 Task: Look for space in Masaya, Nicaragua from 15th June, 2023 to 21st June, 2023 for 5 adults in price range Rs.14000 to Rs.25000. Place can be entire place with 3 bedrooms having 3 beds and 3 bathrooms. Property type can be house, flat, guest house. Booking option can be shelf check-in. Required host language is English.
Action: Mouse moved to (460, 756)
Screenshot: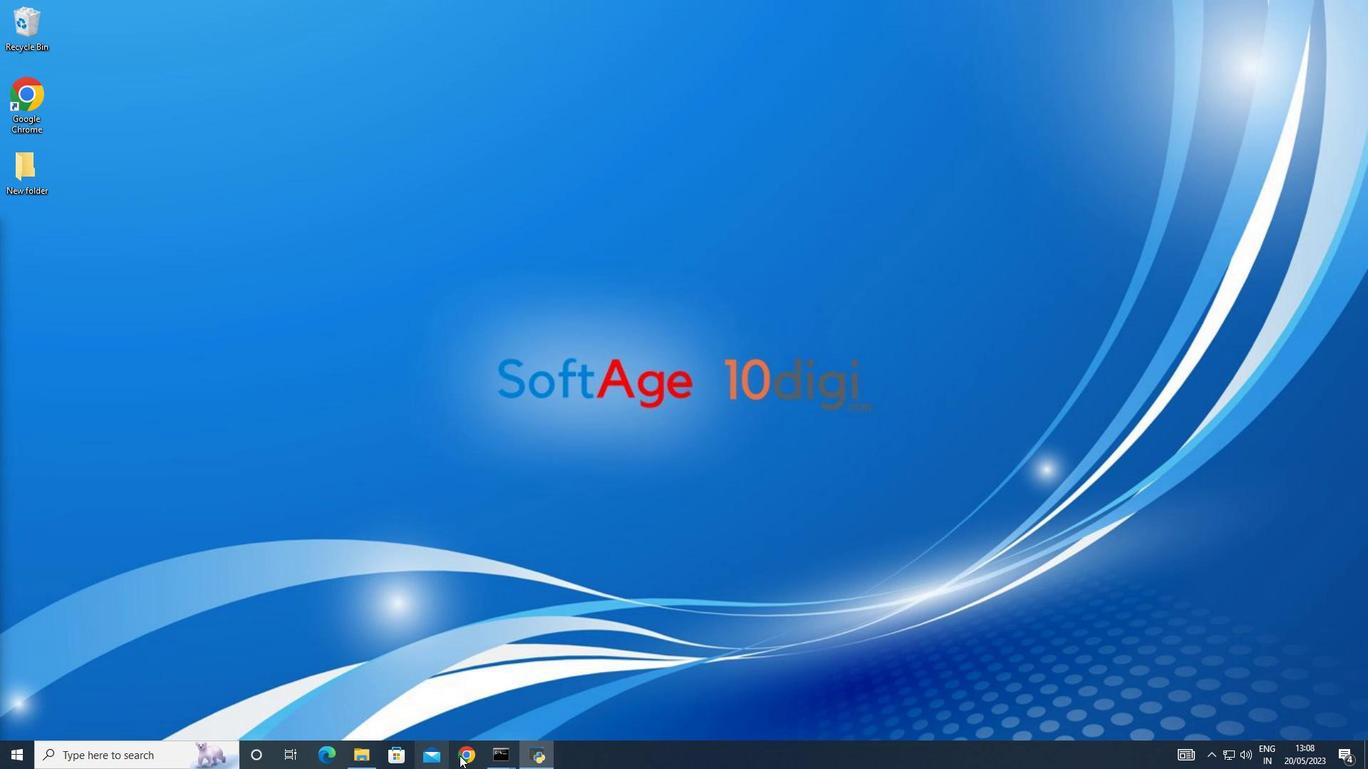
Action: Mouse pressed left at (460, 756)
Screenshot: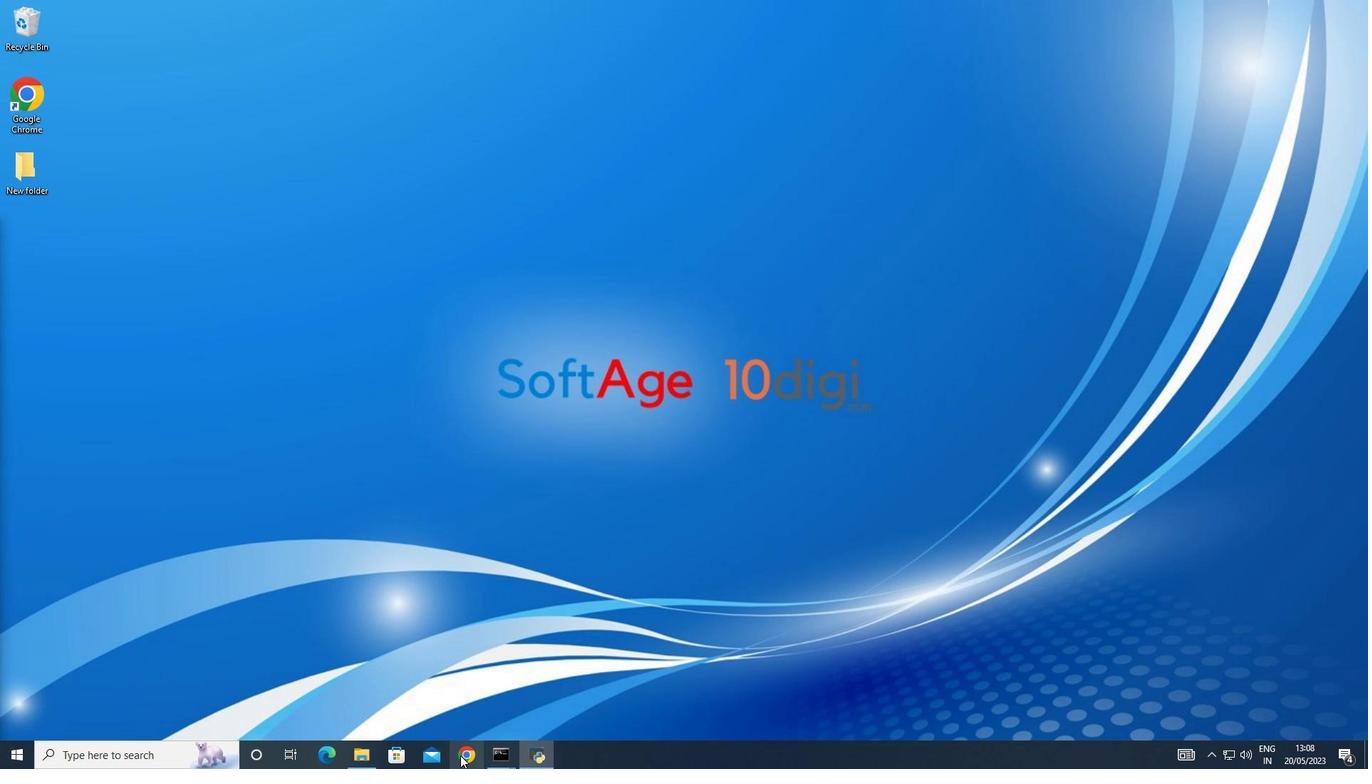 
Action: Mouse moved to (577, 314)
Screenshot: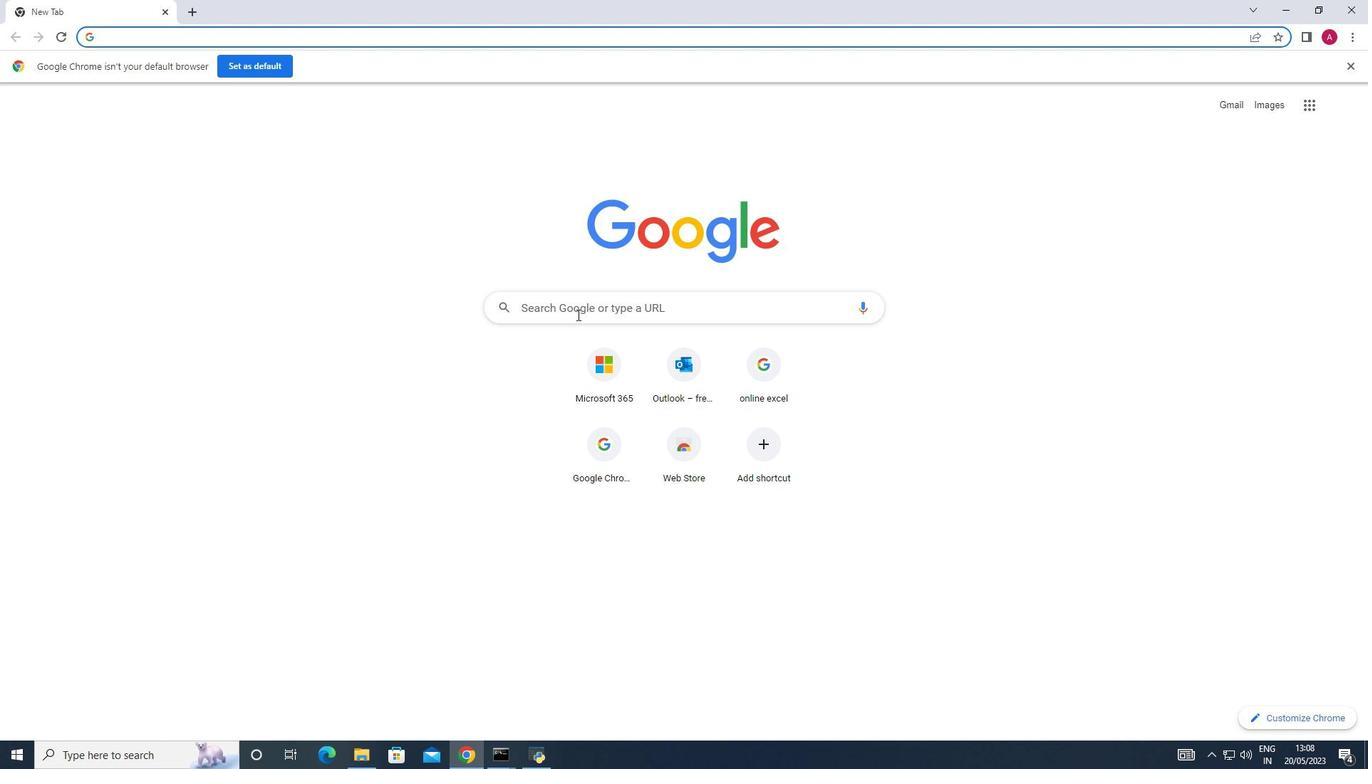 
Action: Mouse pressed left at (577, 314)
Screenshot: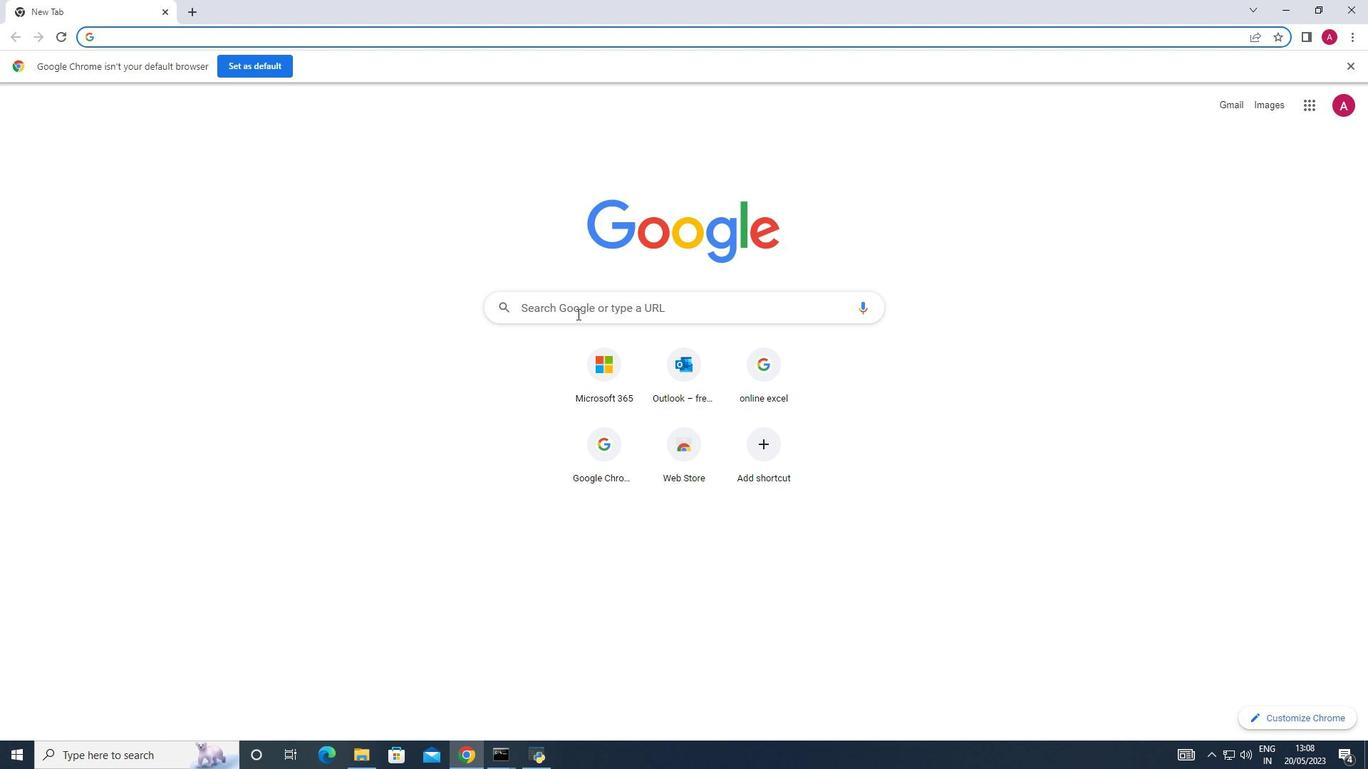 
Action: Key pressed air
Screenshot: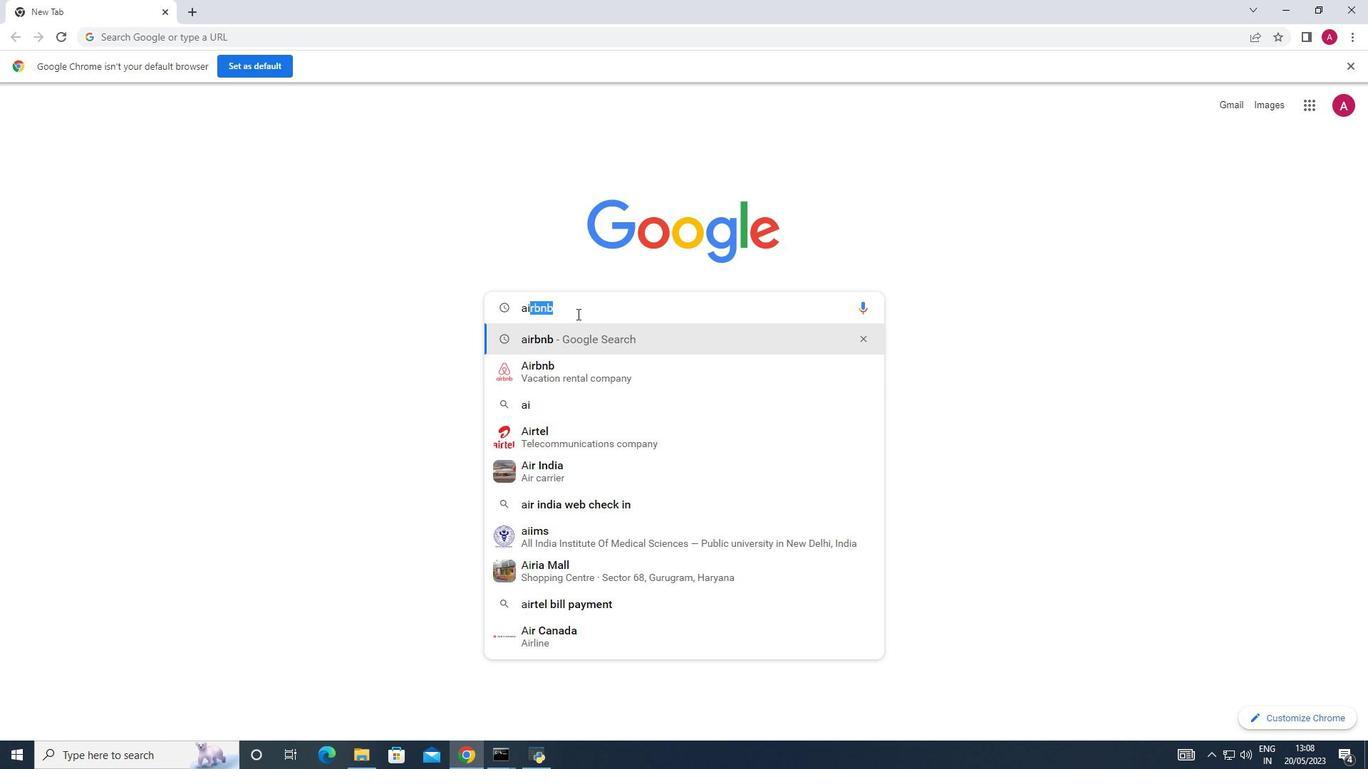 
Action: Mouse moved to (561, 363)
Screenshot: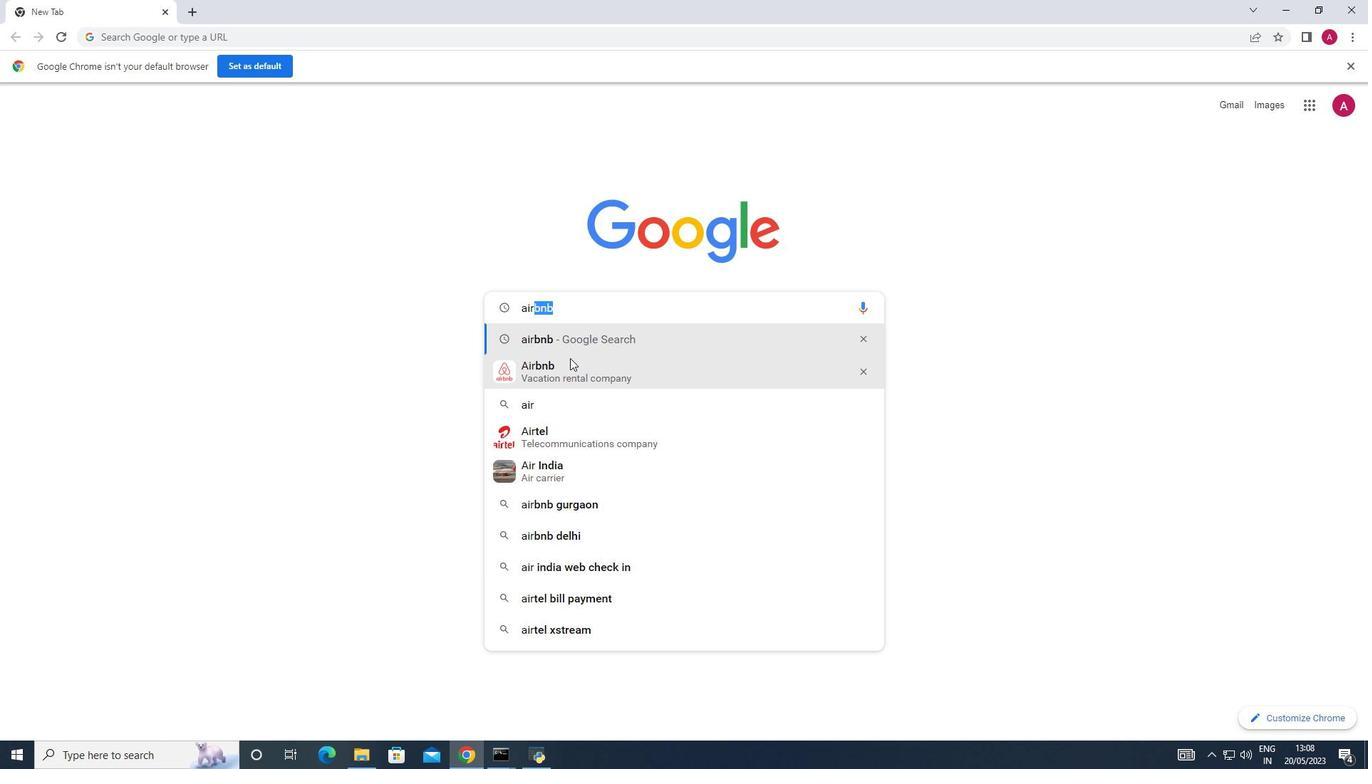
Action: Mouse pressed left at (561, 363)
Screenshot: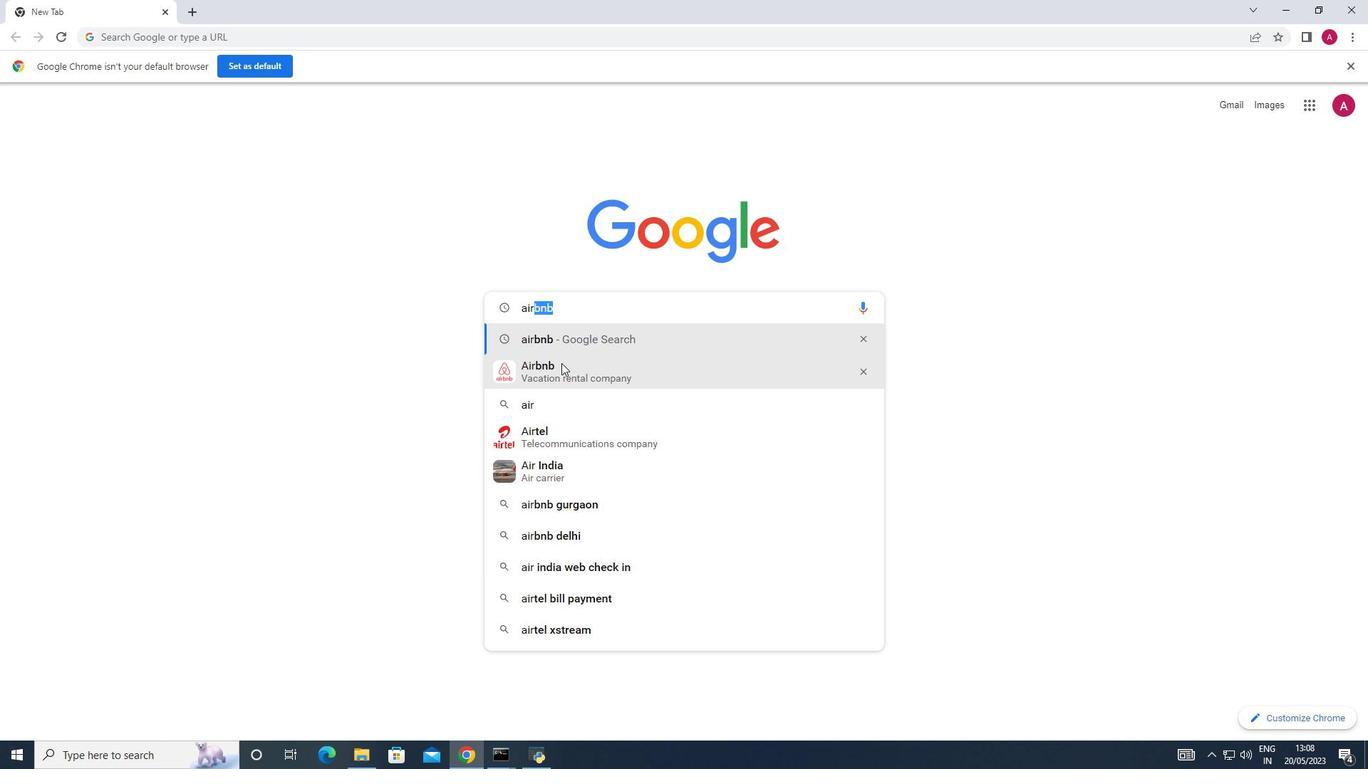 
Action: Mouse moved to (234, 250)
Screenshot: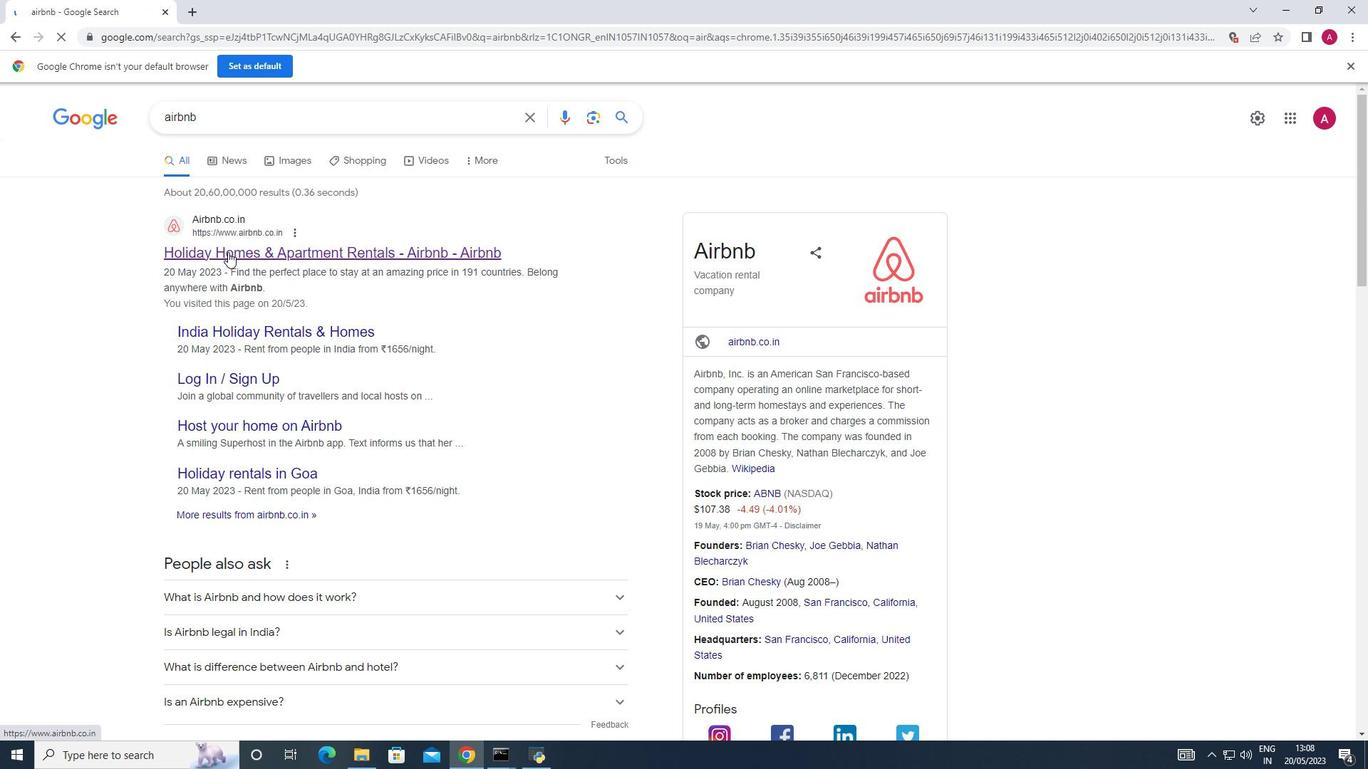 
Action: Mouse pressed left at (234, 250)
Screenshot: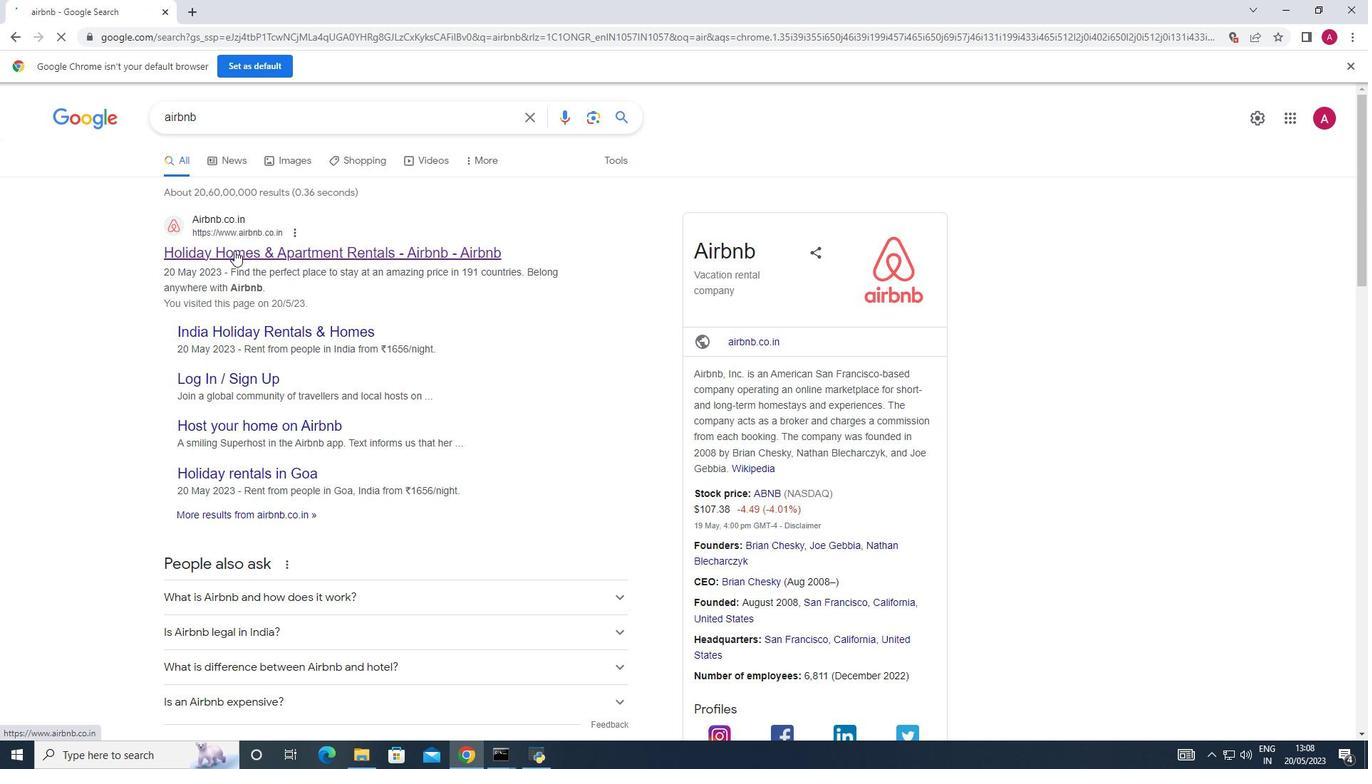 
Action: Mouse moved to (589, 129)
Screenshot: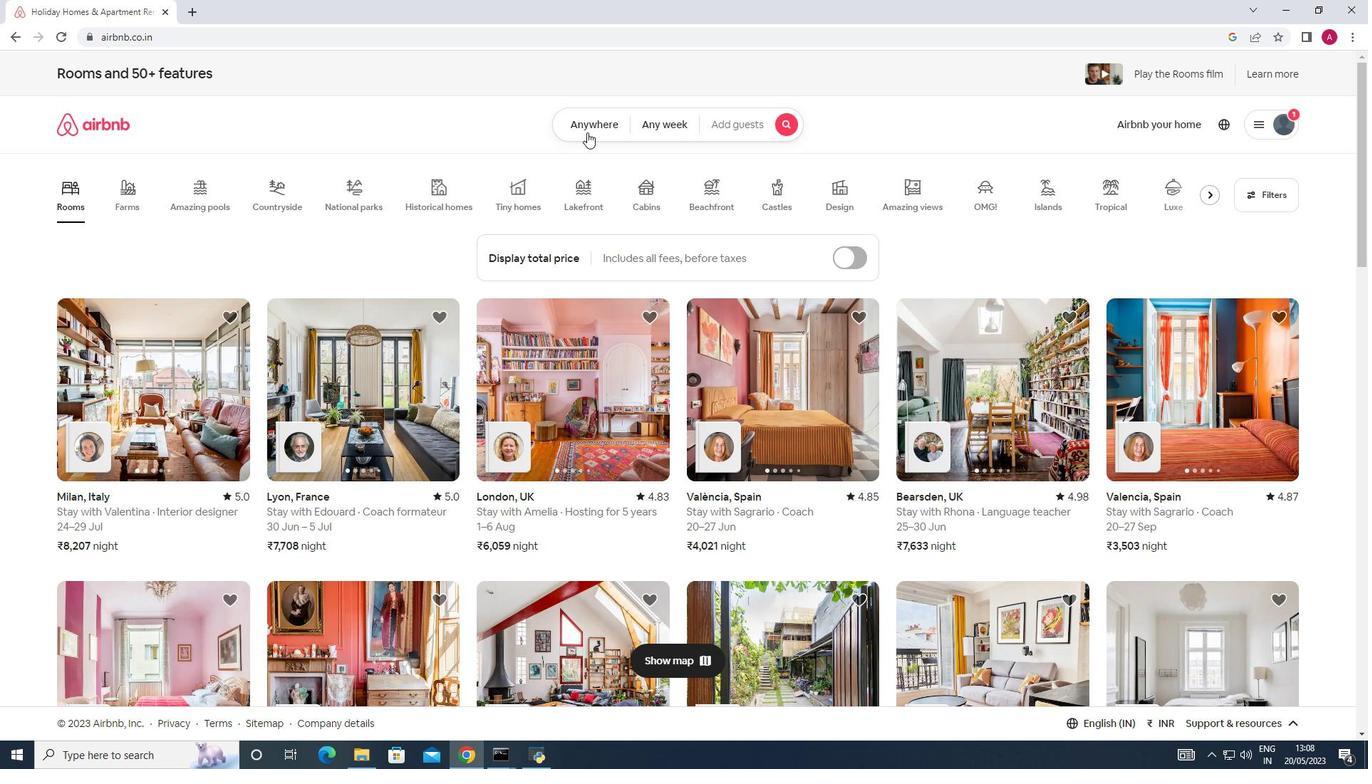
Action: Mouse pressed left at (589, 129)
Screenshot: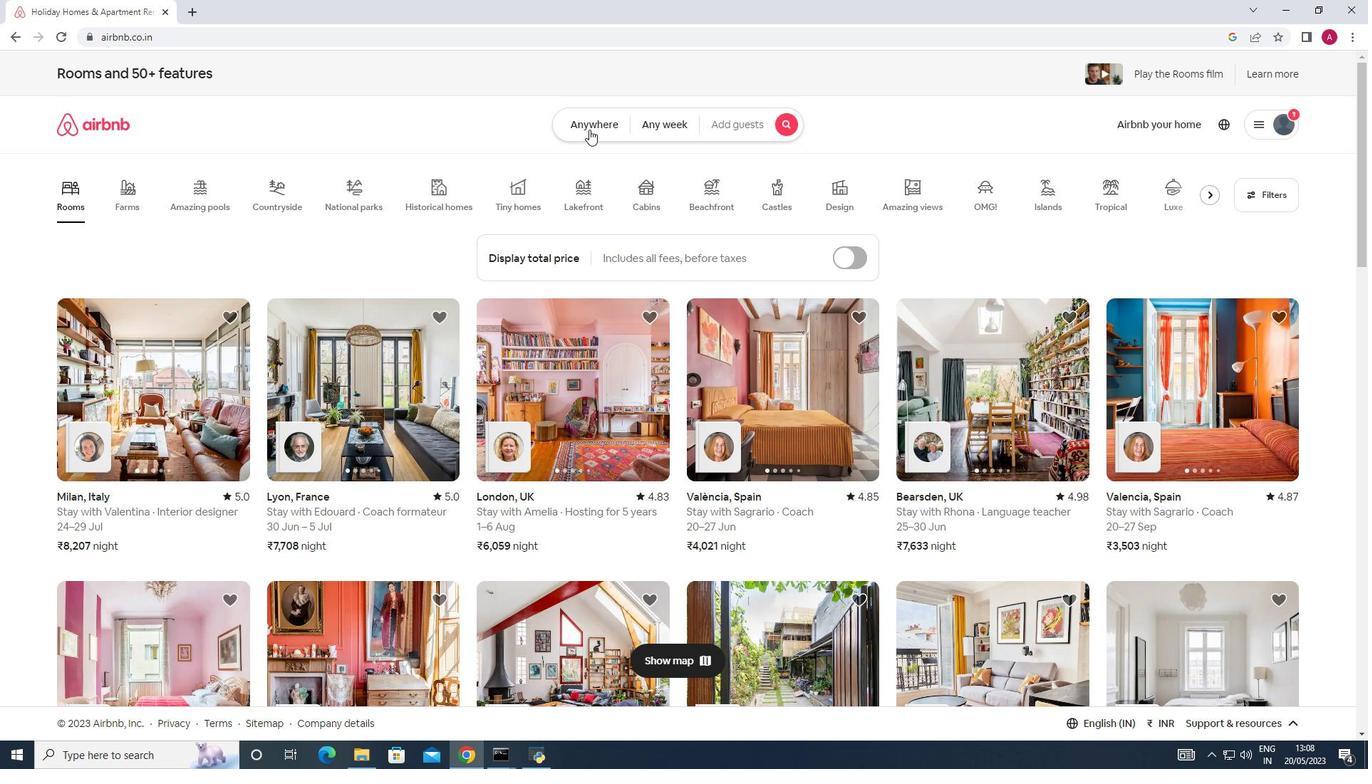
Action: Mouse moved to (436, 183)
Screenshot: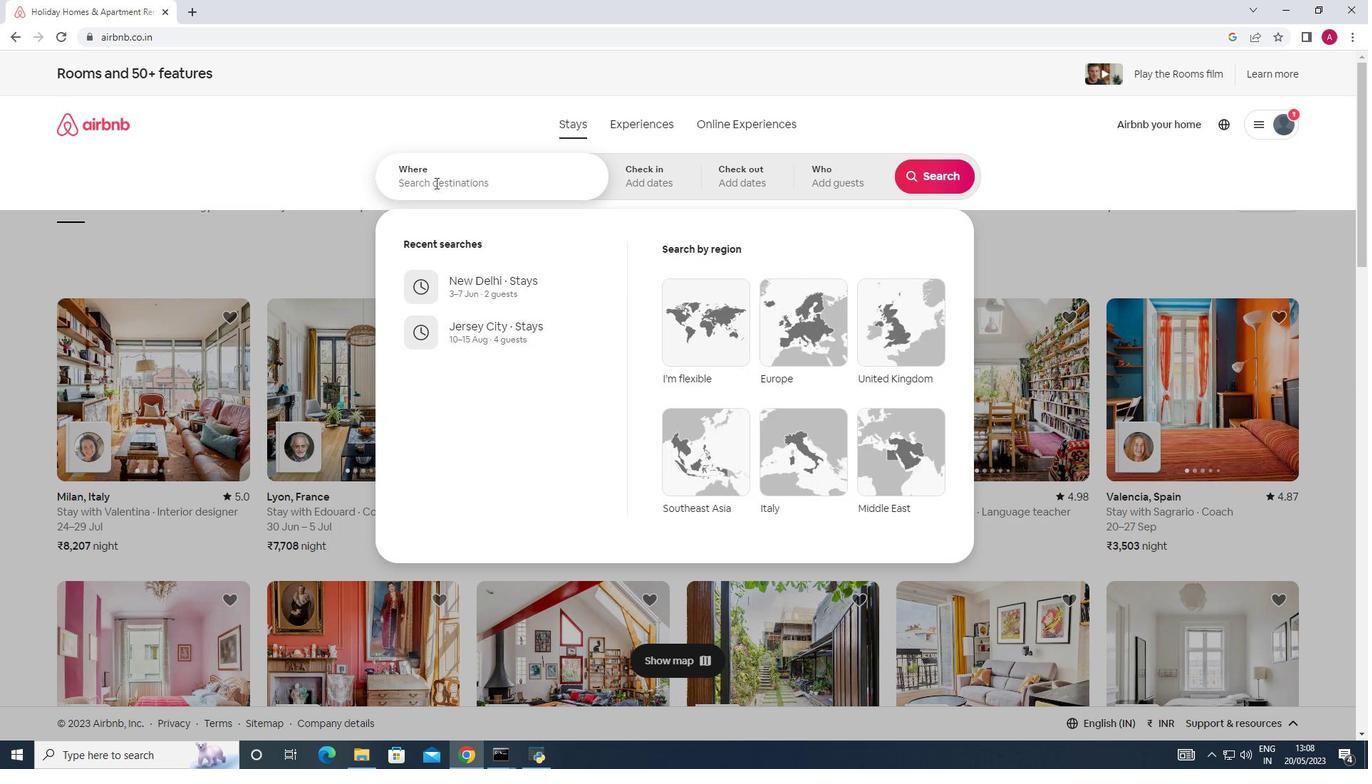 
Action: Mouse pressed left at (436, 183)
Screenshot: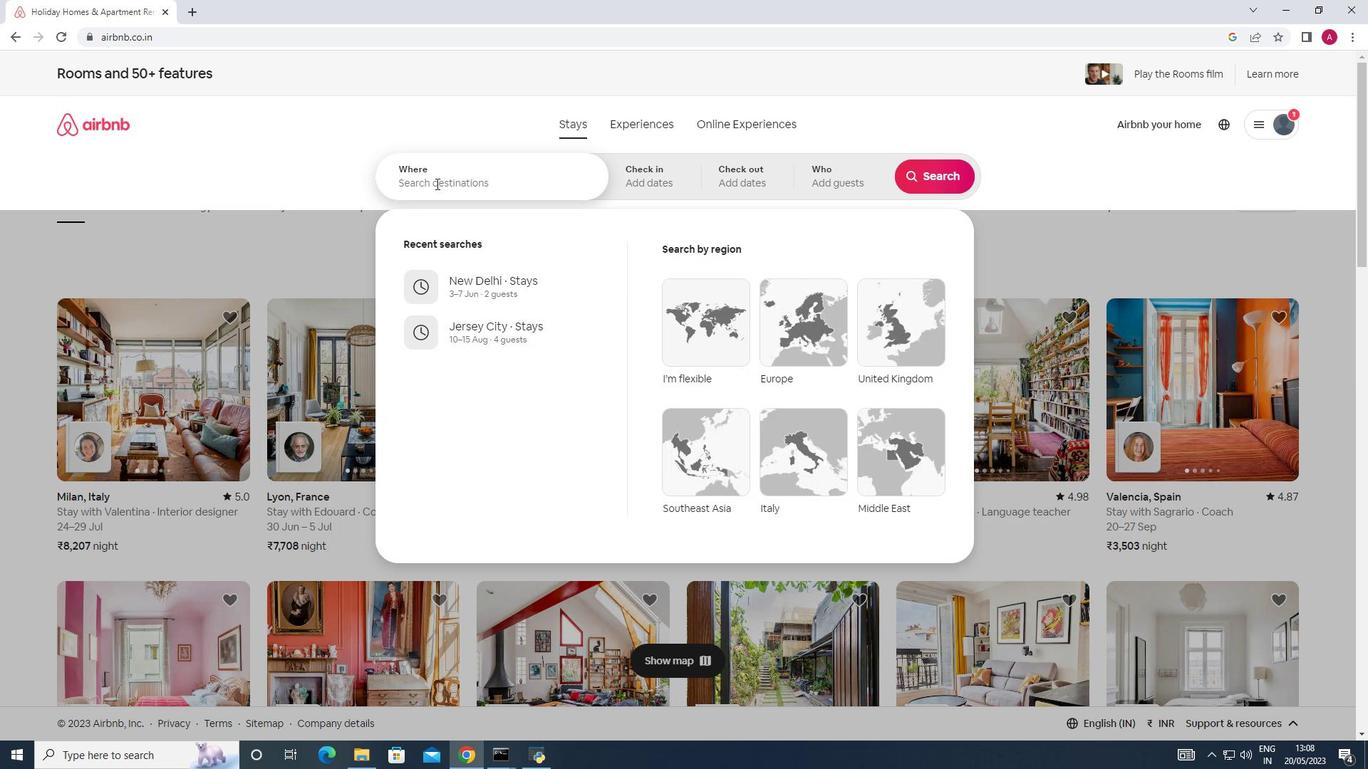 
Action: Key pressed <Key.shift>Masaya,<Key.shift><Key.shift><Key.shift><Key.shift><Key.shift><Key.shift><Key.shift><Key.shift><Key.shift><Key.shift>Nica
Screenshot: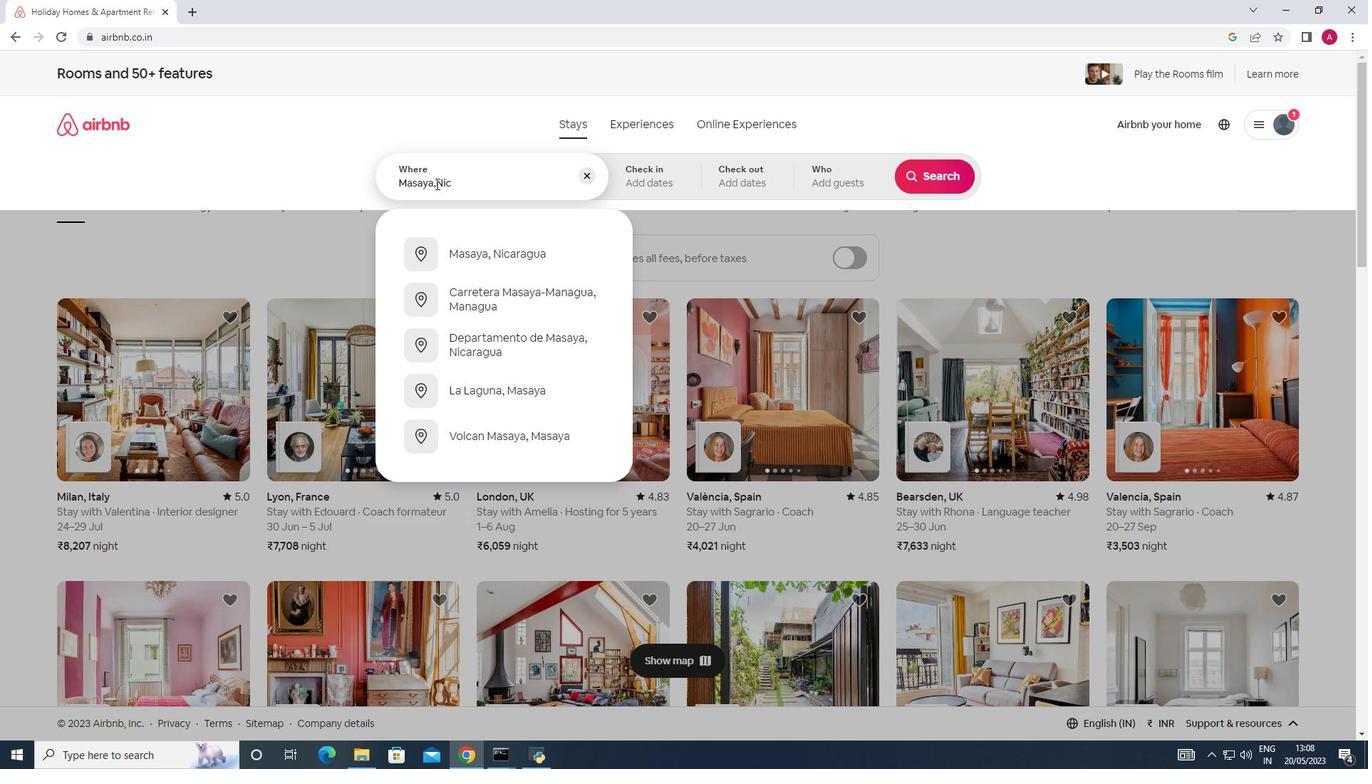 
Action: Mouse moved to (517, 247)
Screenshot: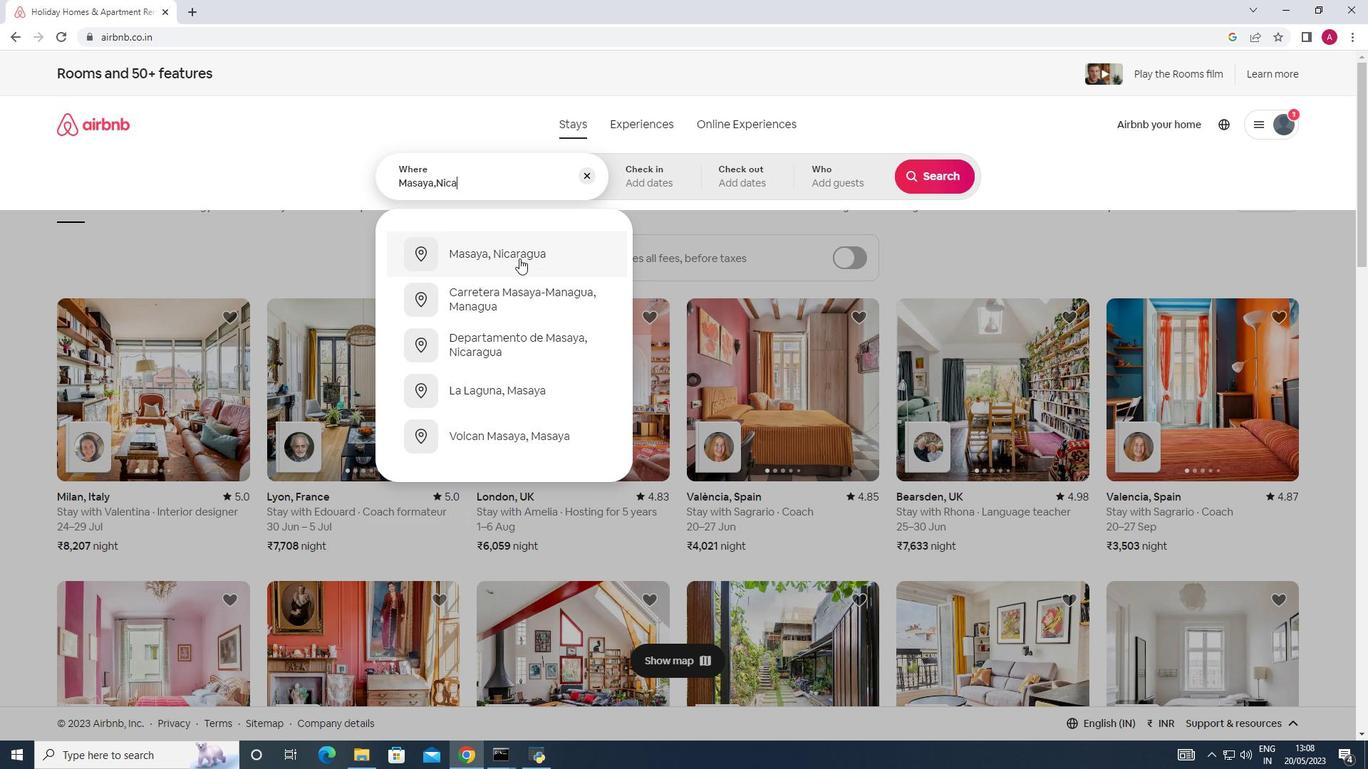 
Action: Mouse pressed left at (517, 247)
Screenshot: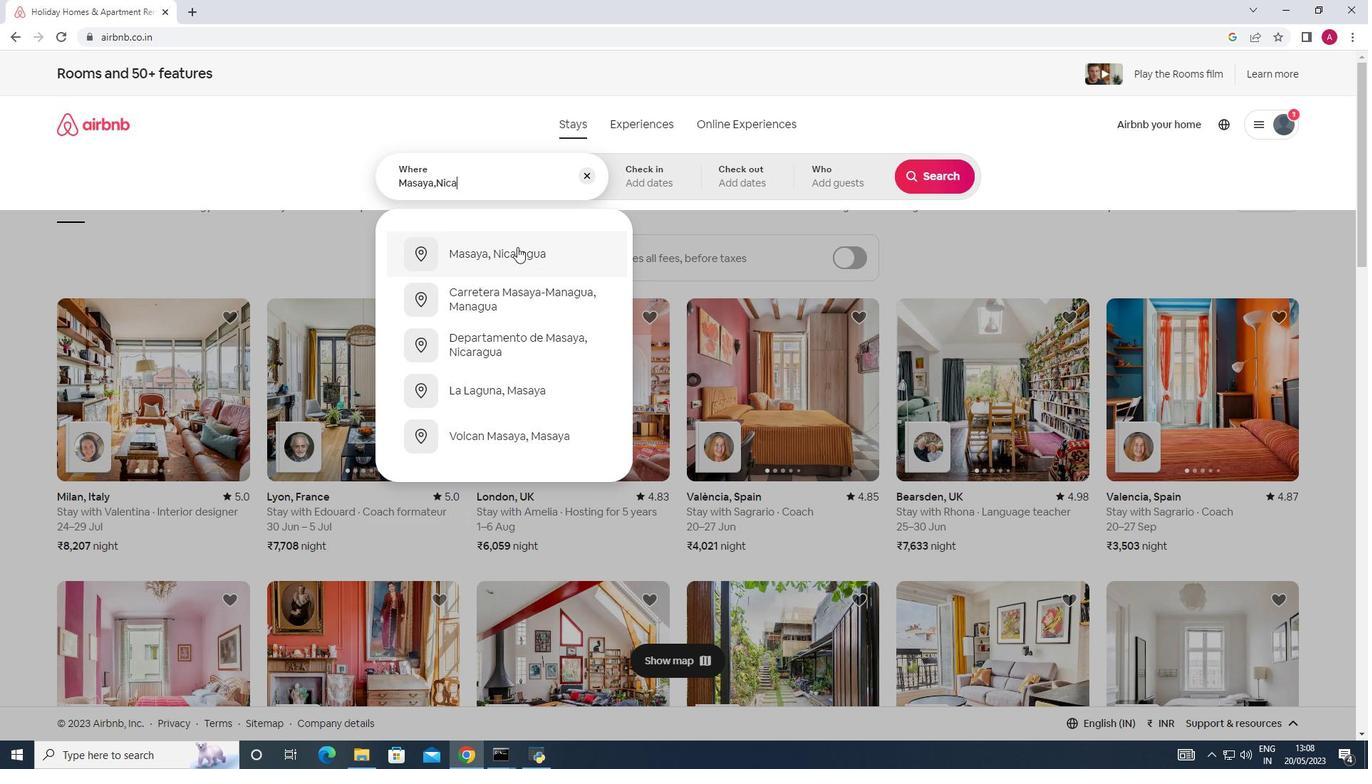 
Action: Mouse moved to (844, 414)
Screenshot: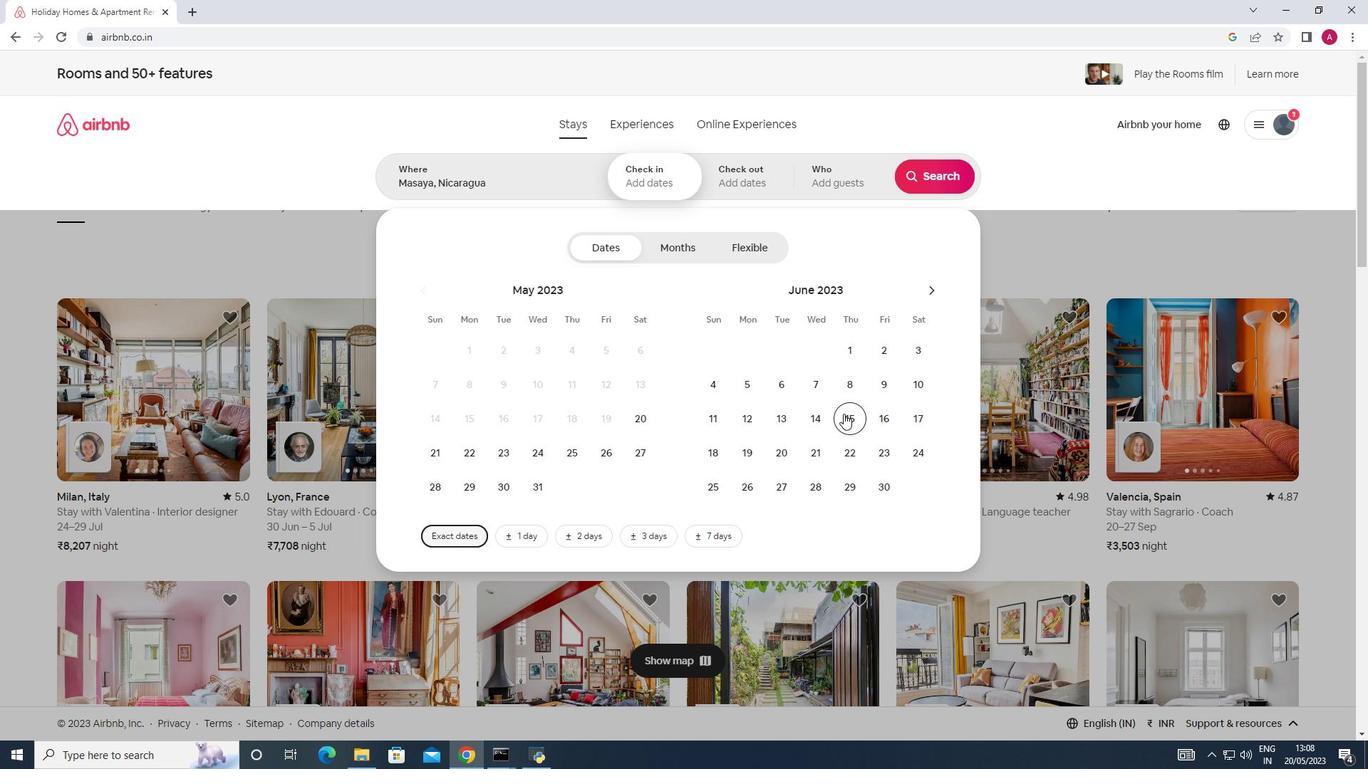 
Action: Mouse pressed left at (844, 414)
Screenshot: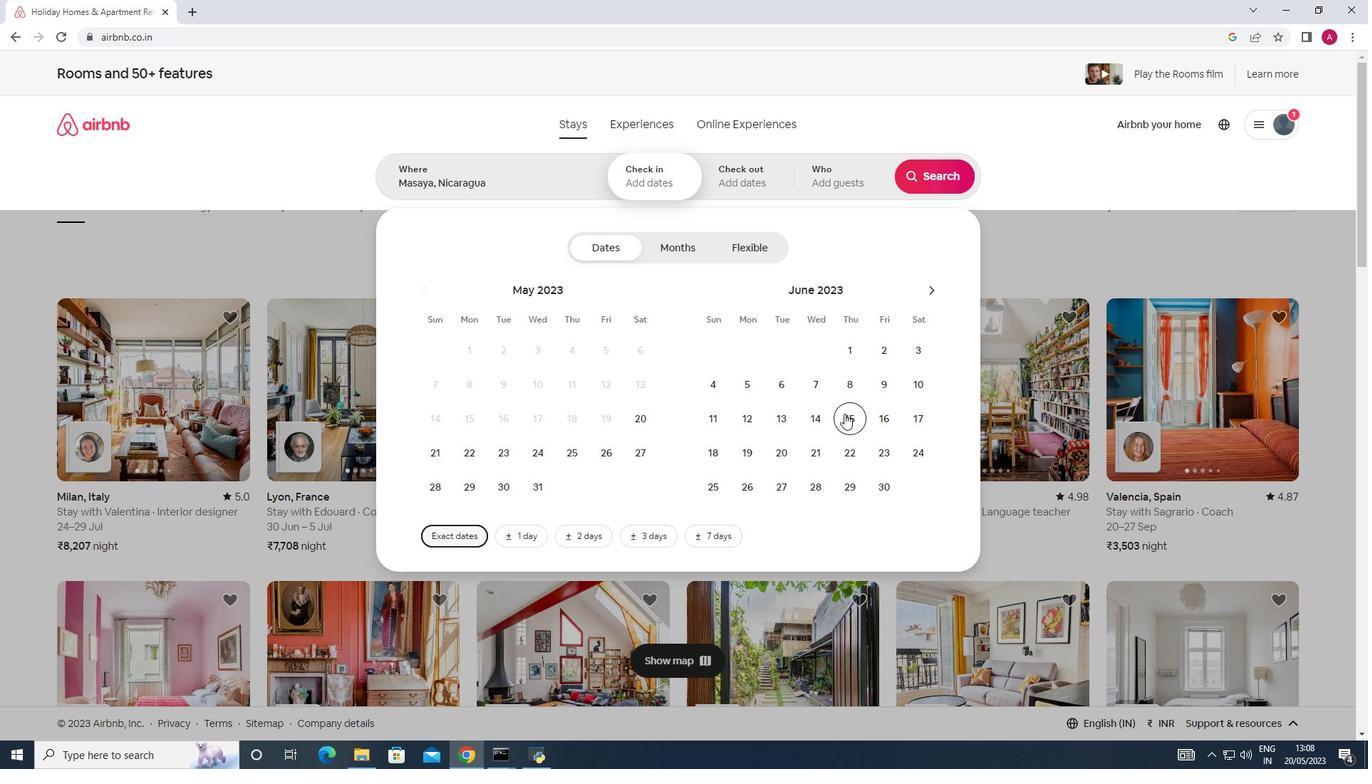 
Action: Mouse moved to (815, 461)
Screenshot: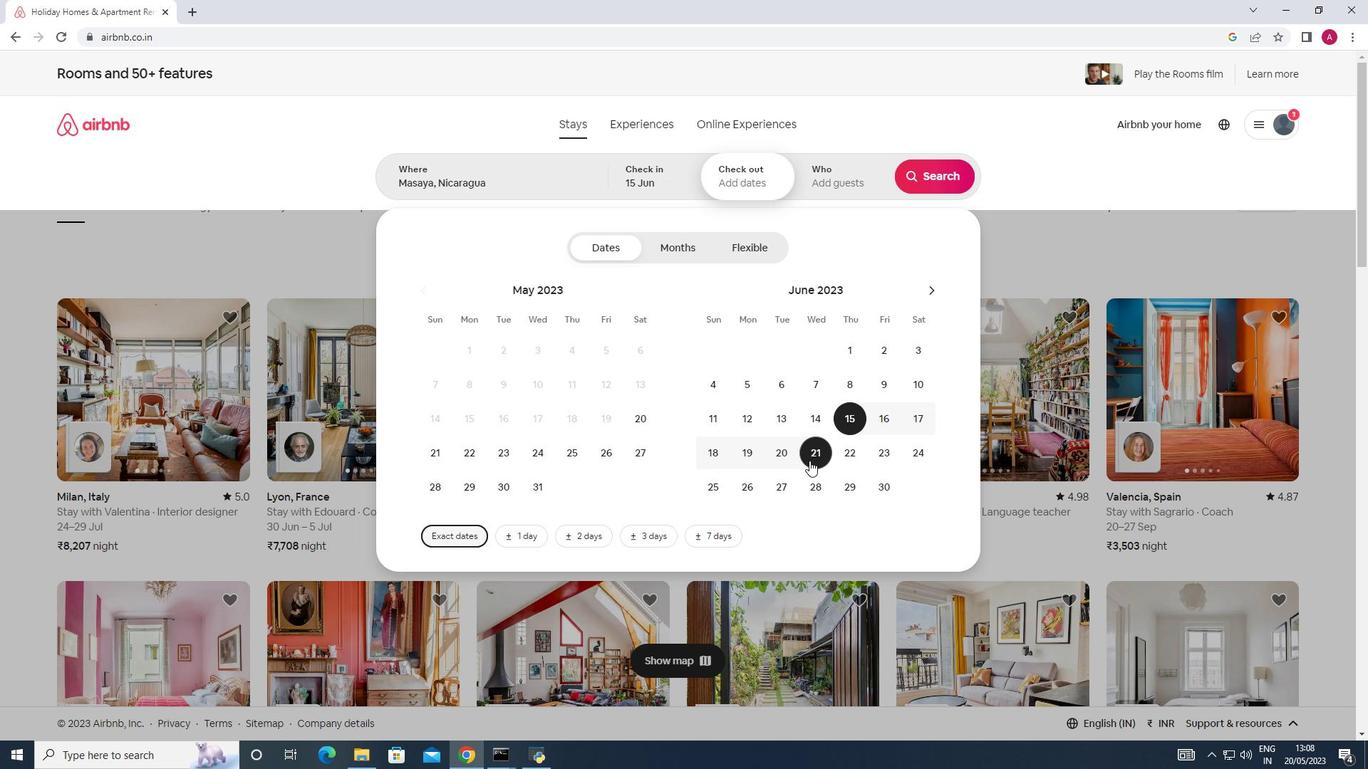 
Action: Mouse pressed left at (815, 461)
Screenshot: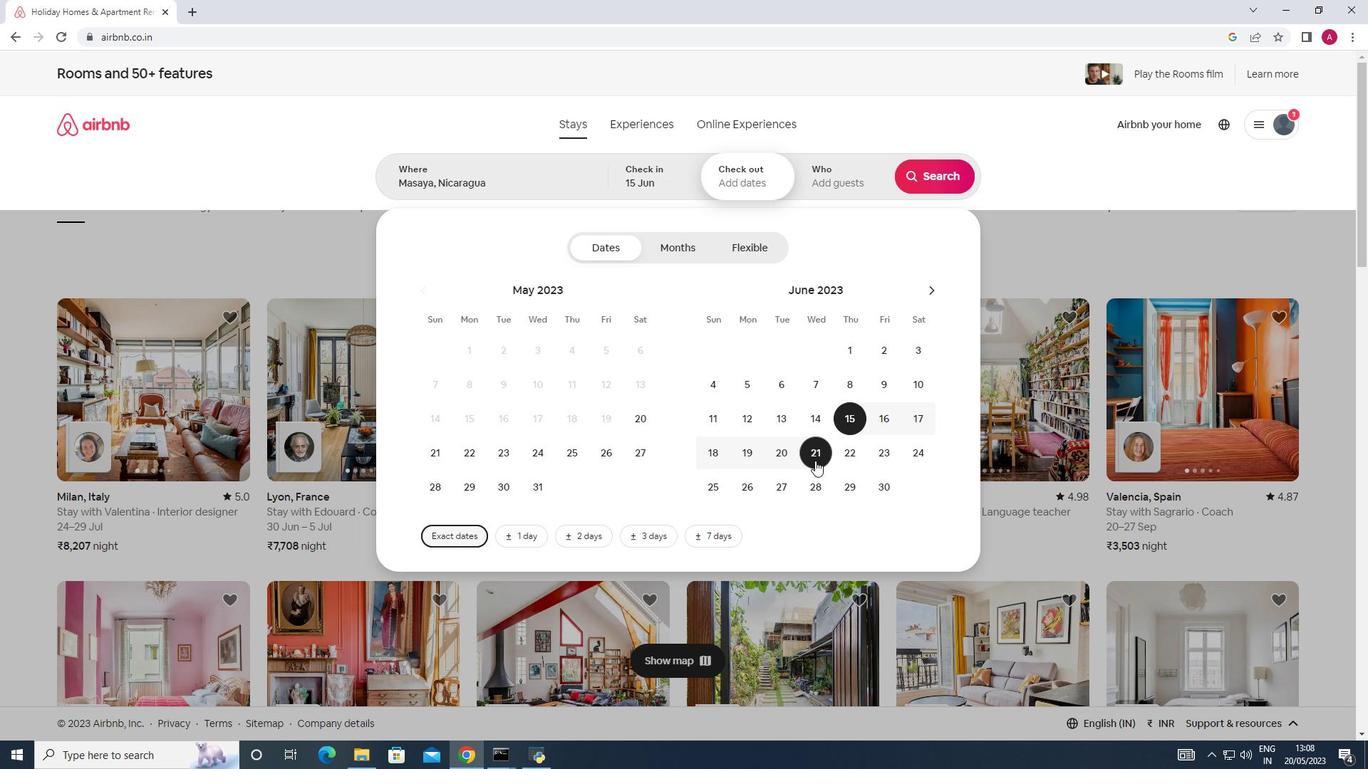 
Action: Mouse moved to (821, 180)
Screenshot: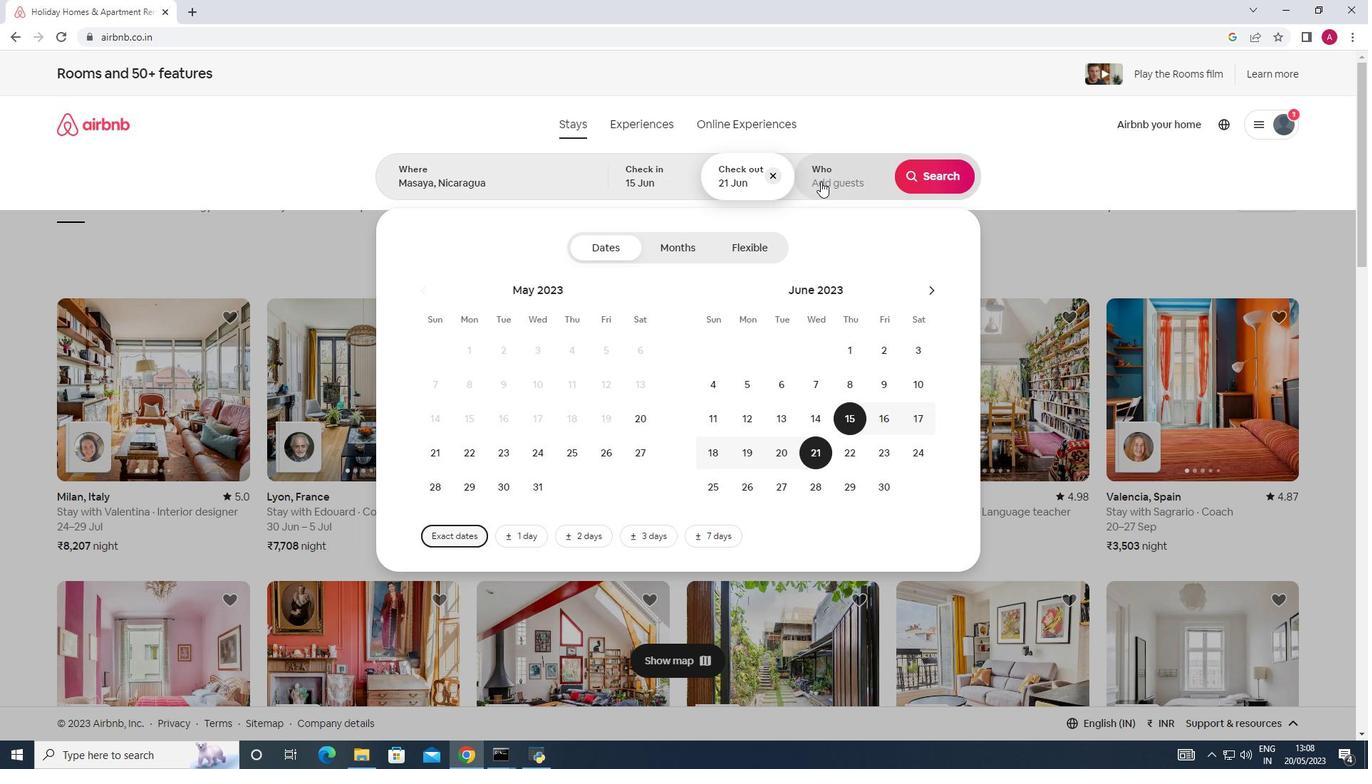
Action: Mouse pressed left at (821, 180)
Screenshot: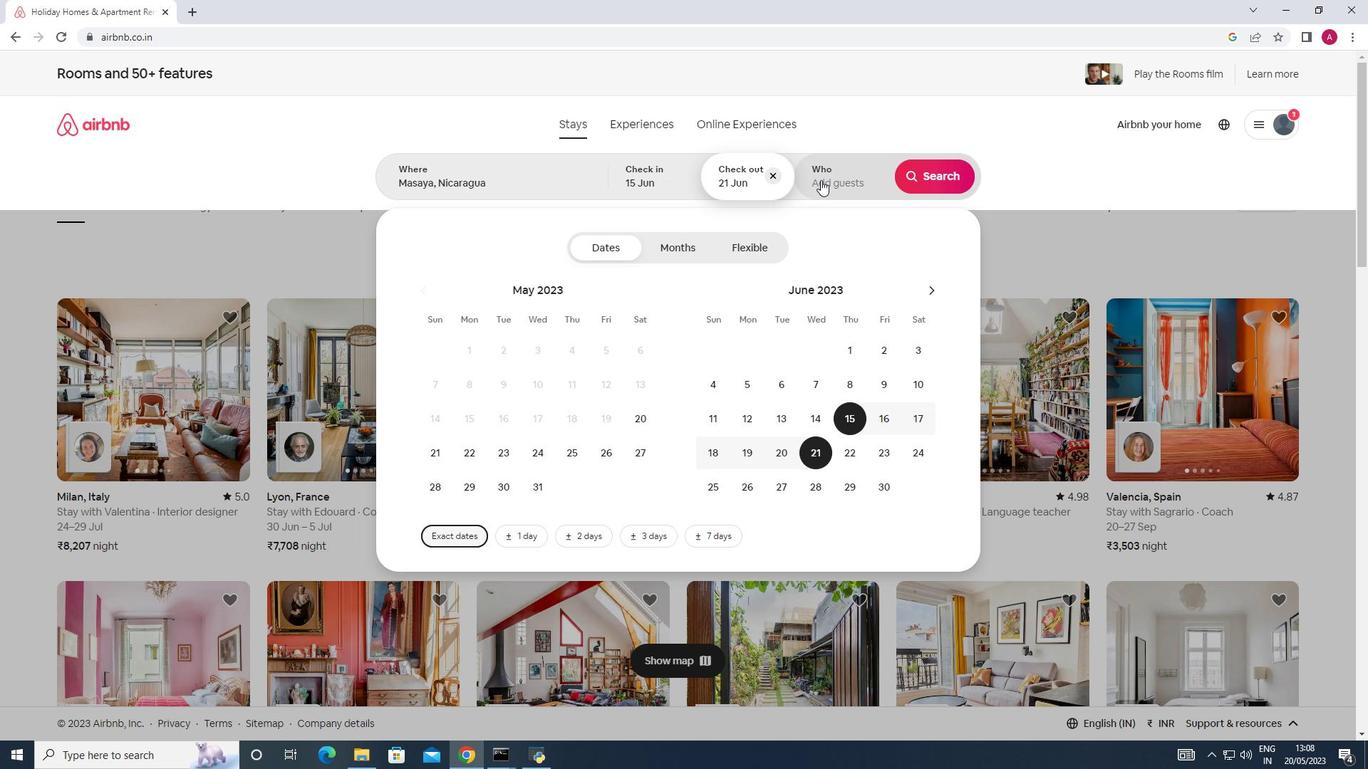 
Action: Mouse moved to (936, 248)
Screenshot: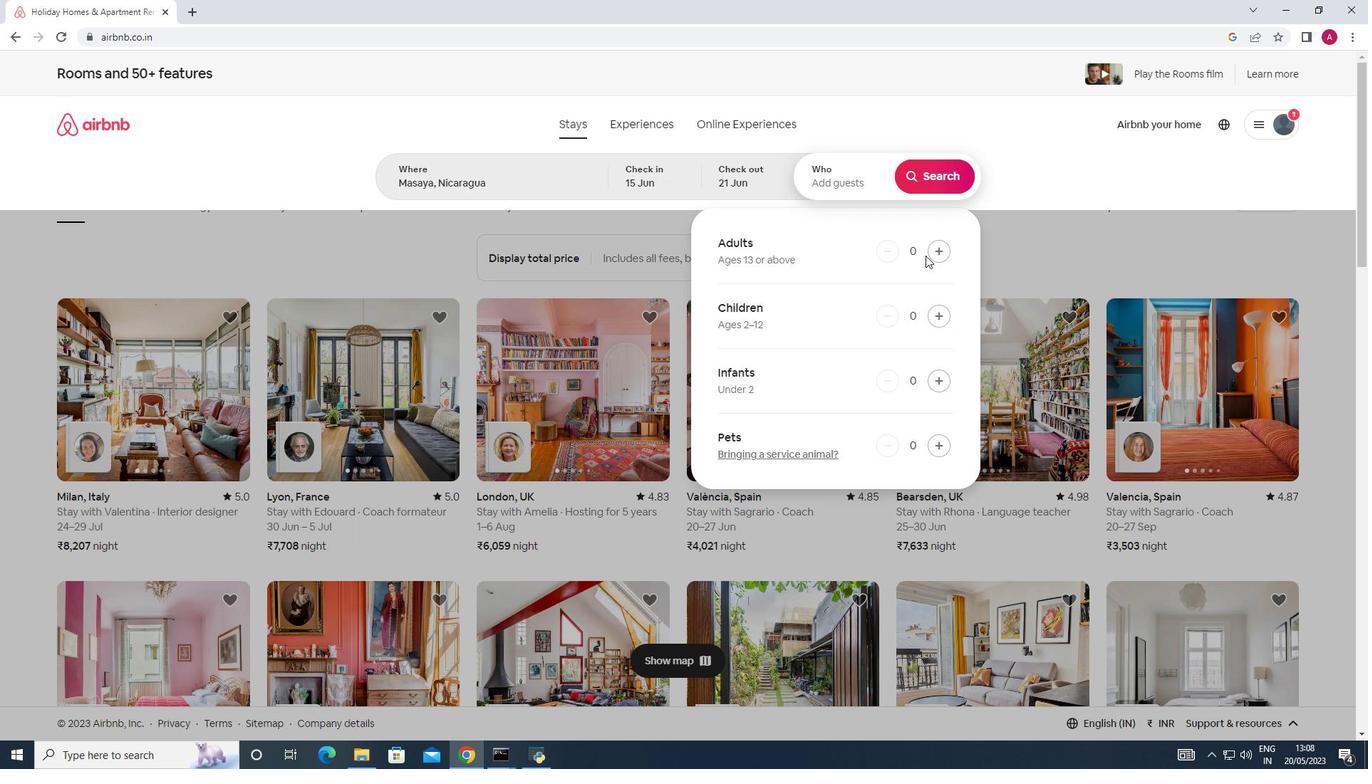 
Action: Mouse pressed left at (936, 248)
Screenshot: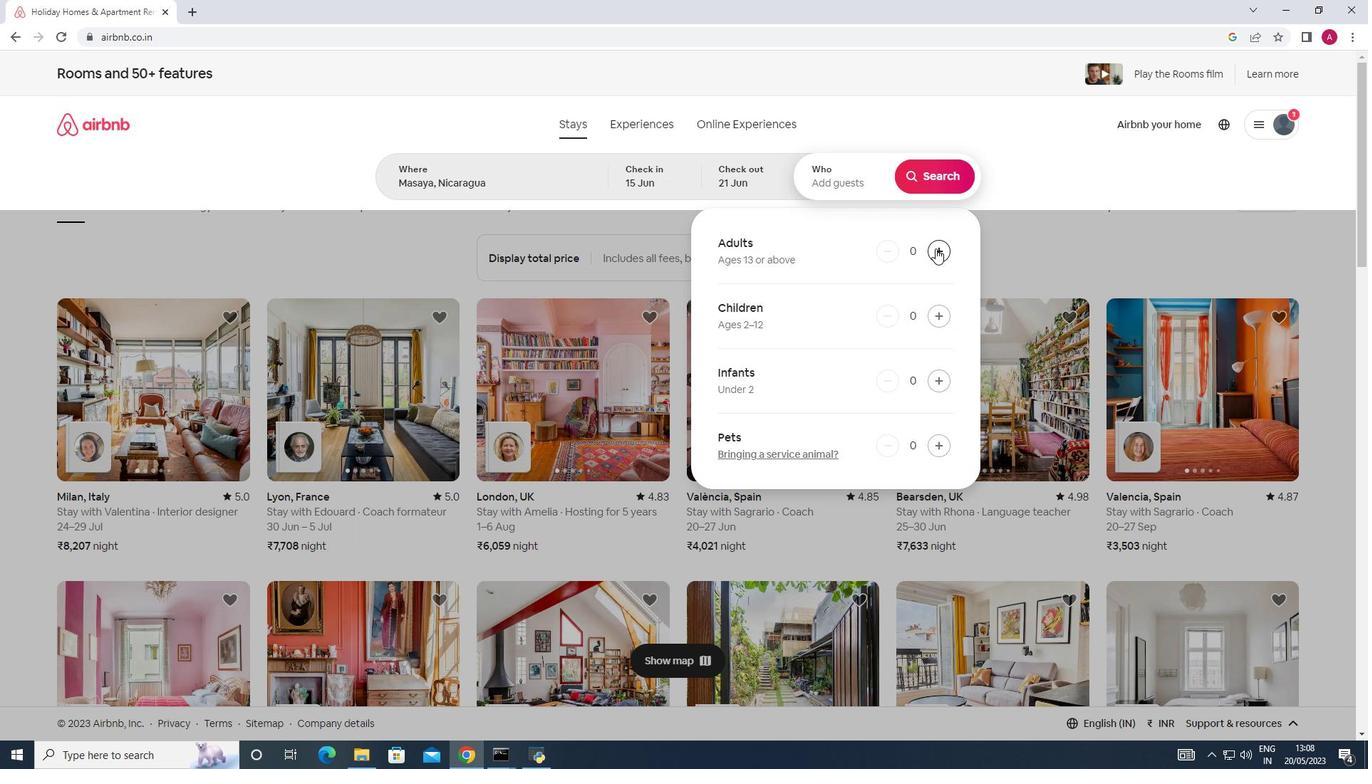 
Action: Mouse pressed left at (936, 248)
Screenshot: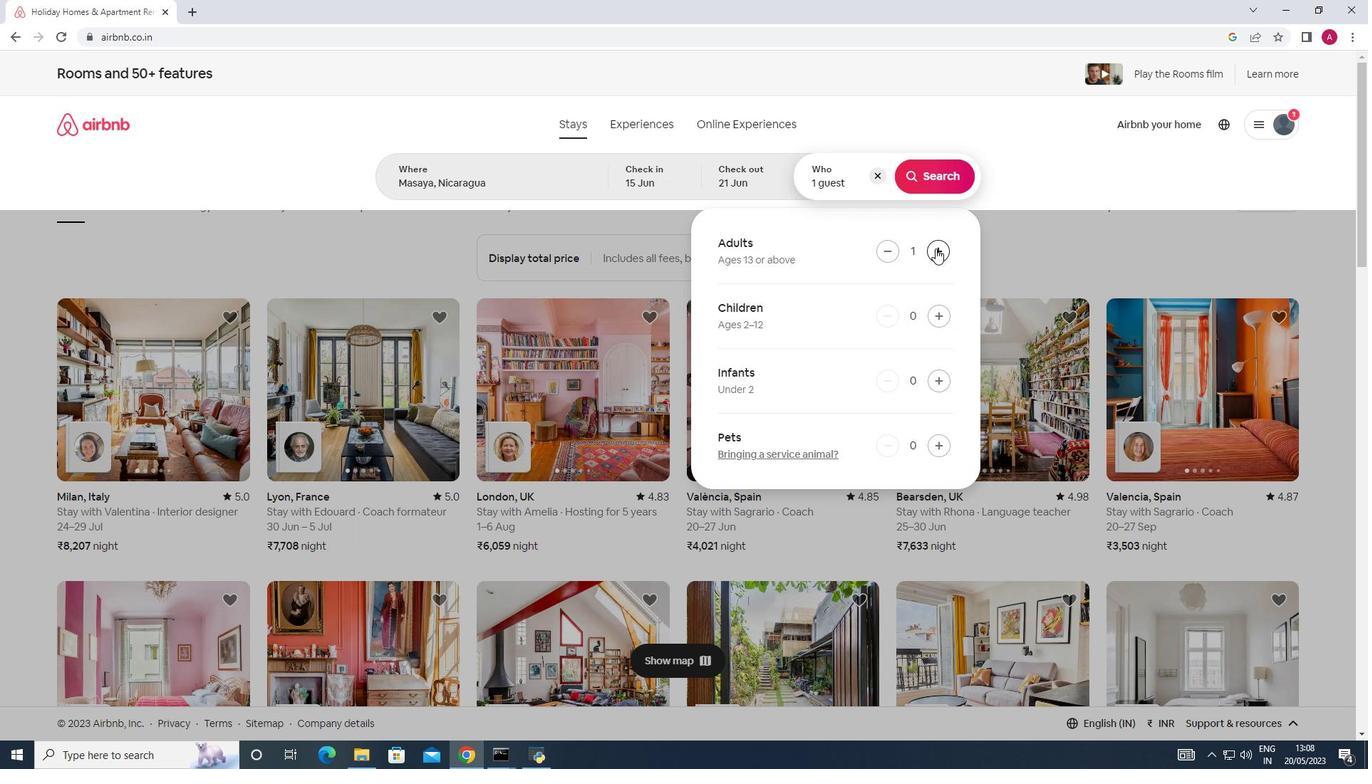 
Action: Mouse pressed left at (936, 248)
Screenshot: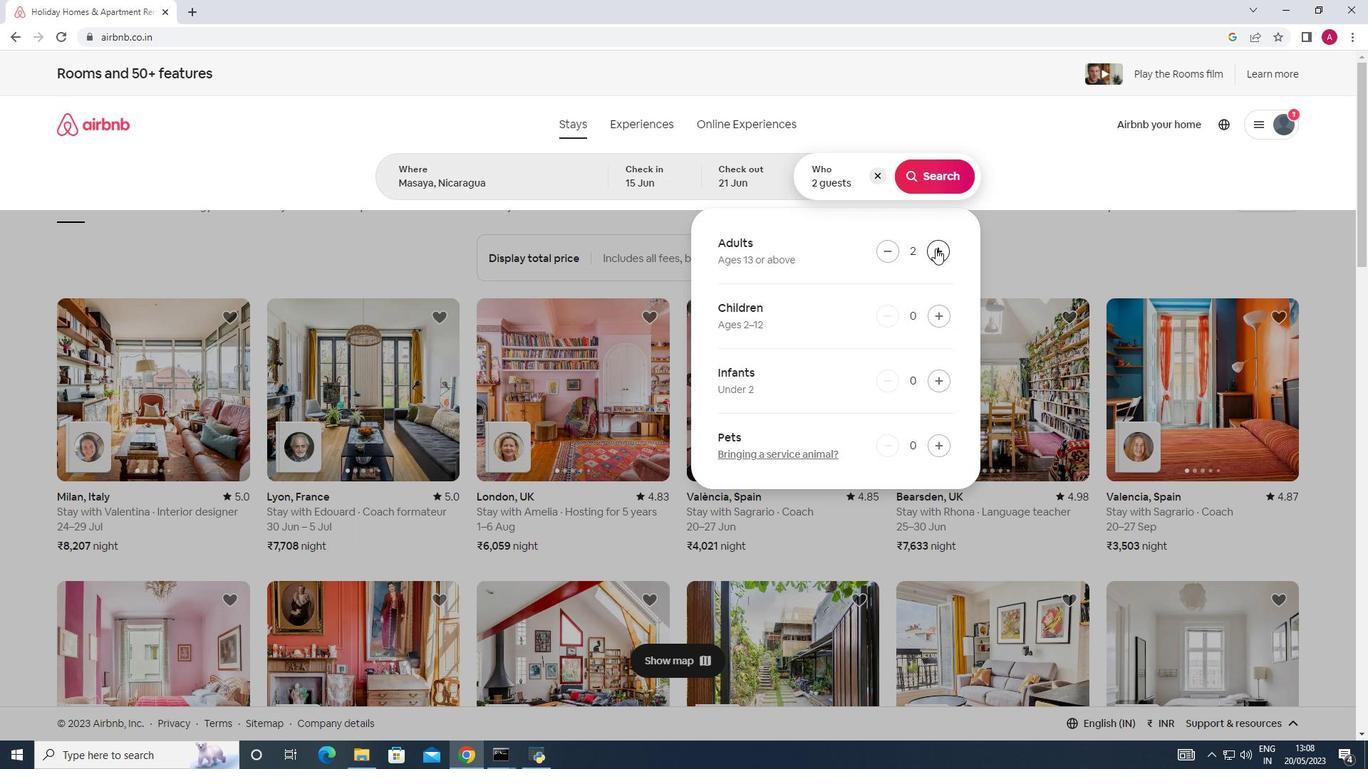 
Action: Mouse pressed left at (936, 248)
Screenshot: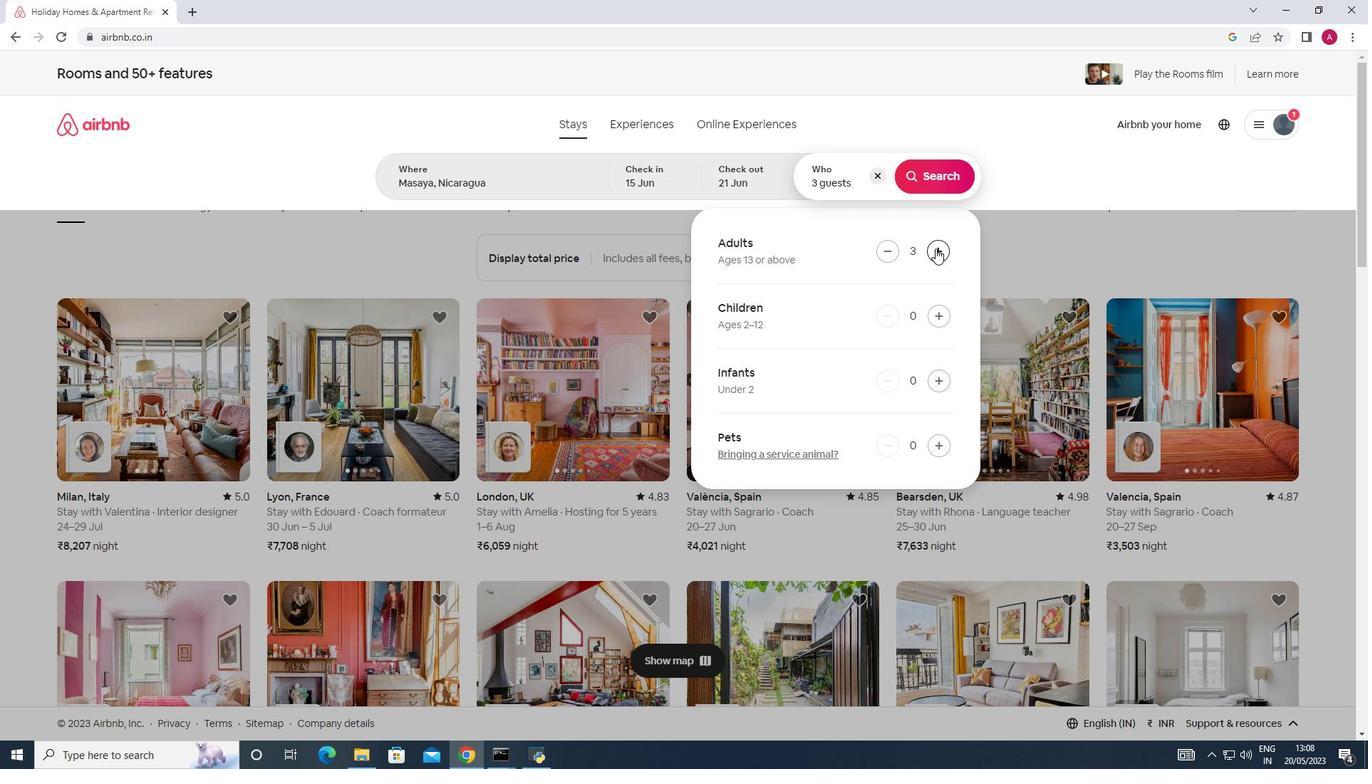 
Action: Mouse pressed left at (936, 248)
Screenshot: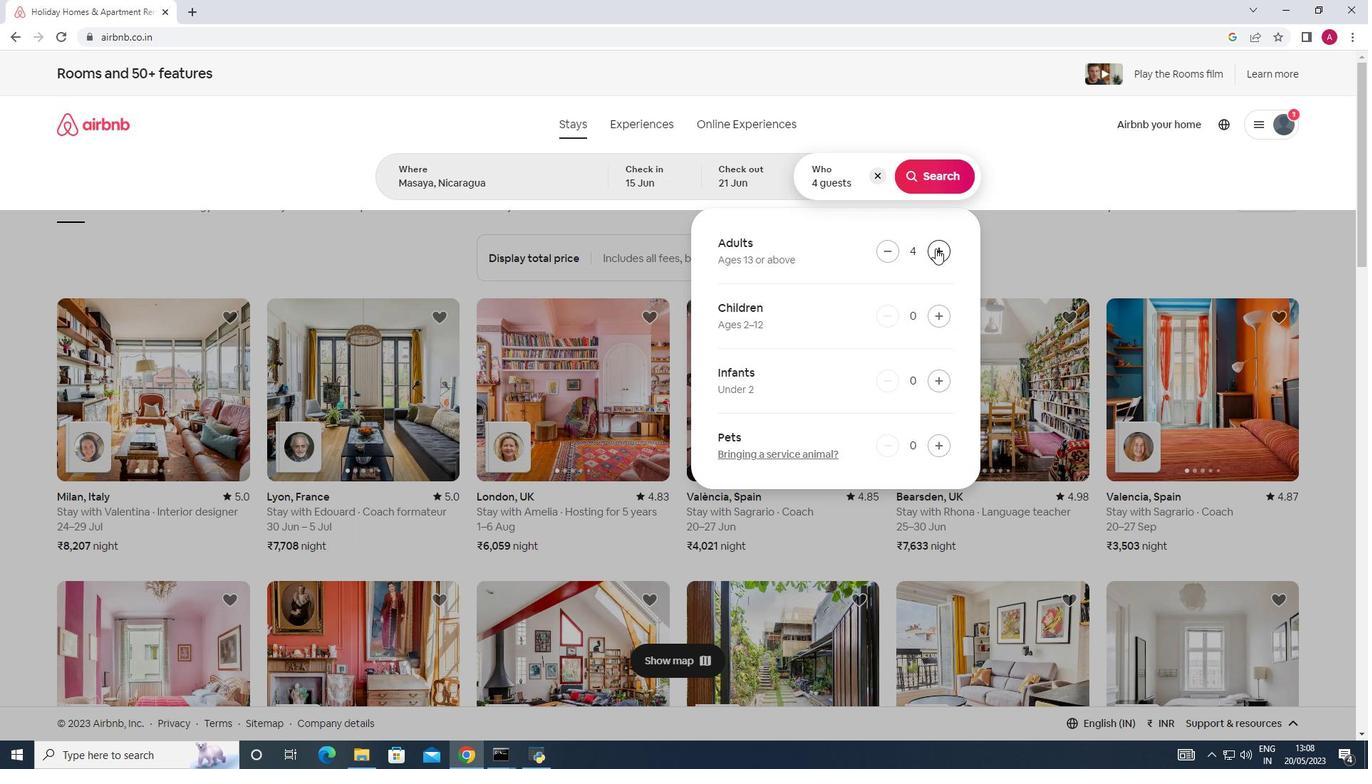
Action: Mouse moved to (940, 178)
Screenshot: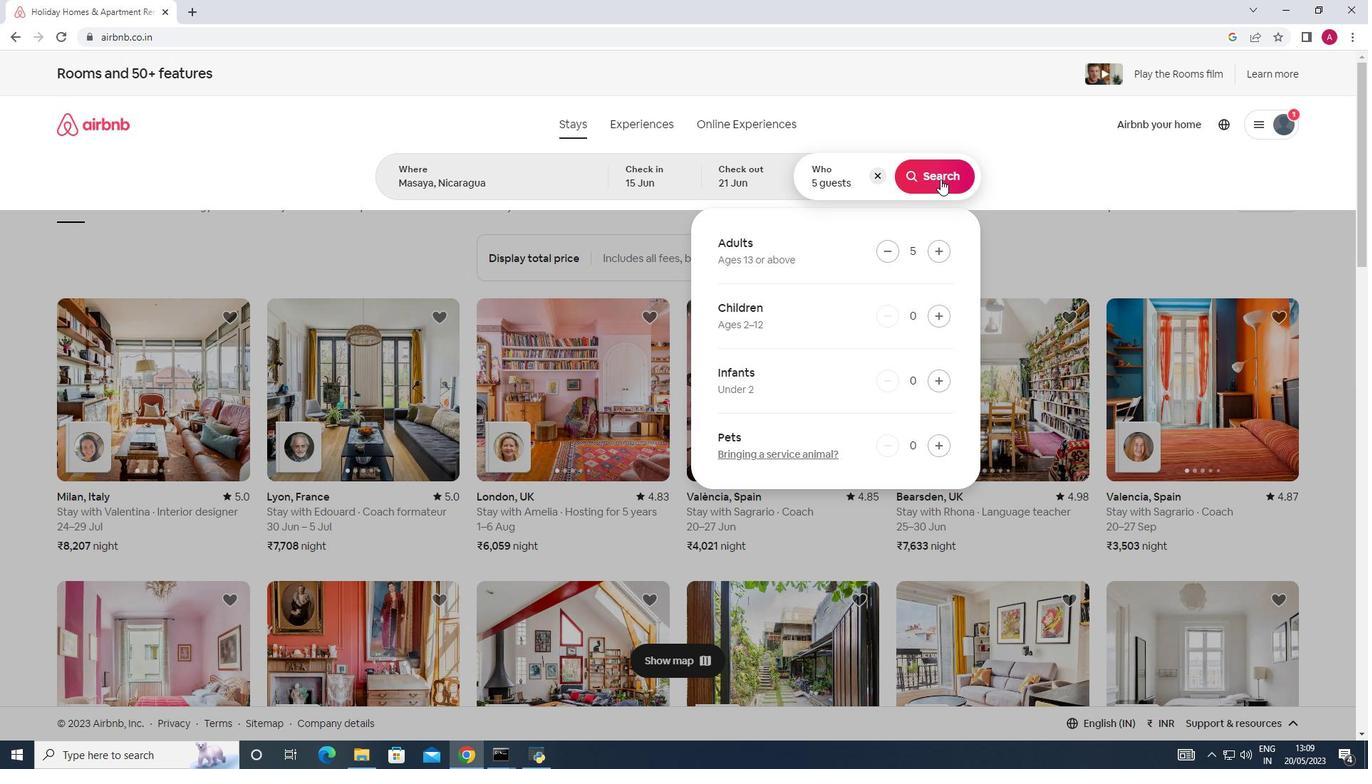 
Action: Mouse pressed left at (940, 178)
Screenshot: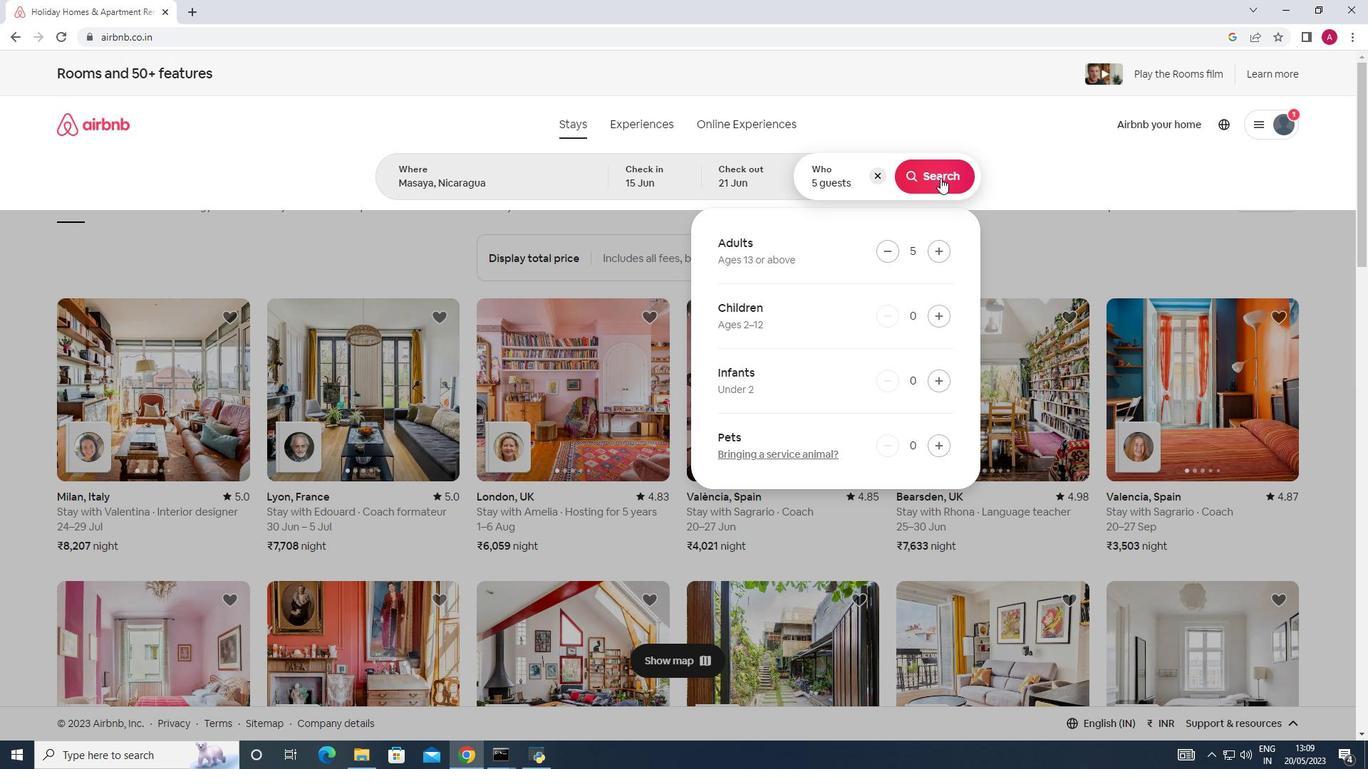 
Action: Mouse moved to (1292, 129)
Screenshot: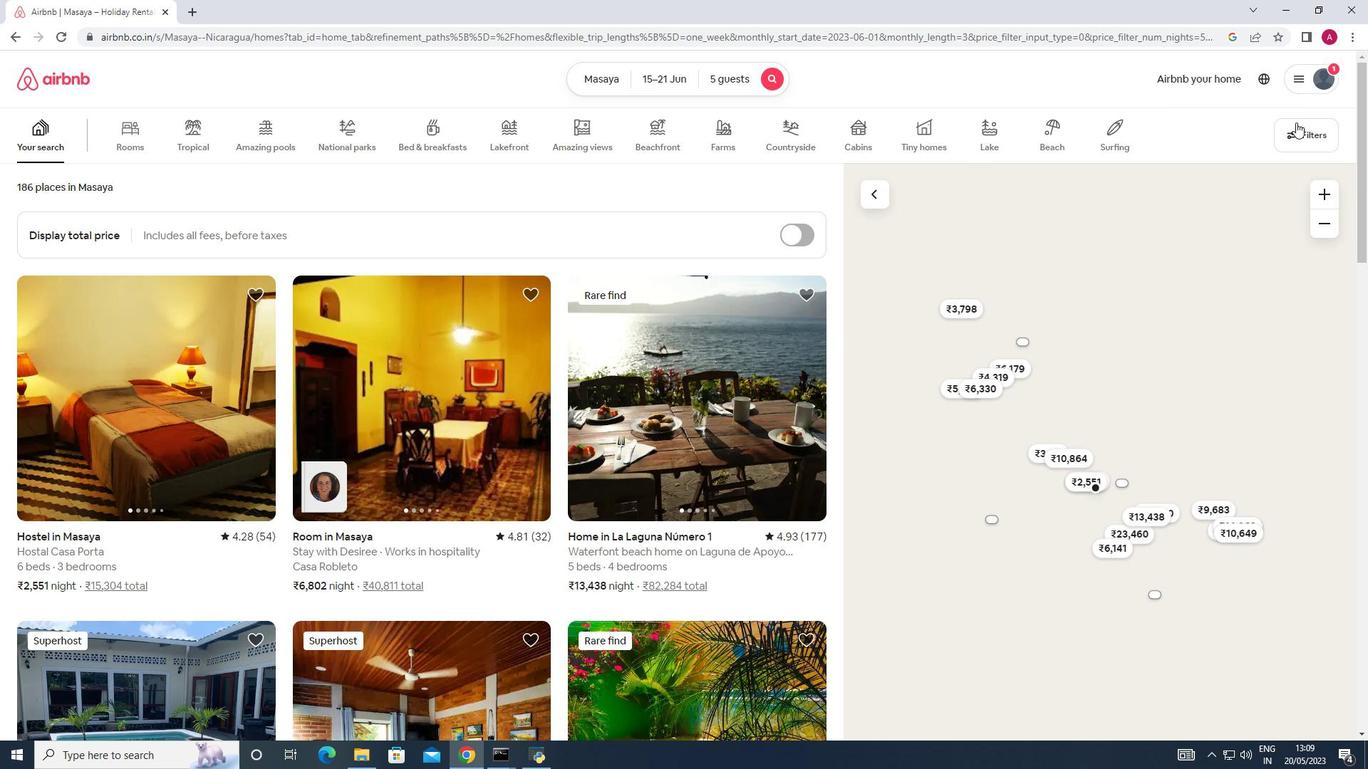 
Action: Mouse pressed left at (1292, 129)
Screenshot: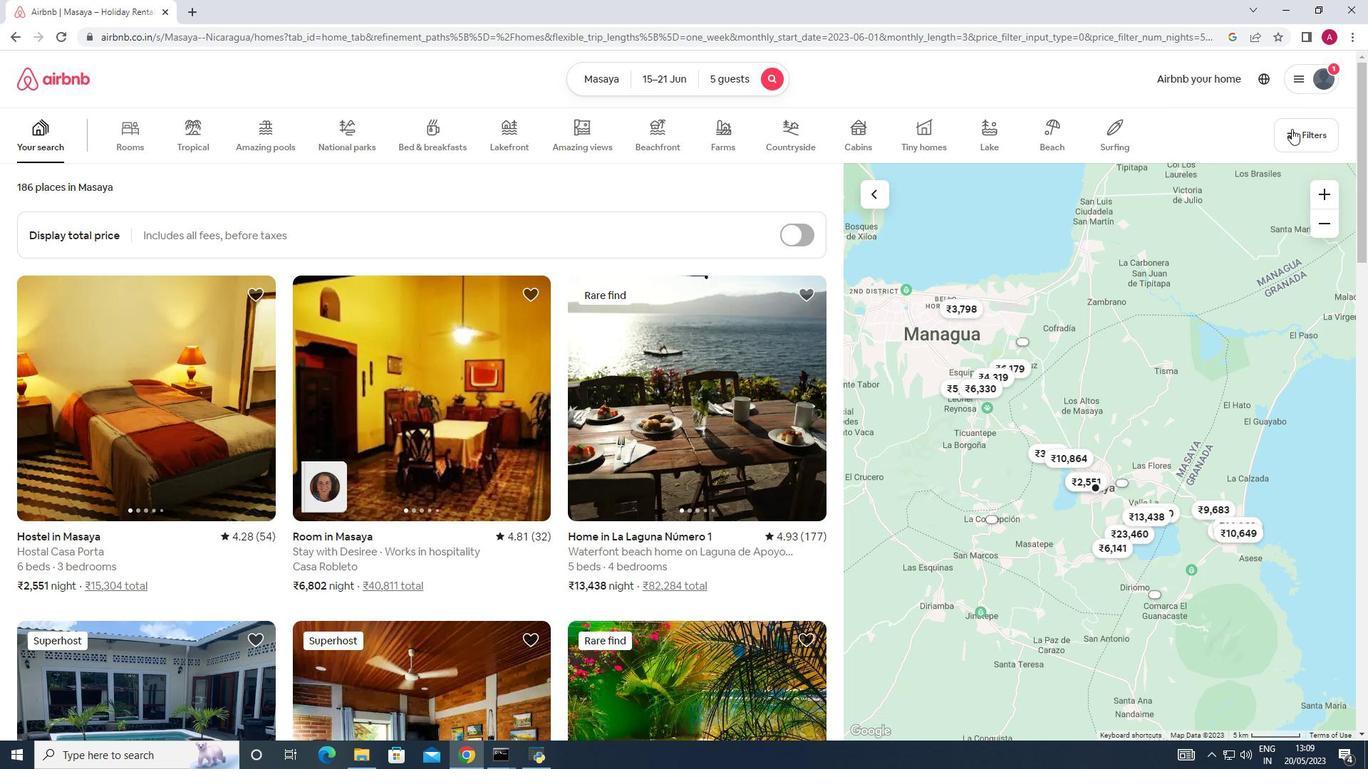
Action: Mouse moved to (502, 481)
Screenshot: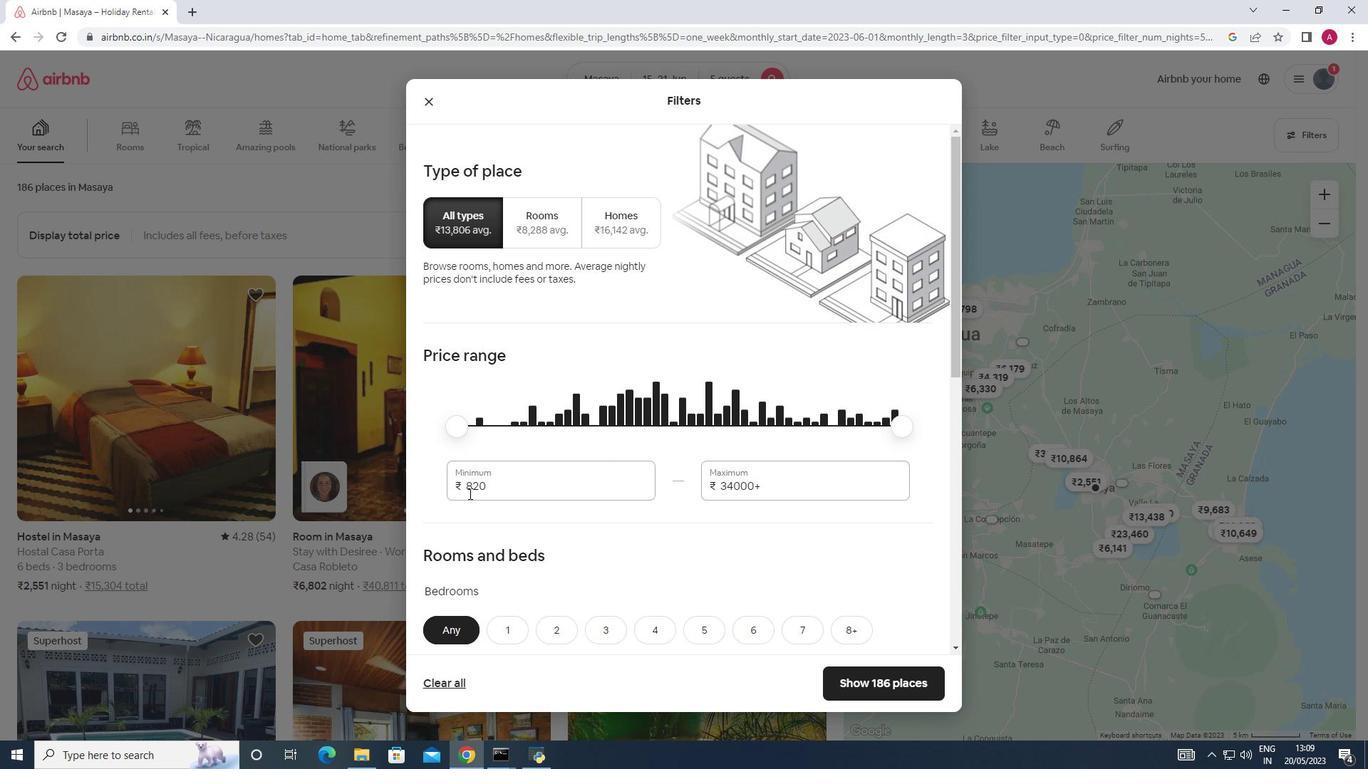 
Action: Mouse pressed left at (502, 481)
Screenshot: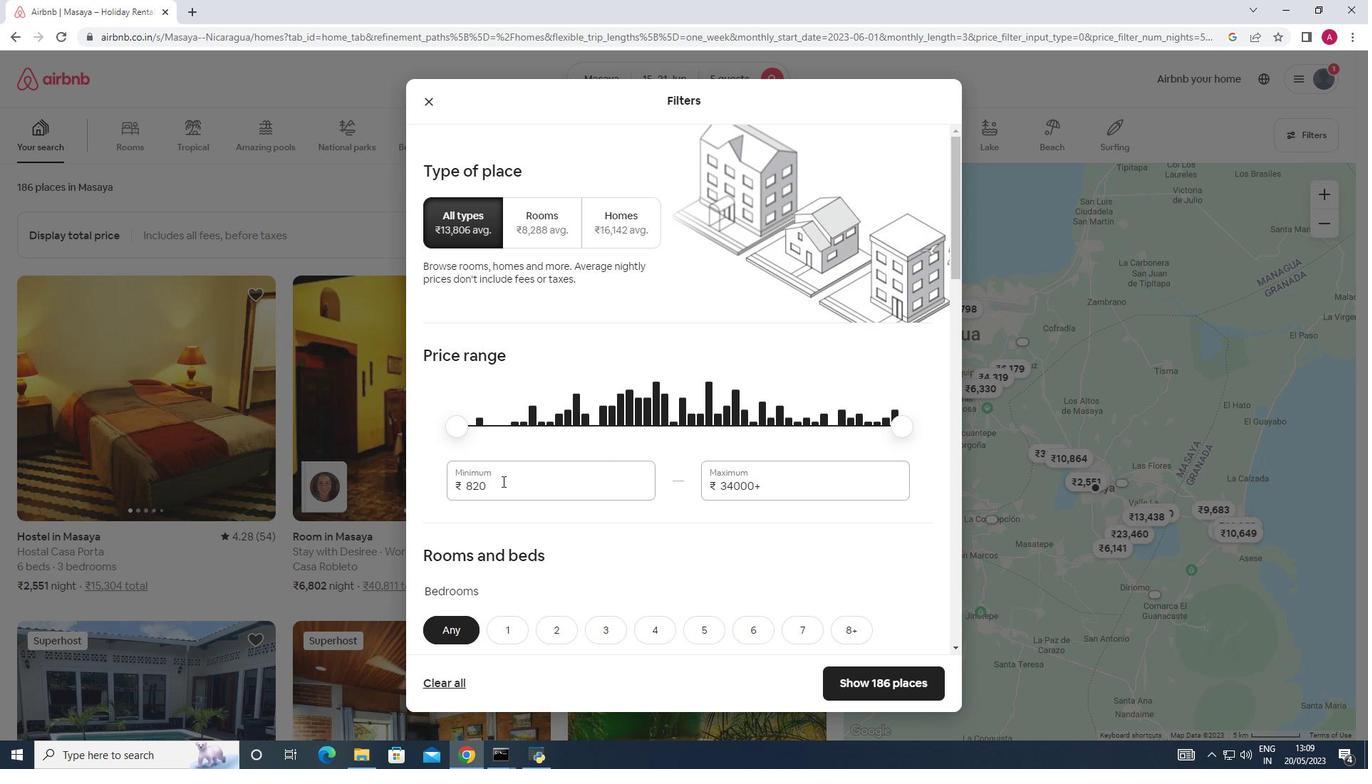 
Action: Mouse moved to (439, 485)
Screenshot: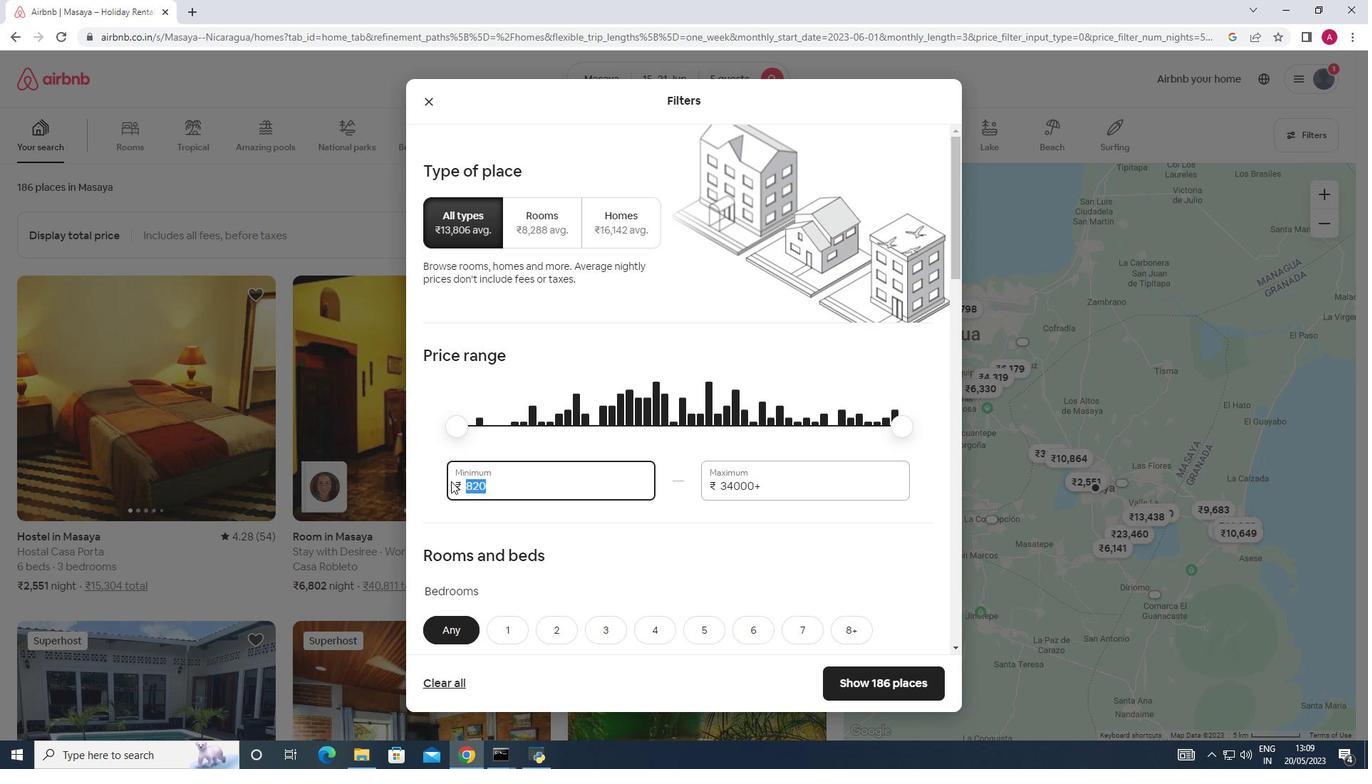 
Action: Key pressed 14000
Screenshot: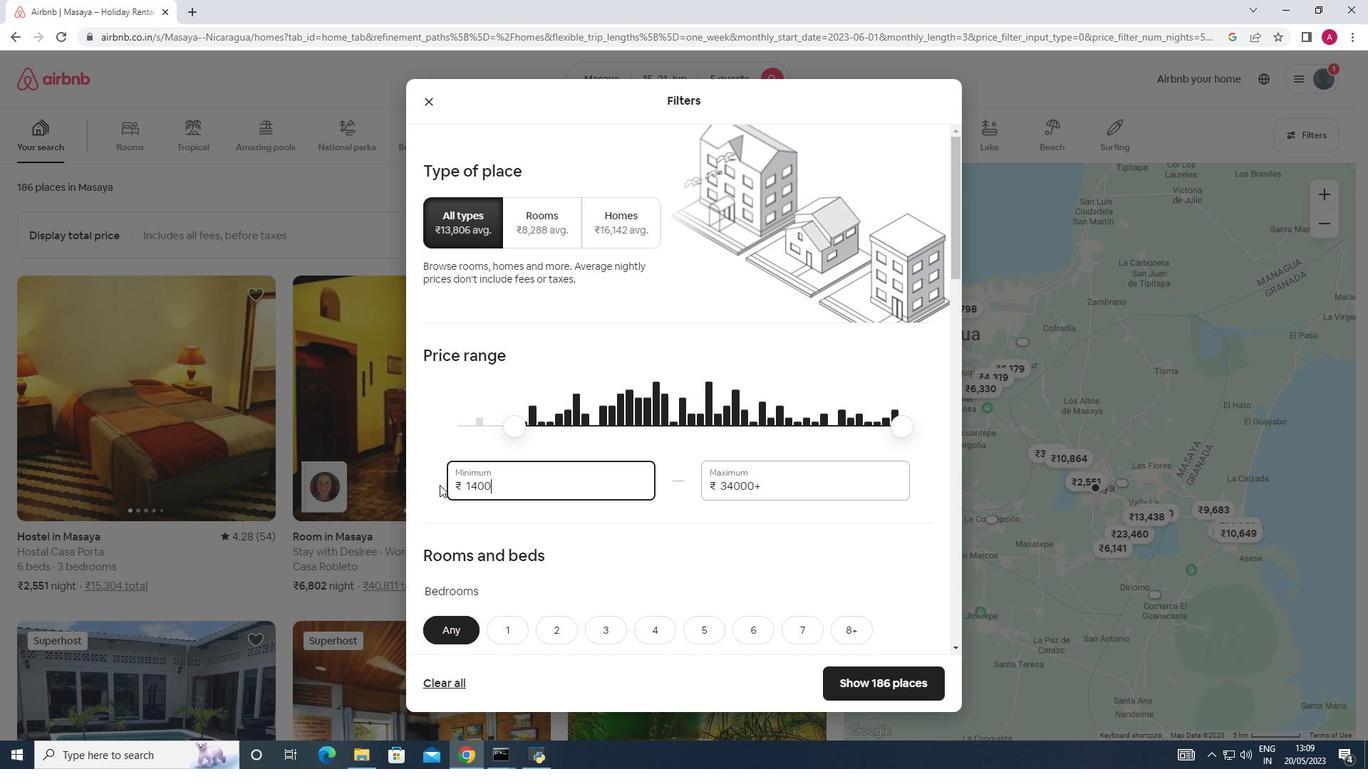 
Action: Mouse moved to (764, 486)
Screenshot: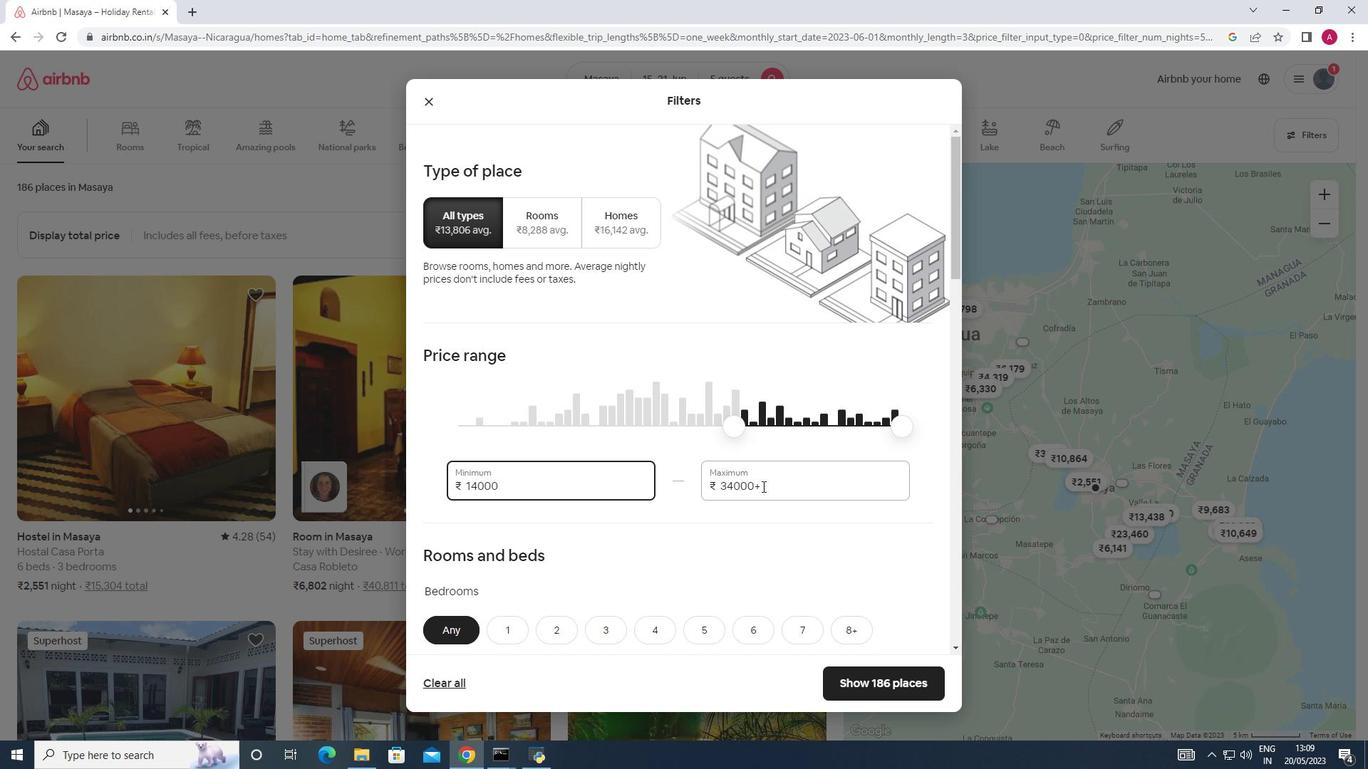 
Action: Mouse pressed left at (764, 486)
Screenshot: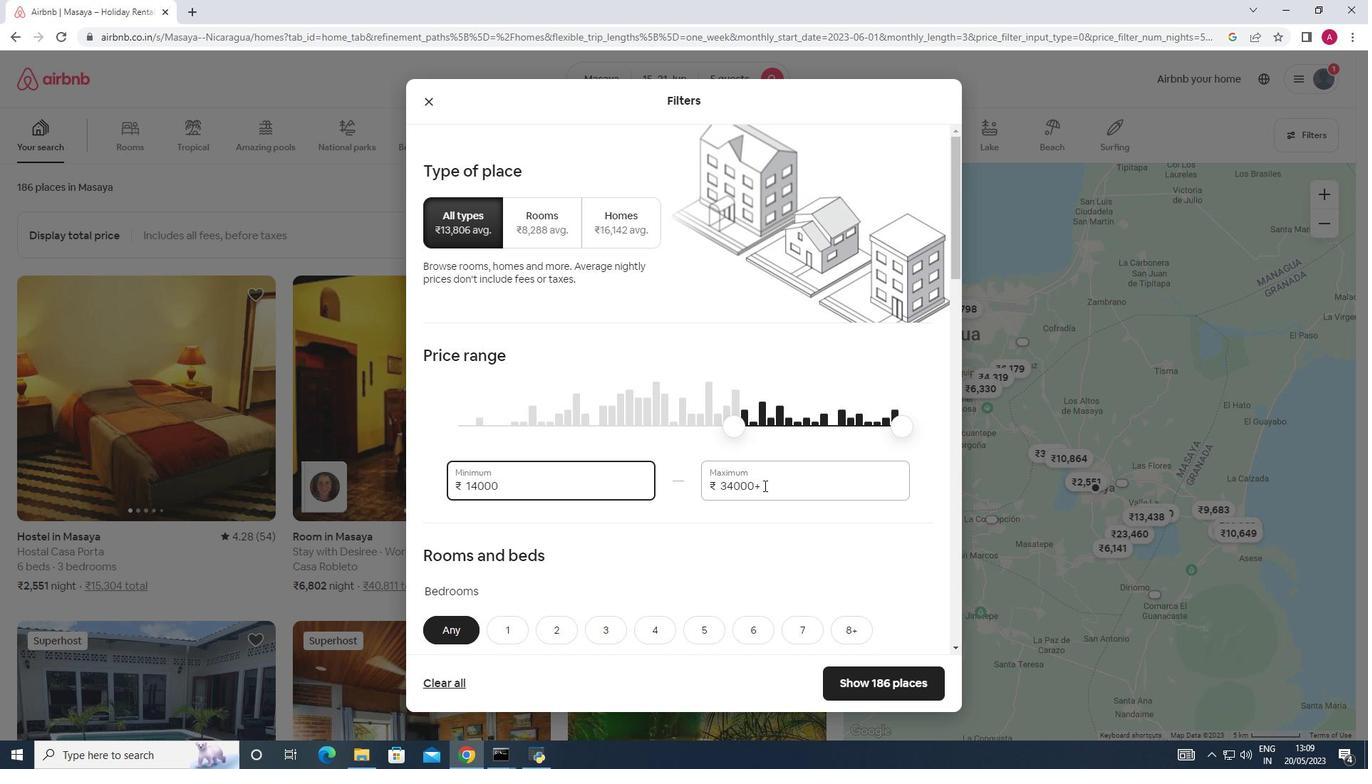 
Action: Mouse moved to (715, 486)
Screenshot: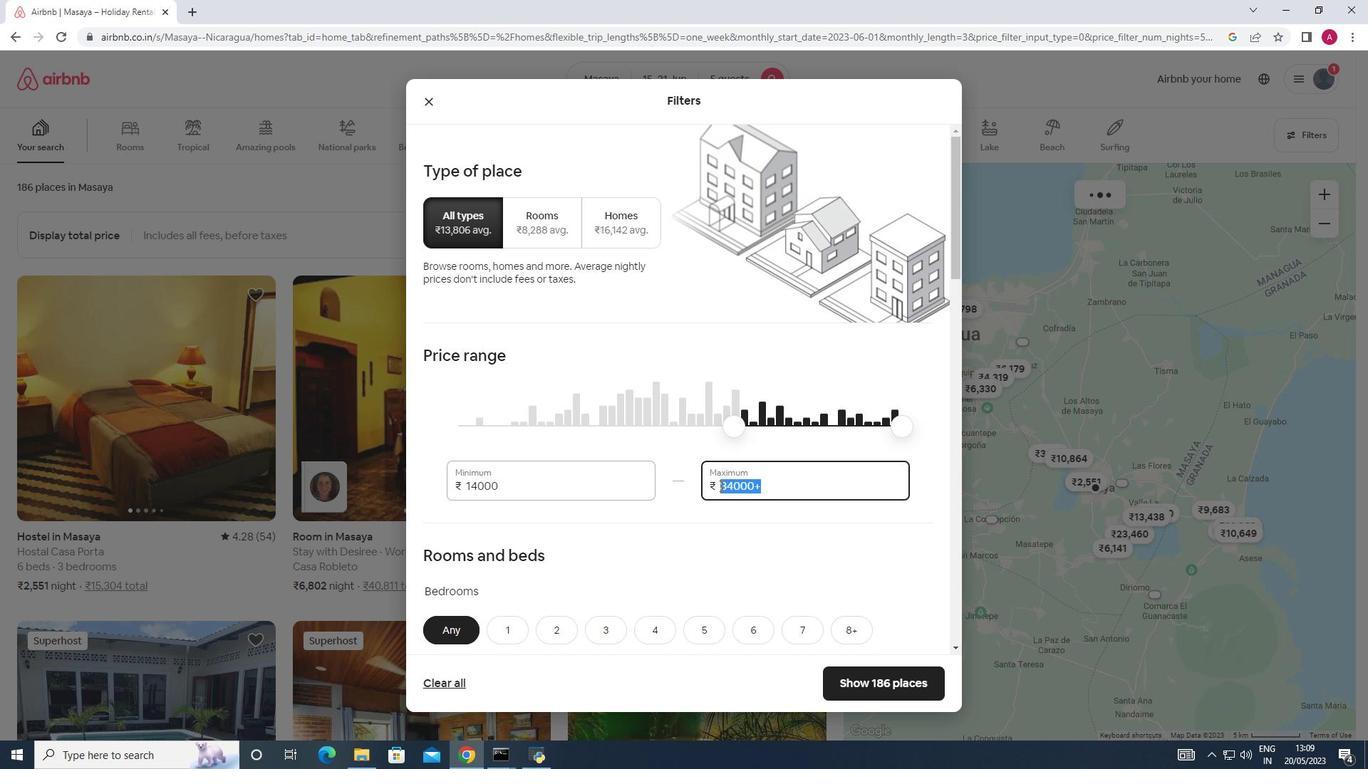 
Action: Key pressed 25000
Screenshot: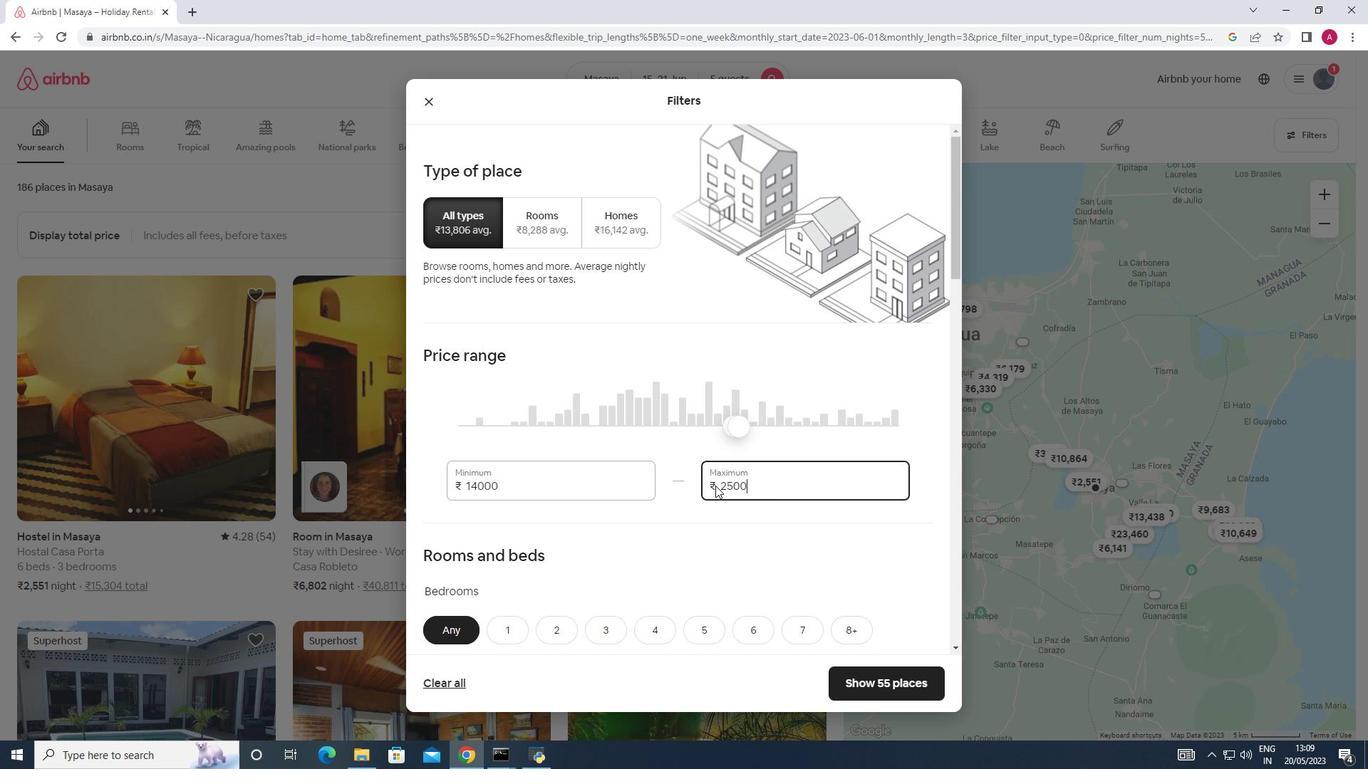 
Action: Mouse scrolled (715, 485) with delta (0, 0)
Screenshot: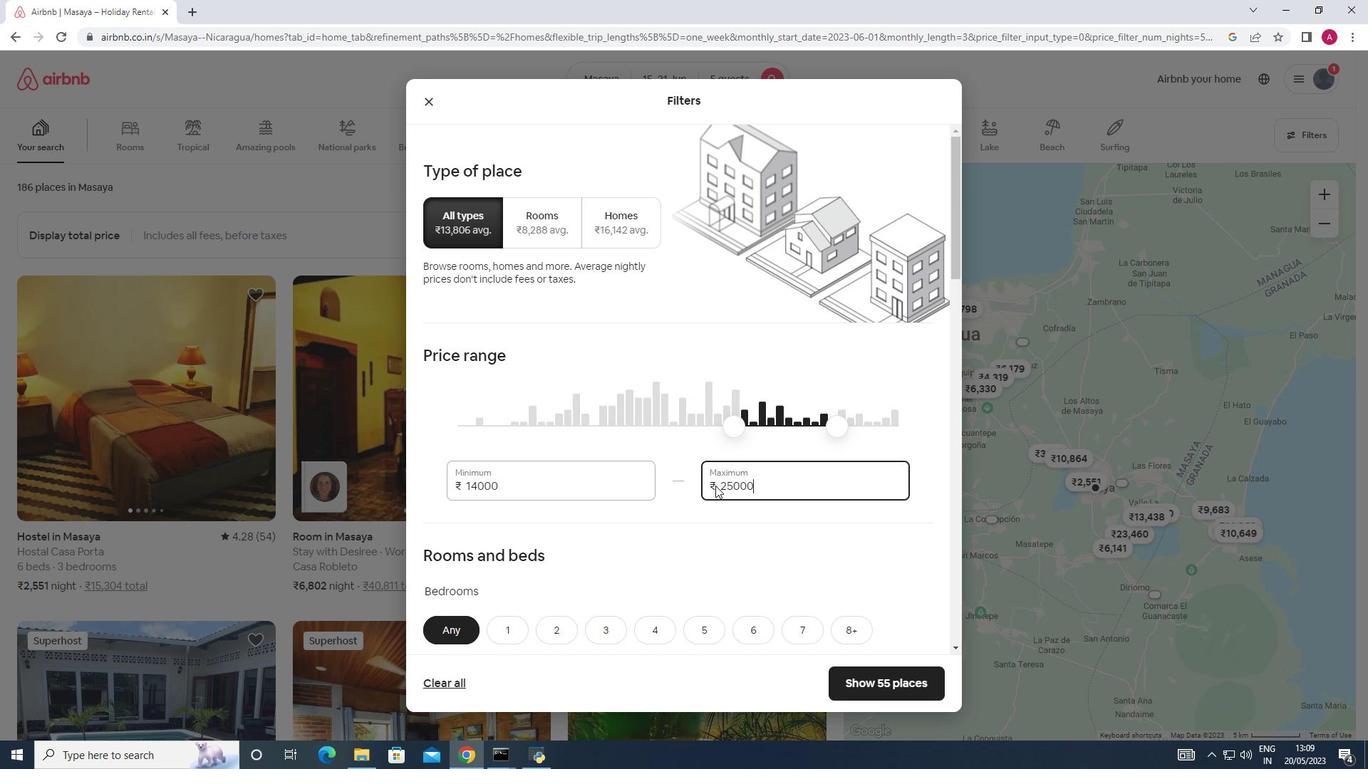 
Action: Mouse scrolled (715, 485) with delta (0, 0)
Screenshot: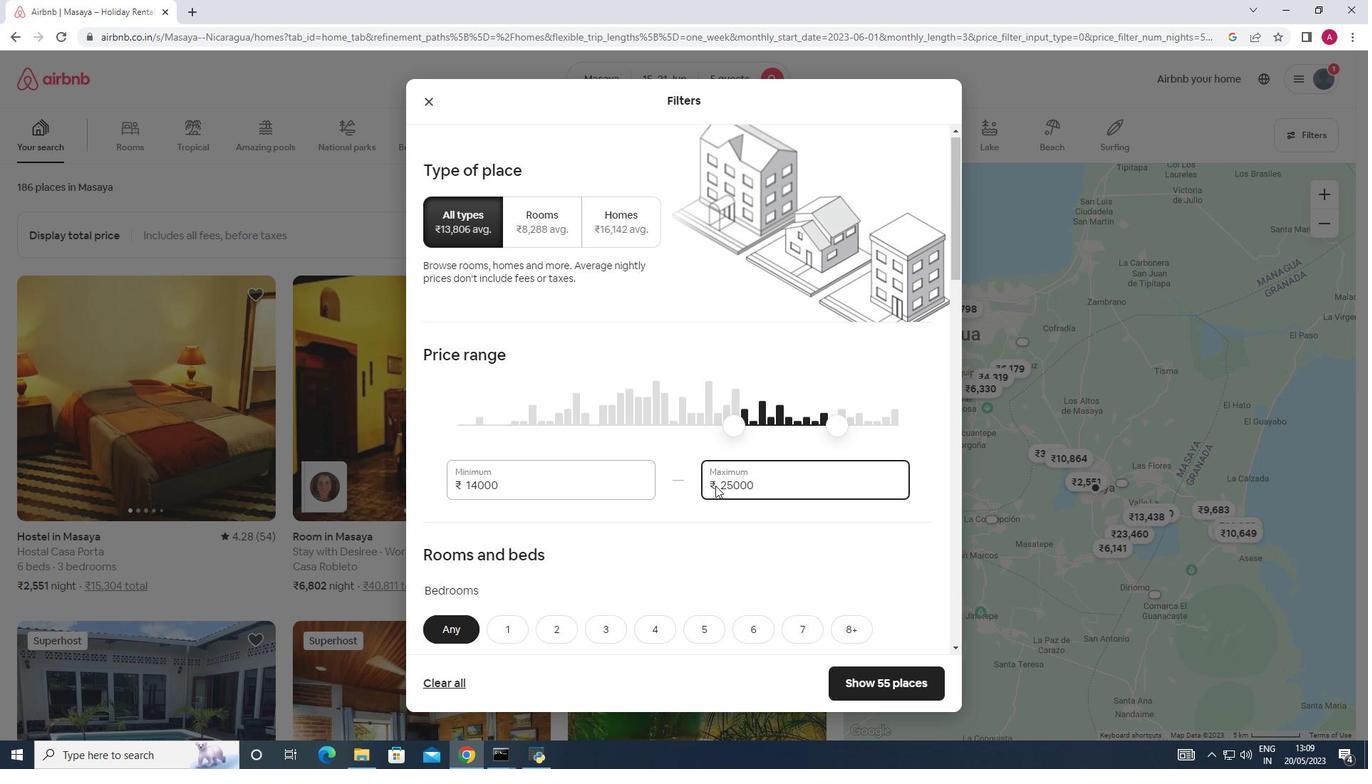 
Action: Mouse scrolled (715, 485) with delta (0, 0)
Screenshot: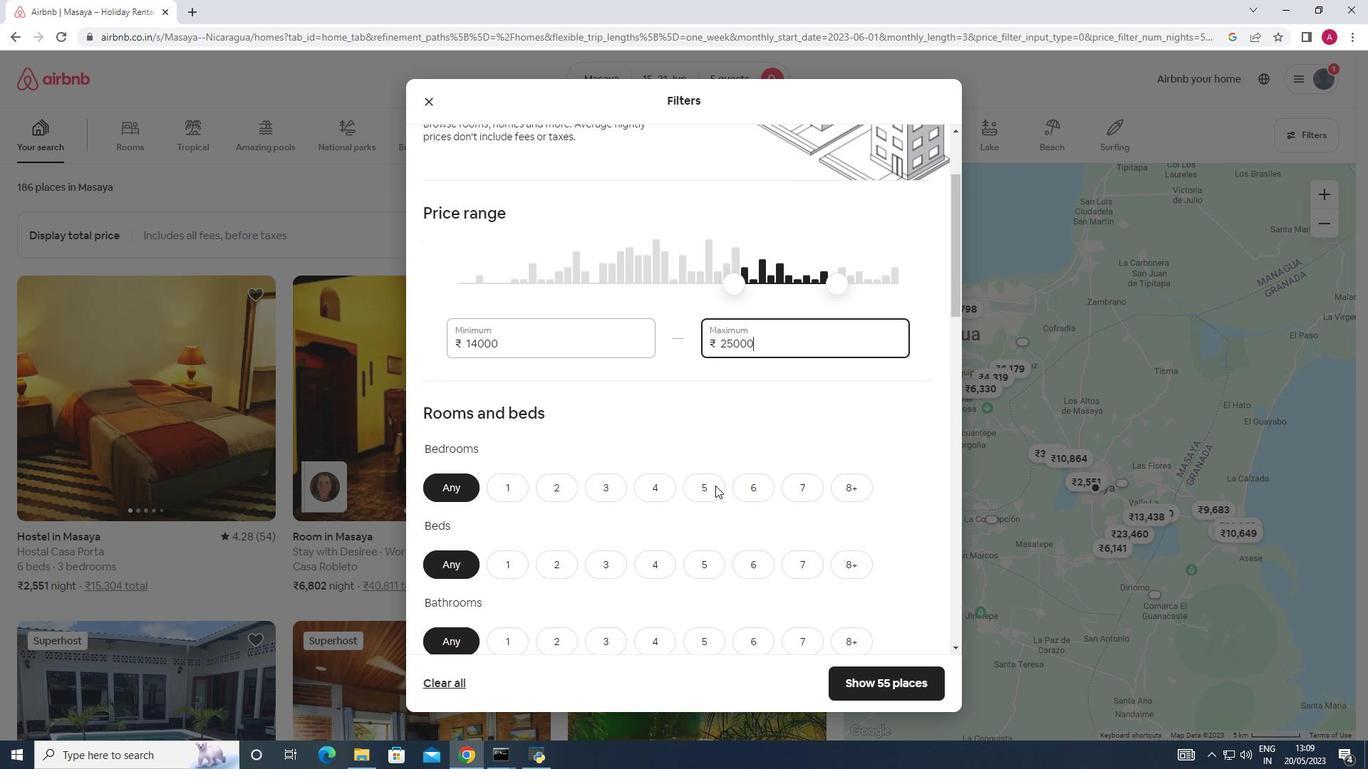 
Action: Mouse moved to (710, 486)
Screenshot: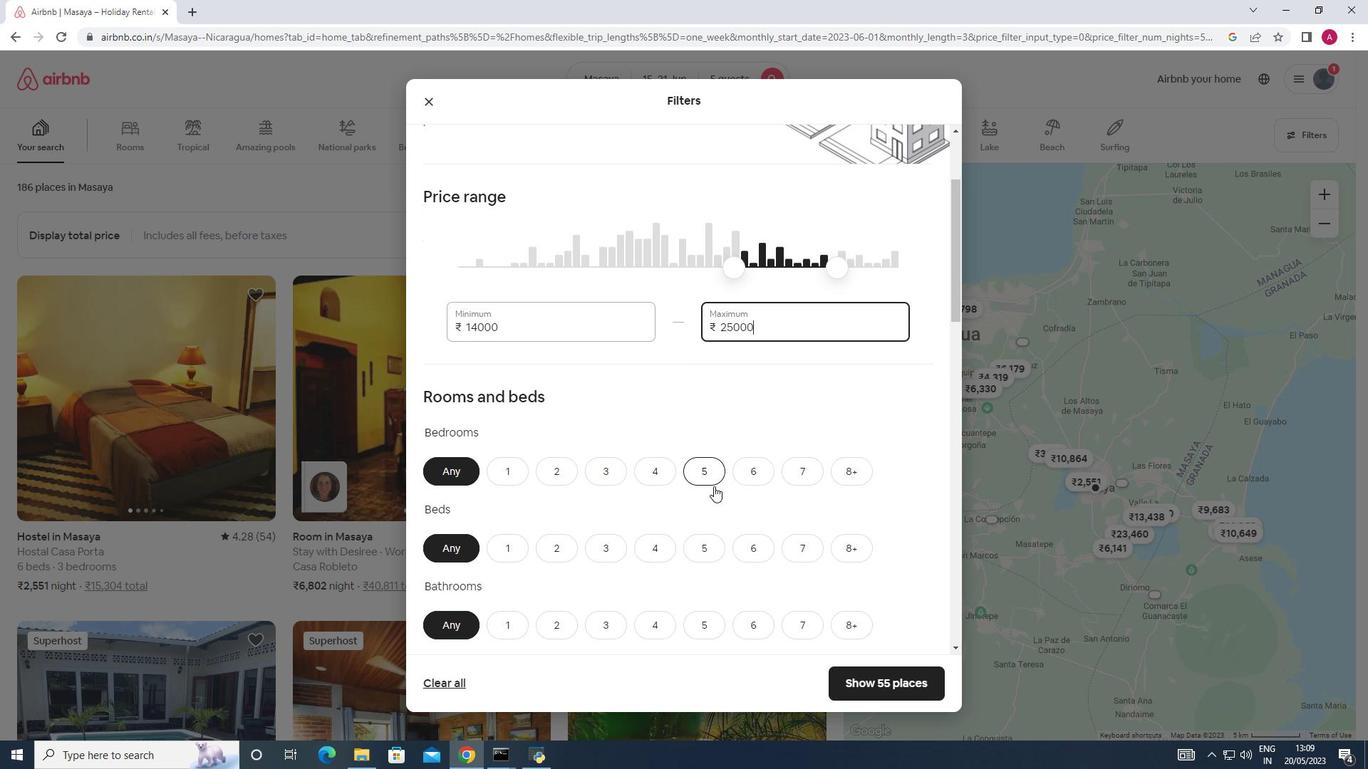 
Action: Mouse scrolled (710, 486) with delta (0, 0)
Screenshot: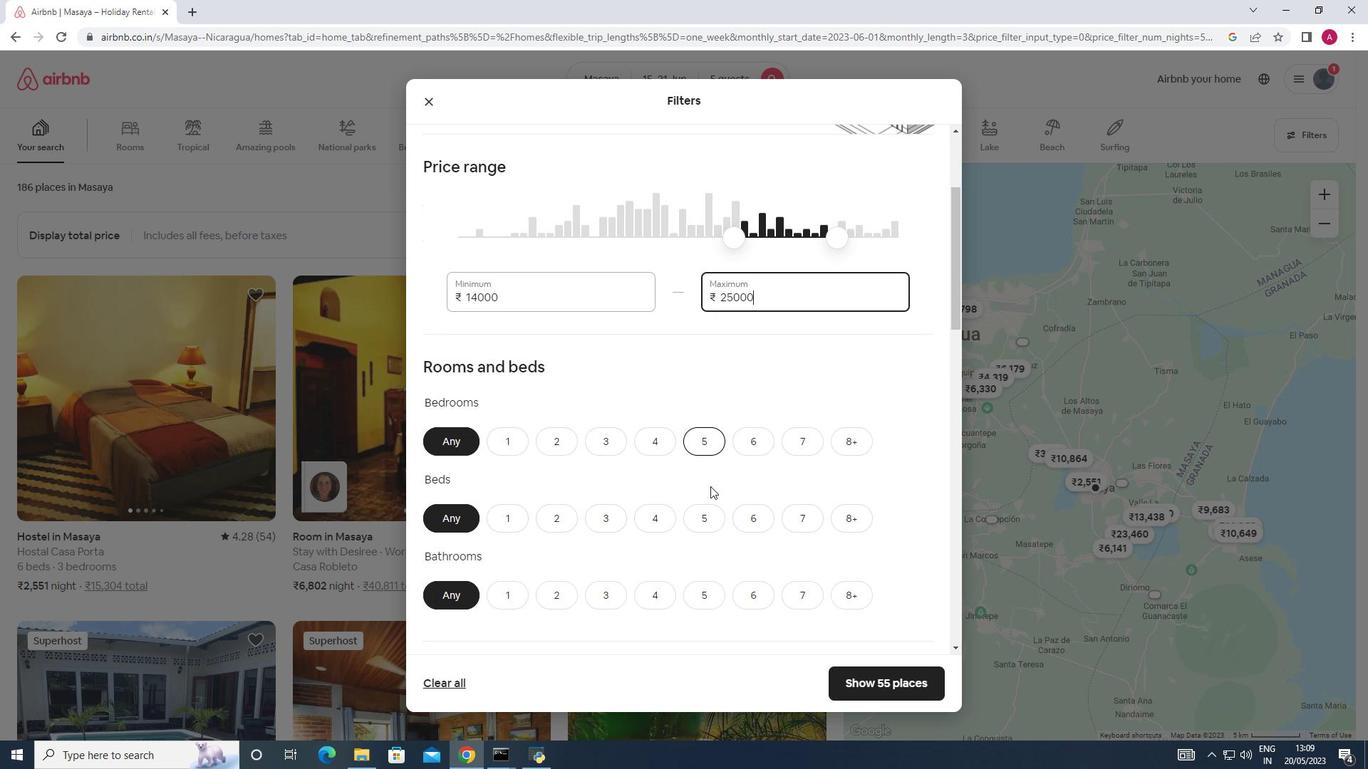 
Action: Mouse moved to (609, 345)
Screenshot: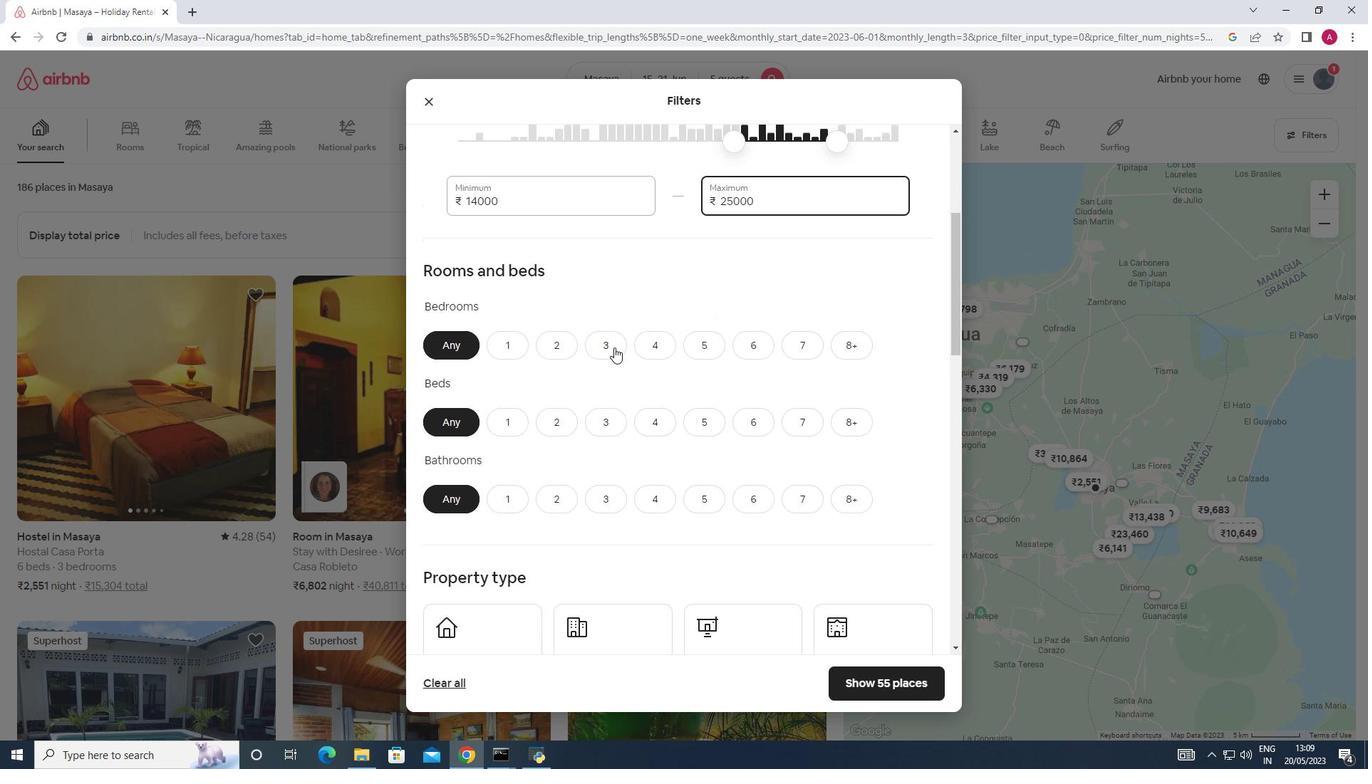 
Action: Mouse pressed left at (609, 345)
Screenshot: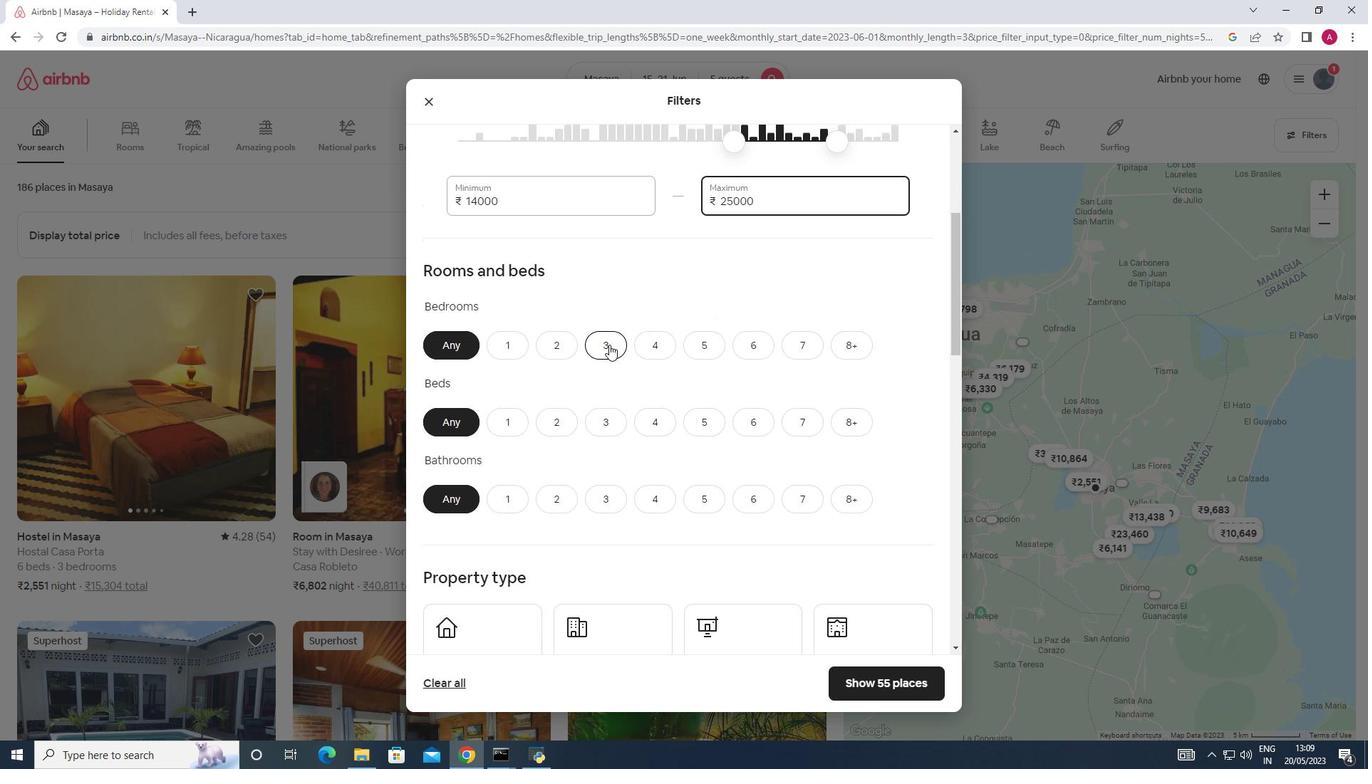 
Action: Mouse moved to (605, 433)
Screenshot: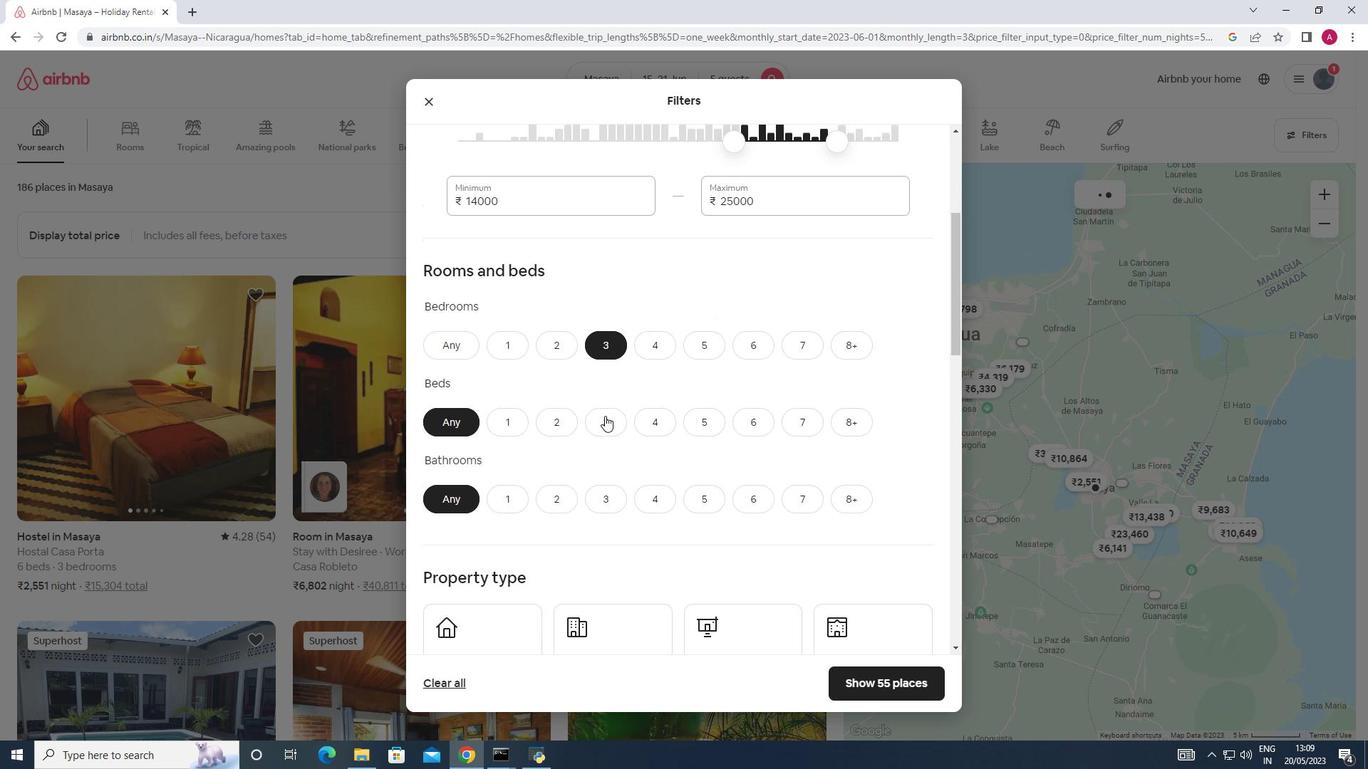 
Action: Mouse pressed left at (605, 433)
Screenshot: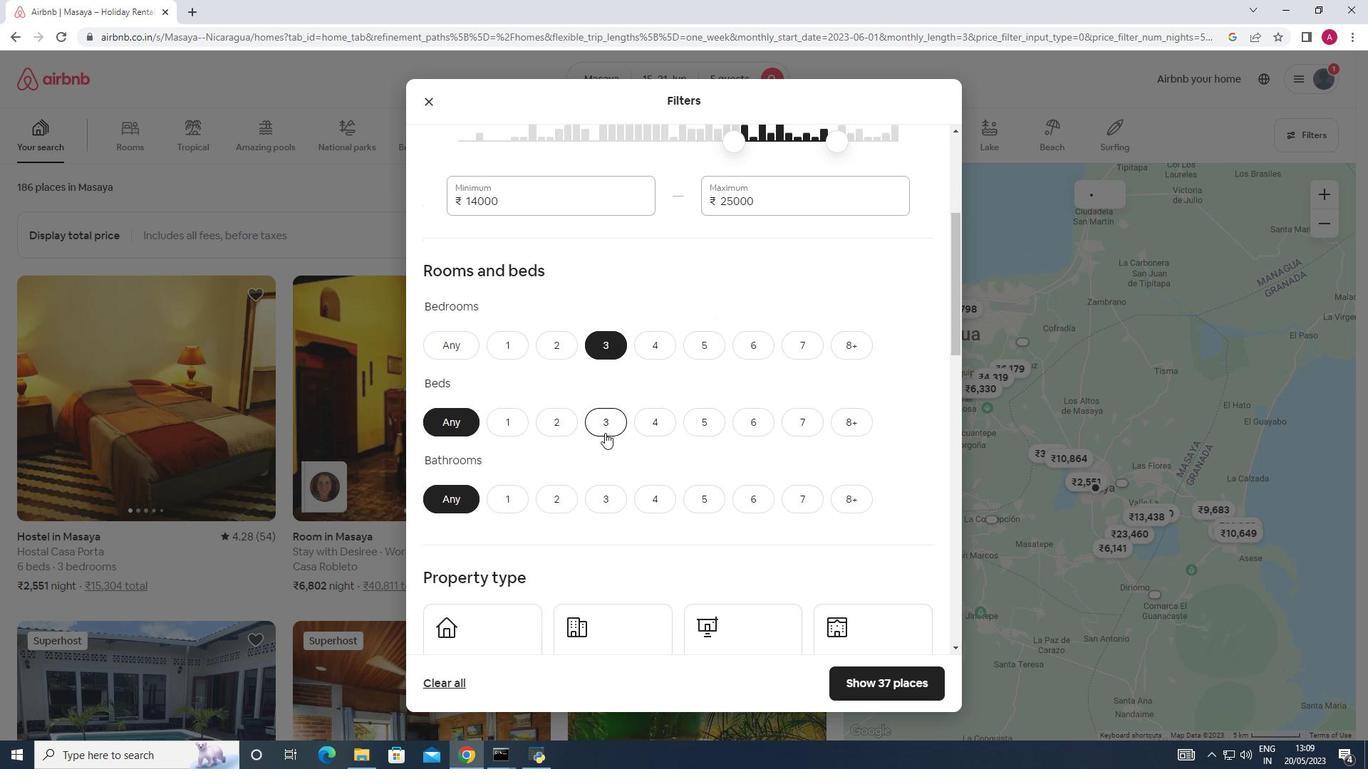 
Action: Mouse moved to (613, 501)
Screenshot: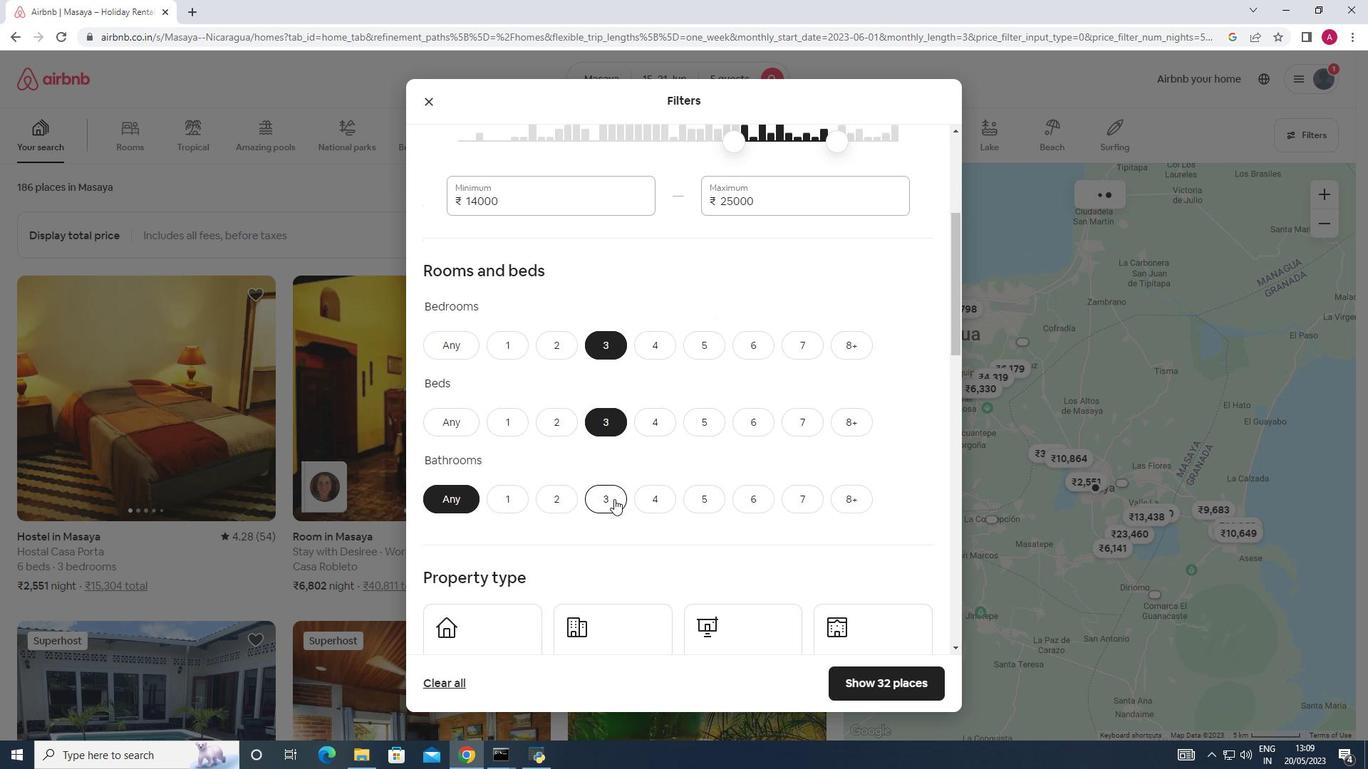
Action: Mouse pressed left at (613, 501)
Screenshot: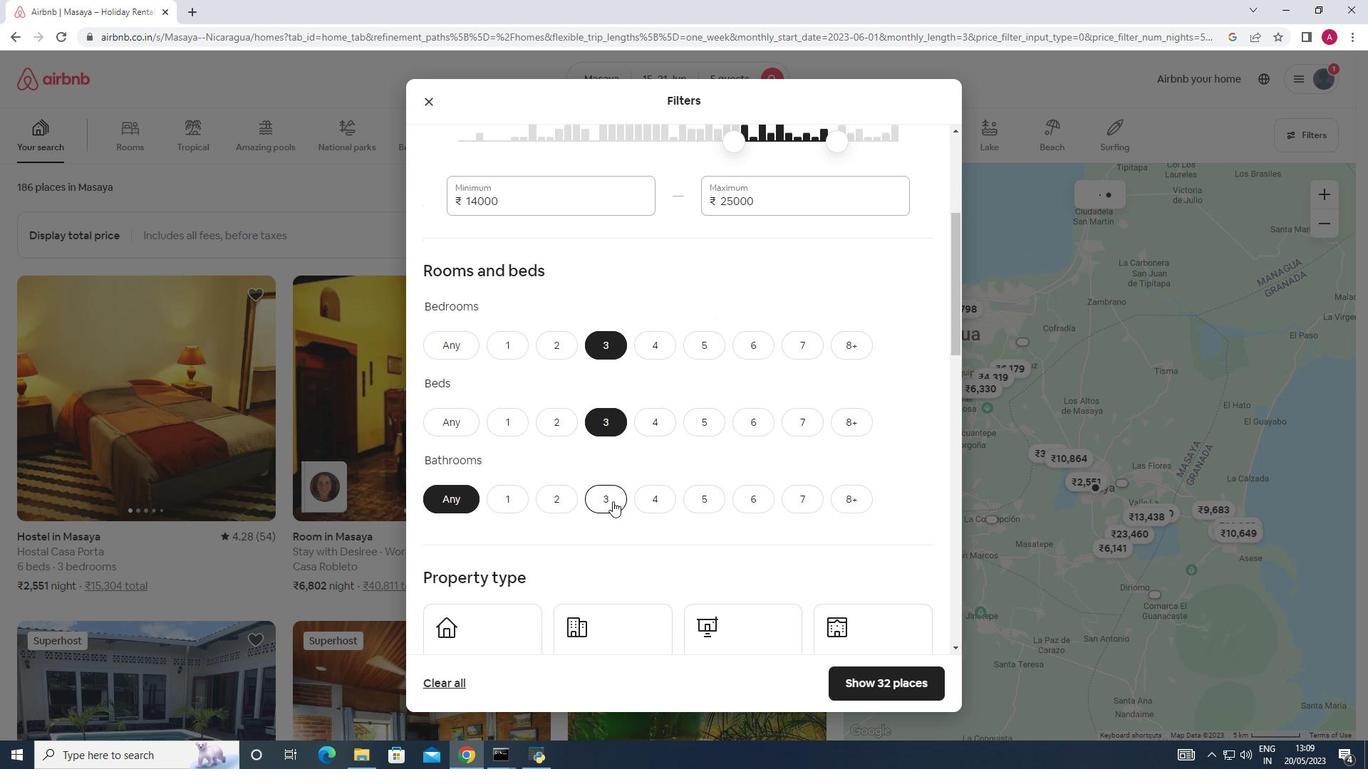 
Action: Mouse moved to (611, 440)
Screenshot: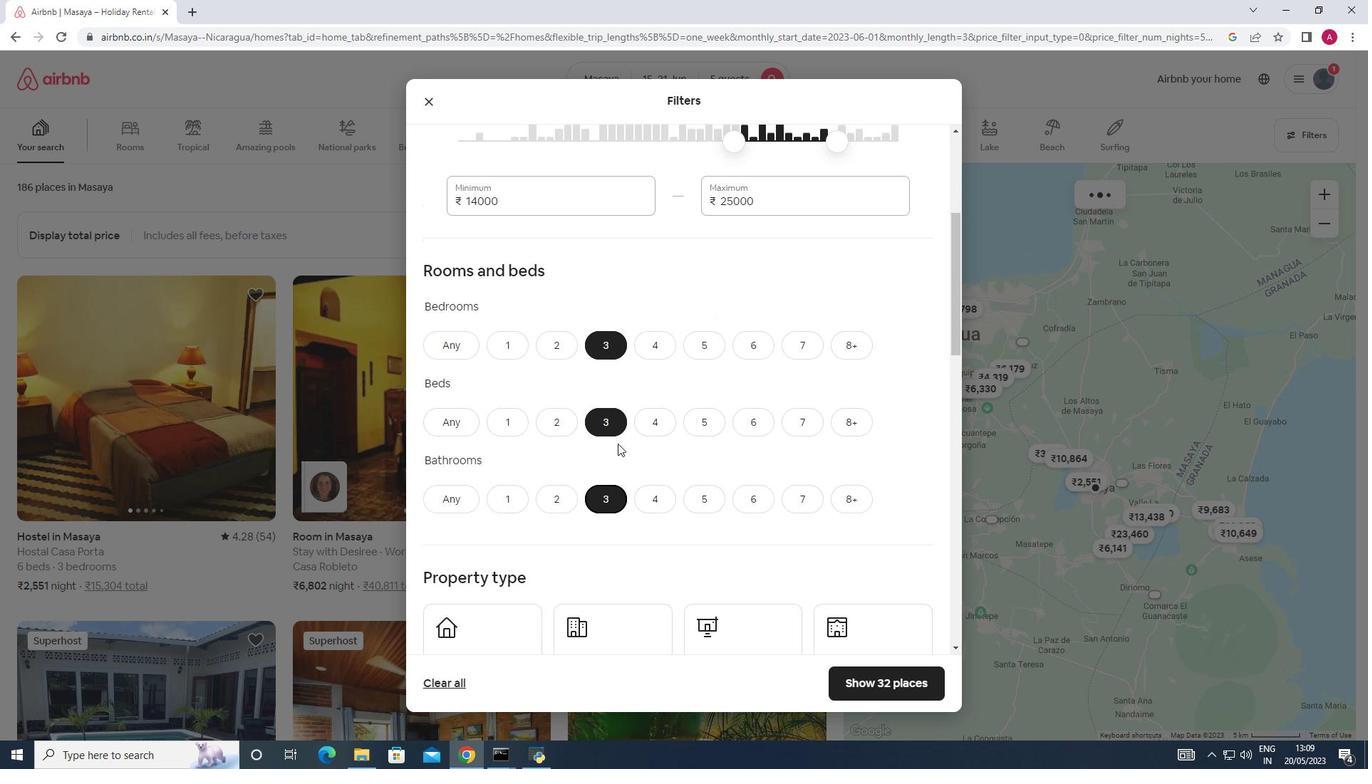 
Action: Mouse scrolled (611, 439) with delta (0, 0)
Screenshot: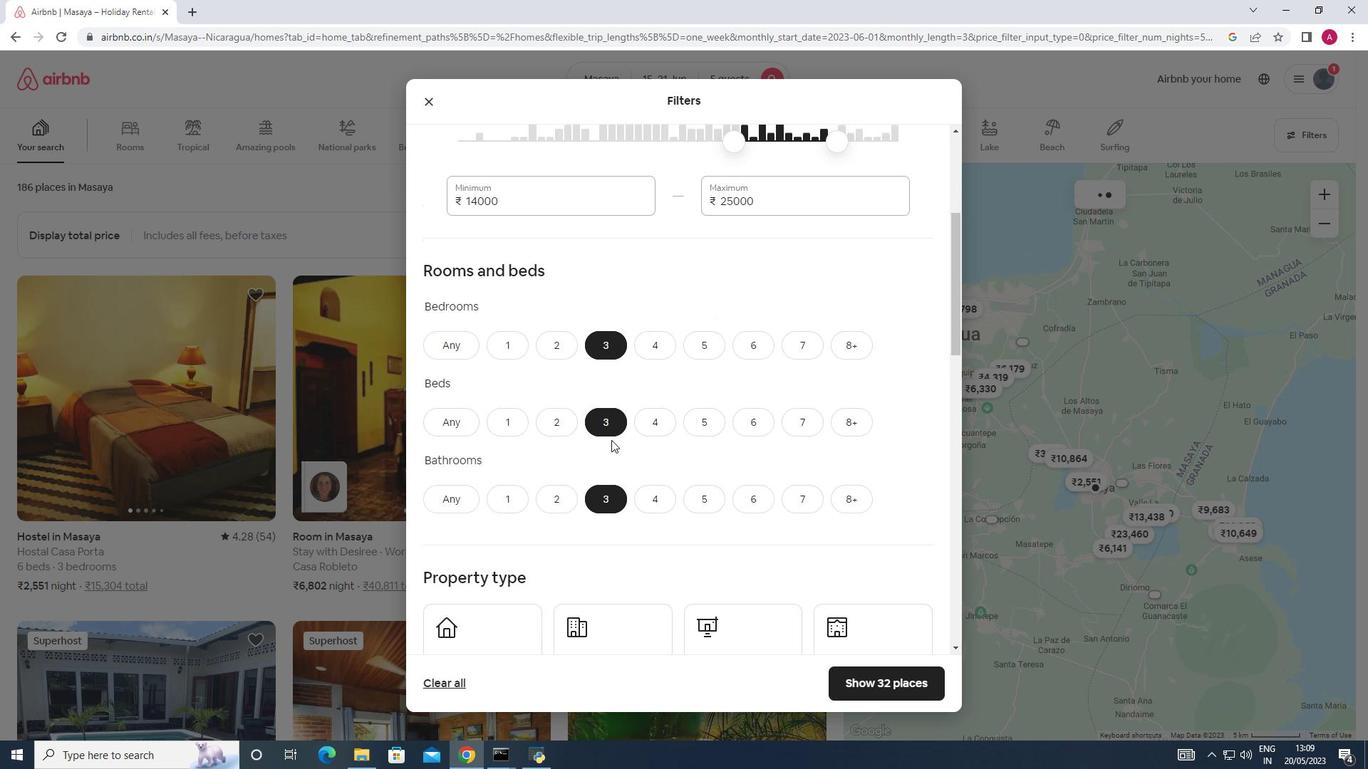 
Action: Mouse scrolled (611, 439) with delta (0, 0)
Screenshot: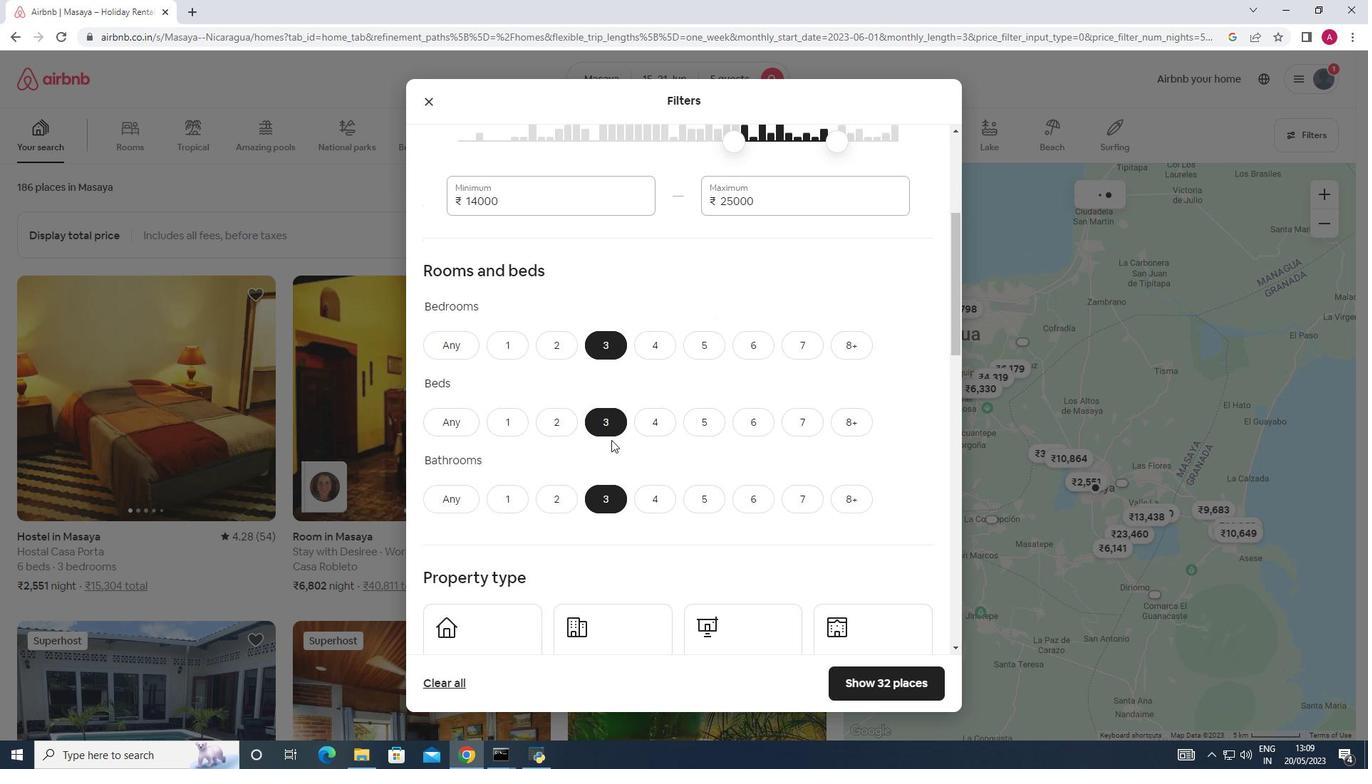 
Action: Mouse moved to (612, 439)
Screenshot: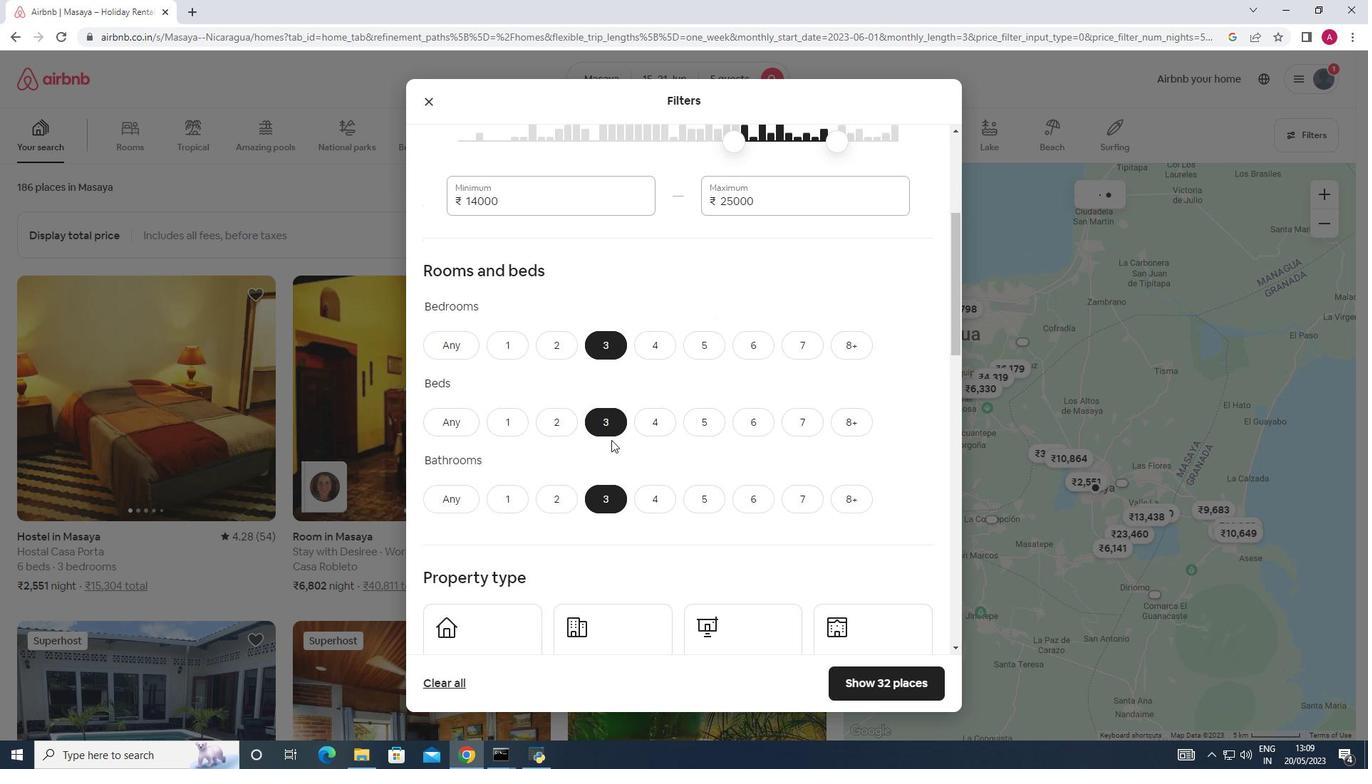 
Action: Mouse scrolled (612, 439) with delta (0, 0)
Screenshot: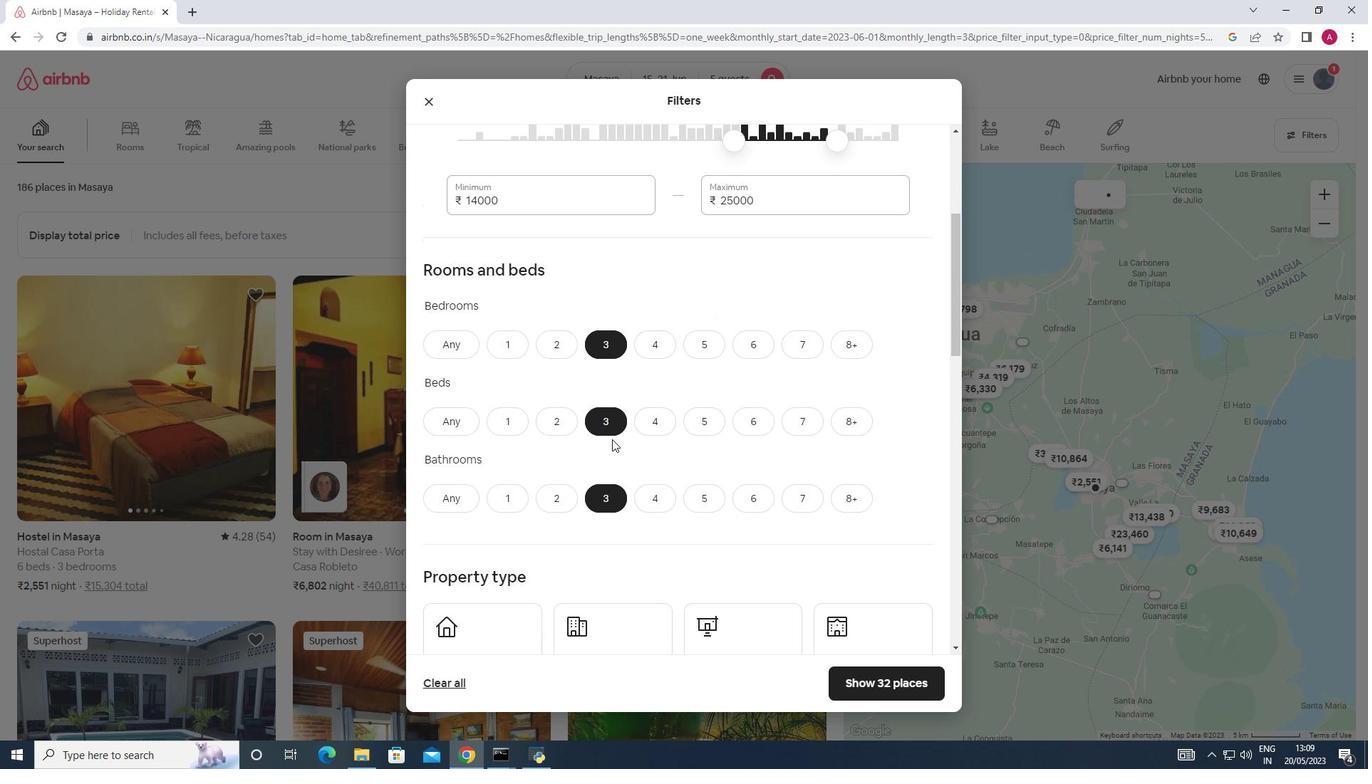 
Action: Mouse moved to (617, 429)
Screenshot: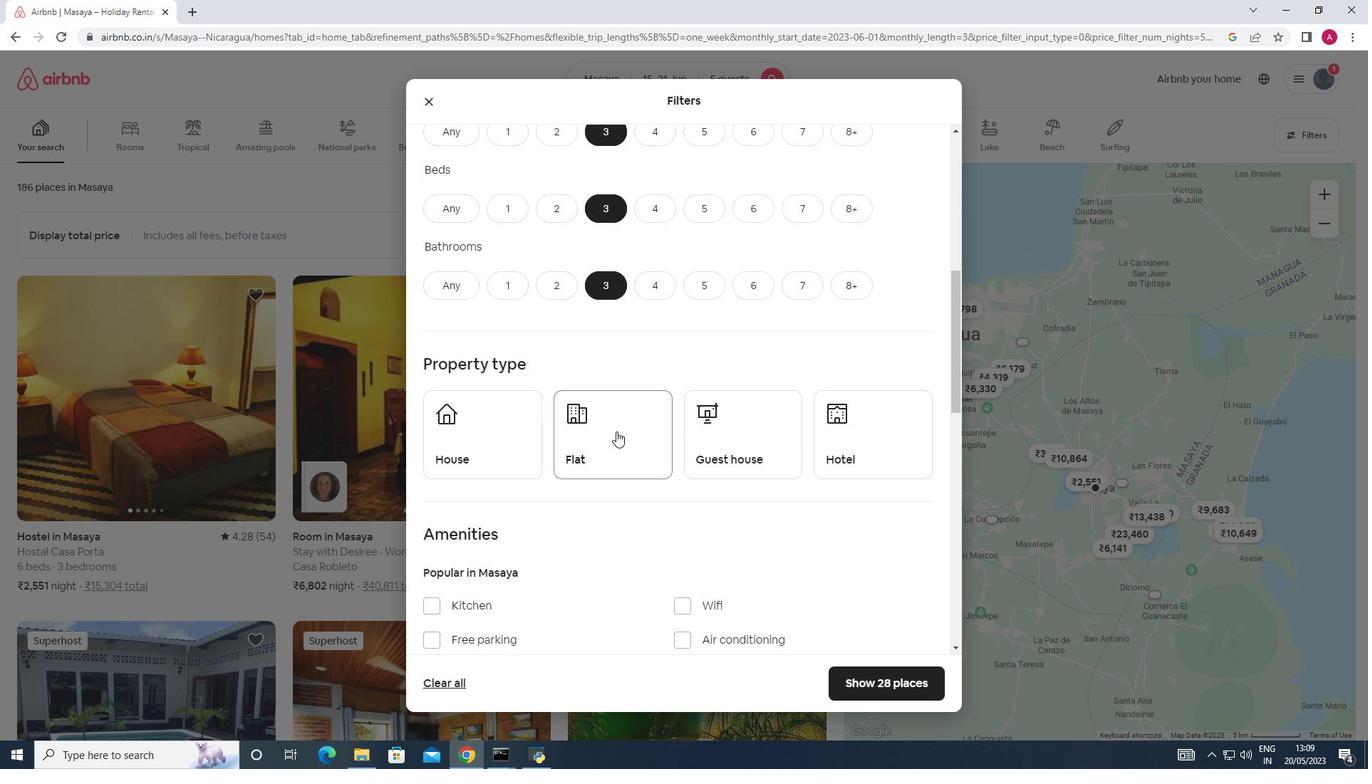 
Action: Mouse scrolled (617, 428) with delta (0, 0)
Screenshot: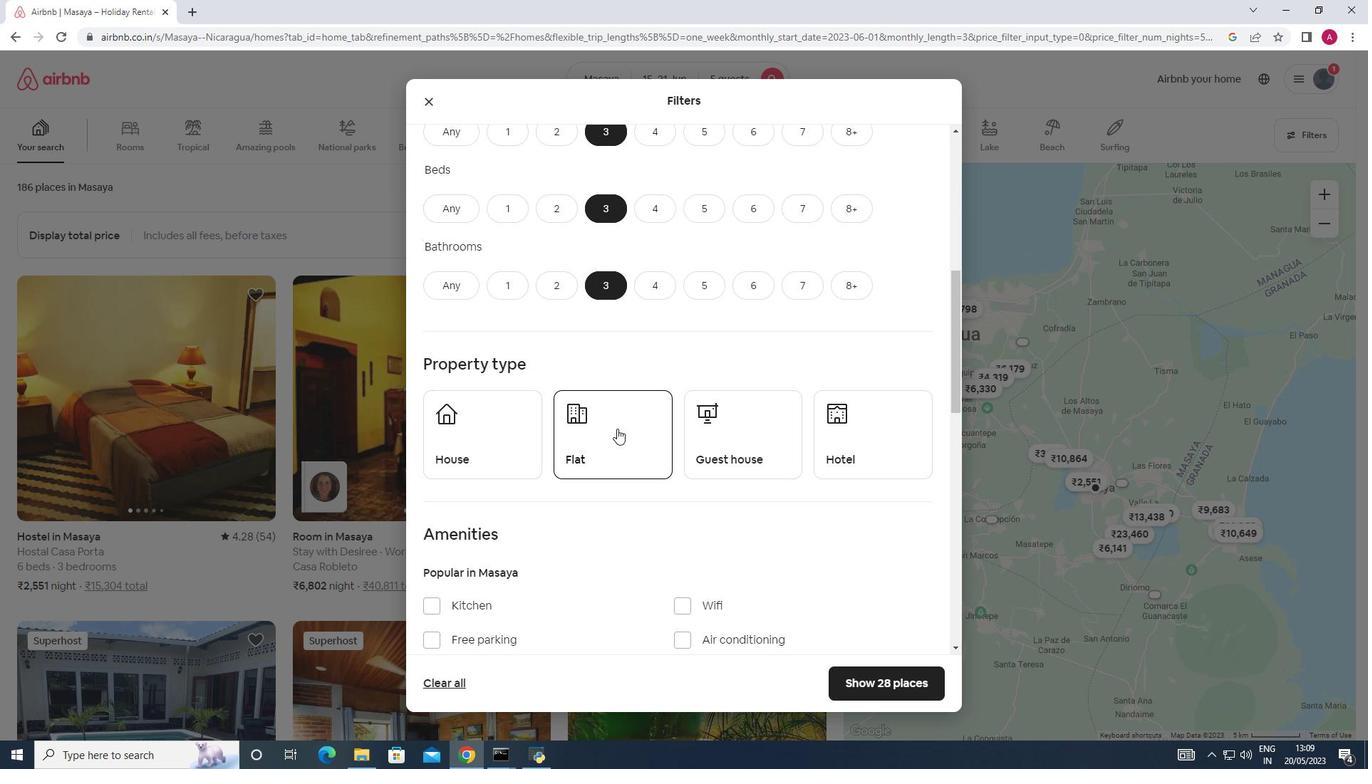 
Action: Mouse scrolled (617, 428) with delta (0, 0)
Screenshot: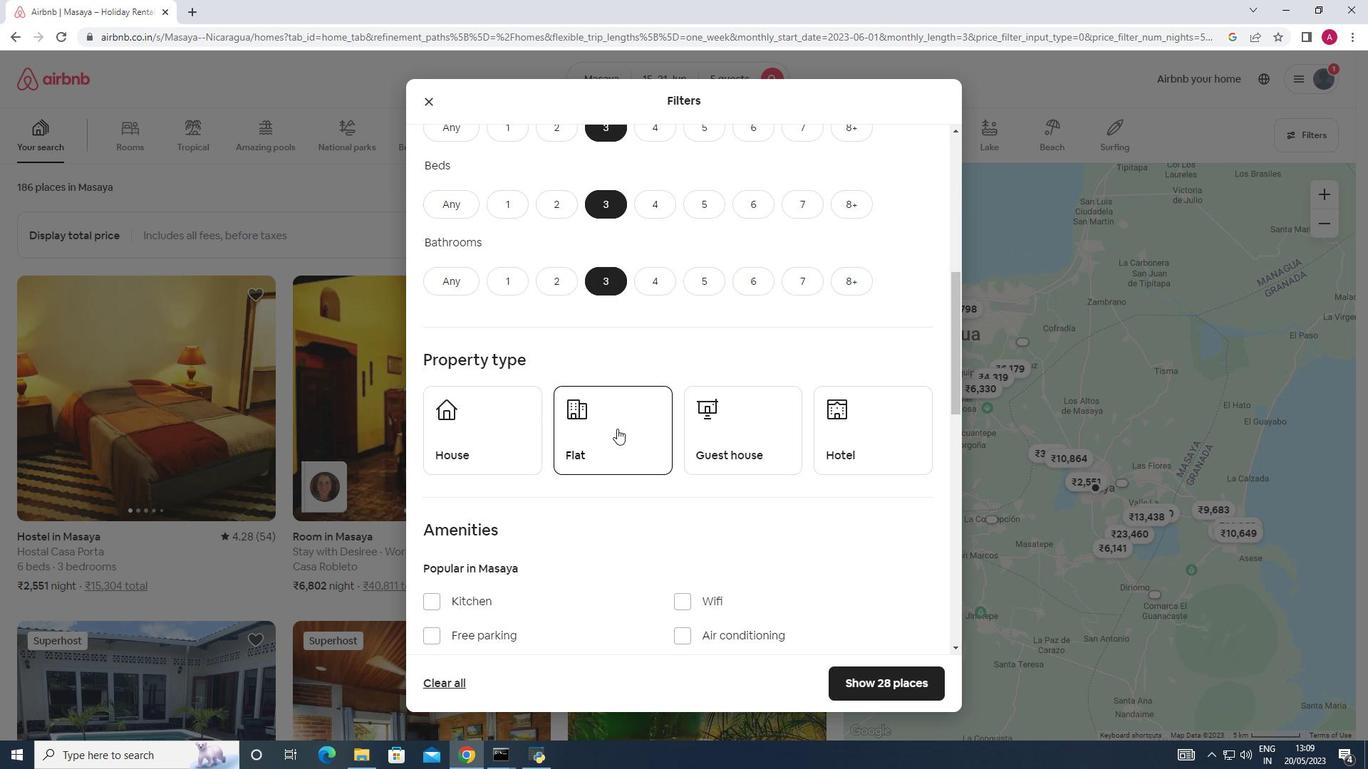 
Action: Mouse moved to (468, 312)
Screenshot: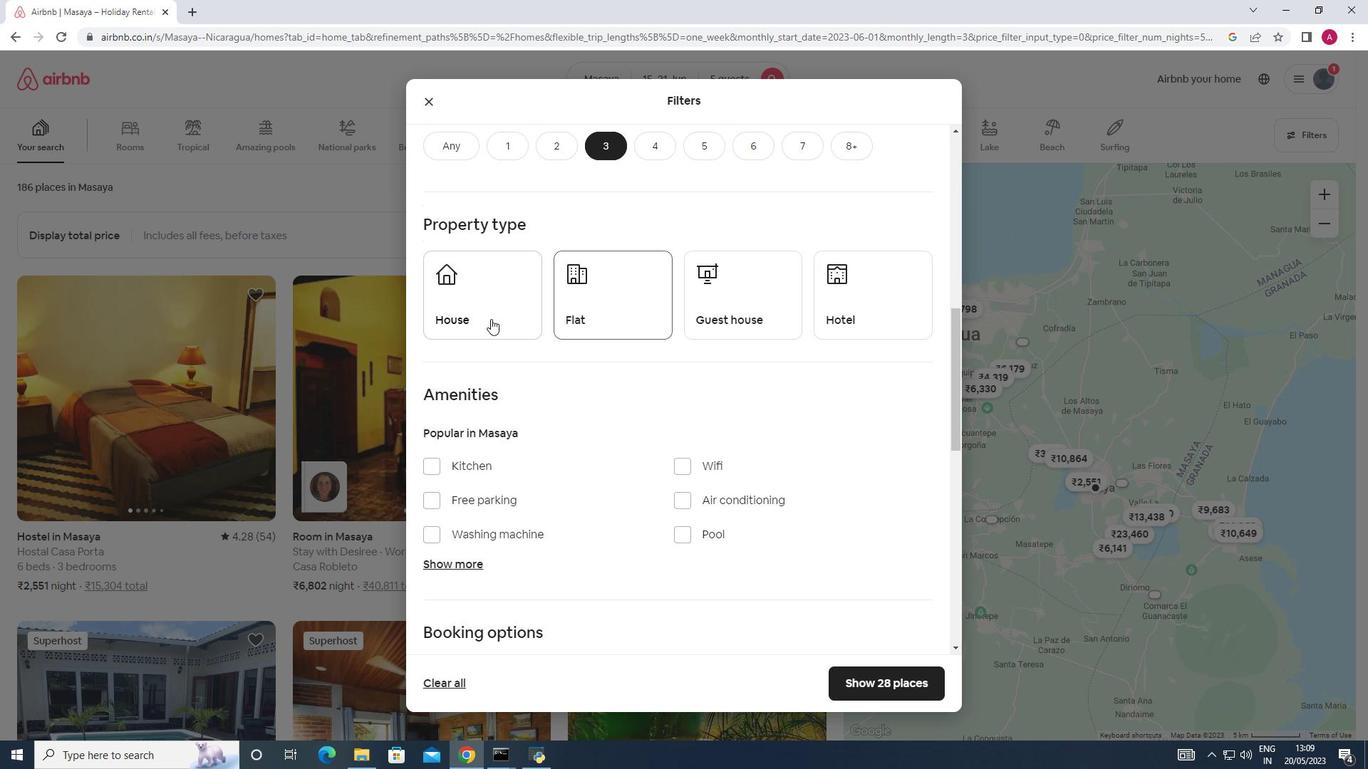 
Action: Mouse pressed left at (468, 312)
Screenshot: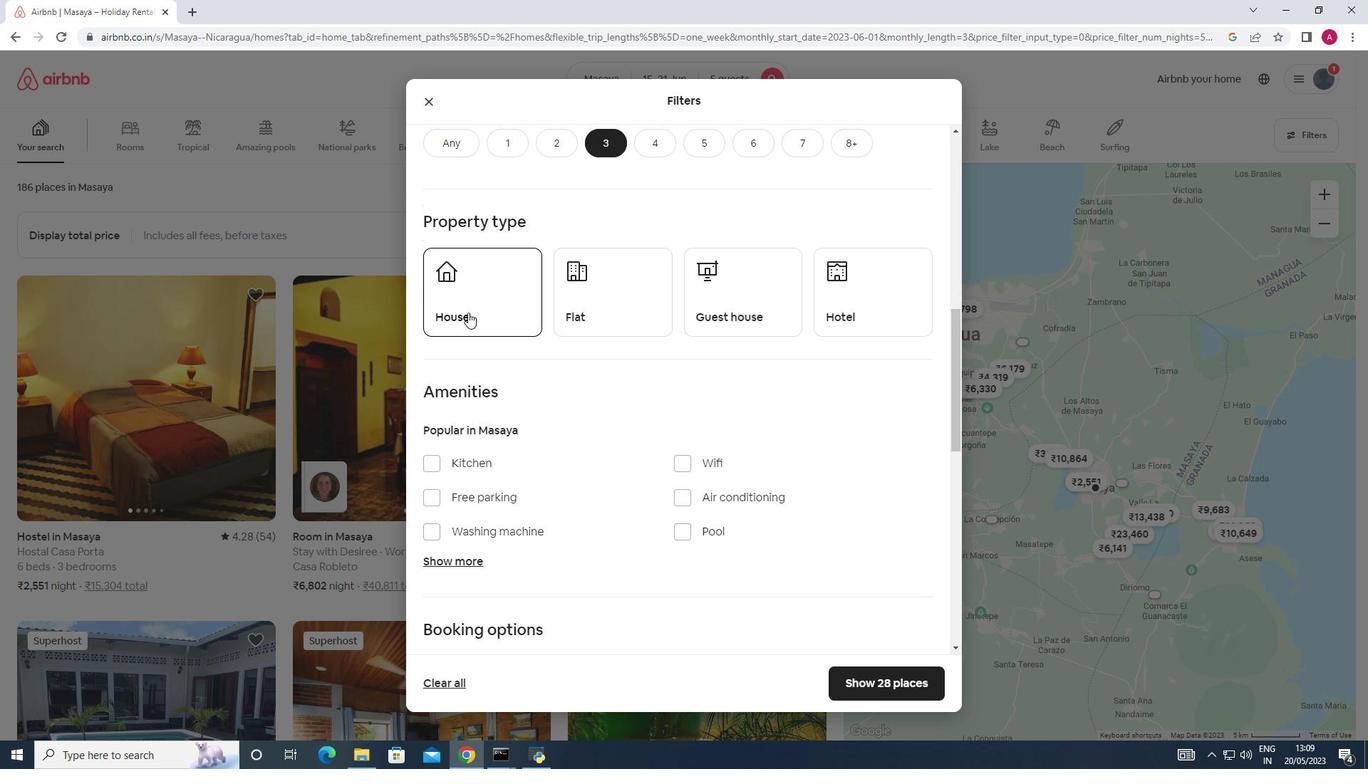 
Action: Mouse moved to (619, 300)
Screenshot: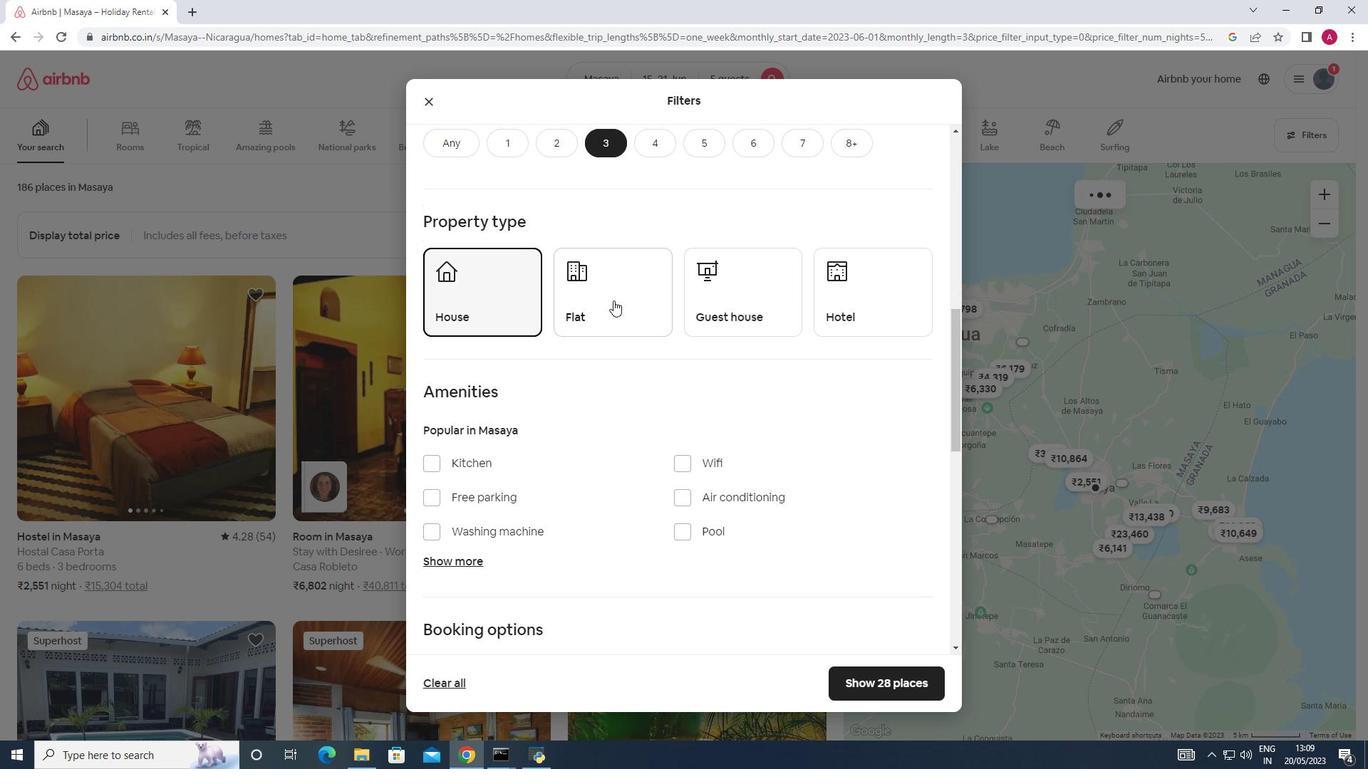 
Action: Mouse pressed left at (619, 300)
Screenshot: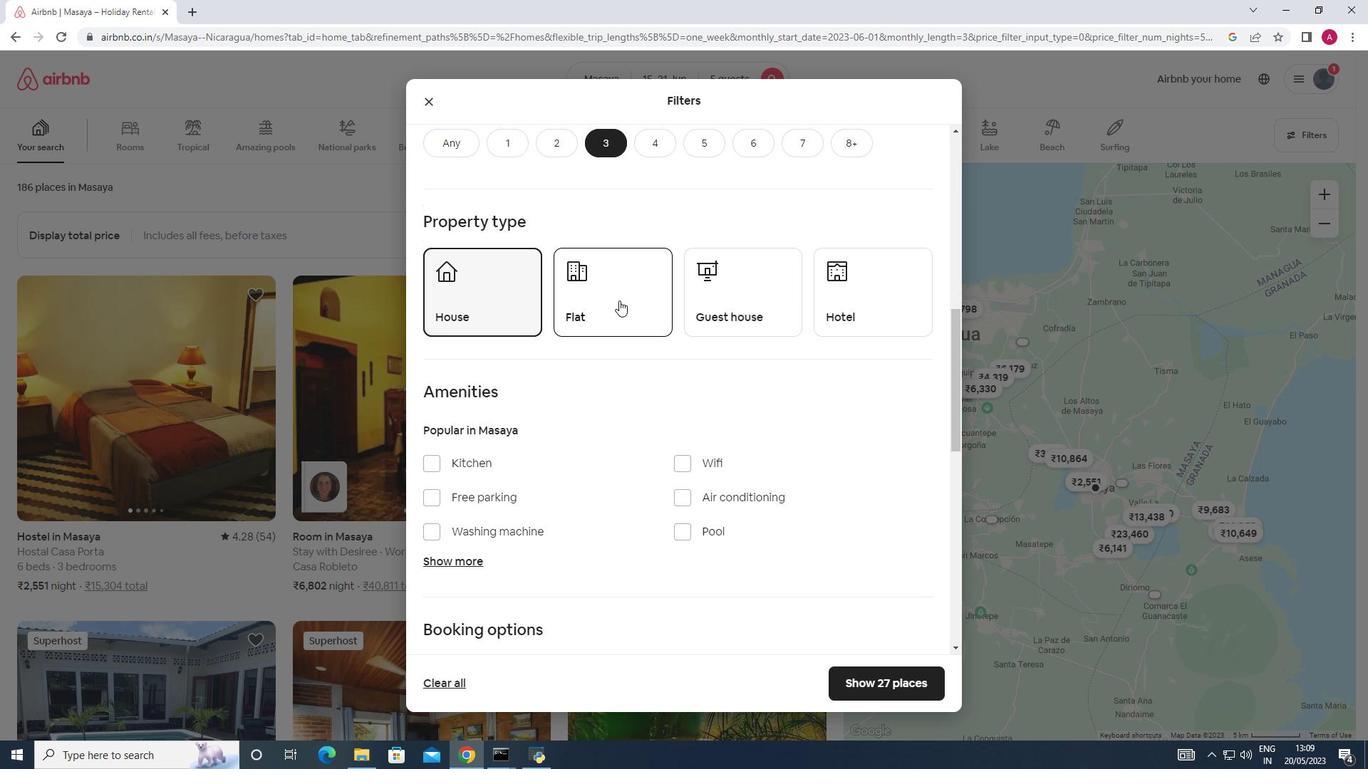 
Action: Mouse moved to (710, 303)
Screenshot: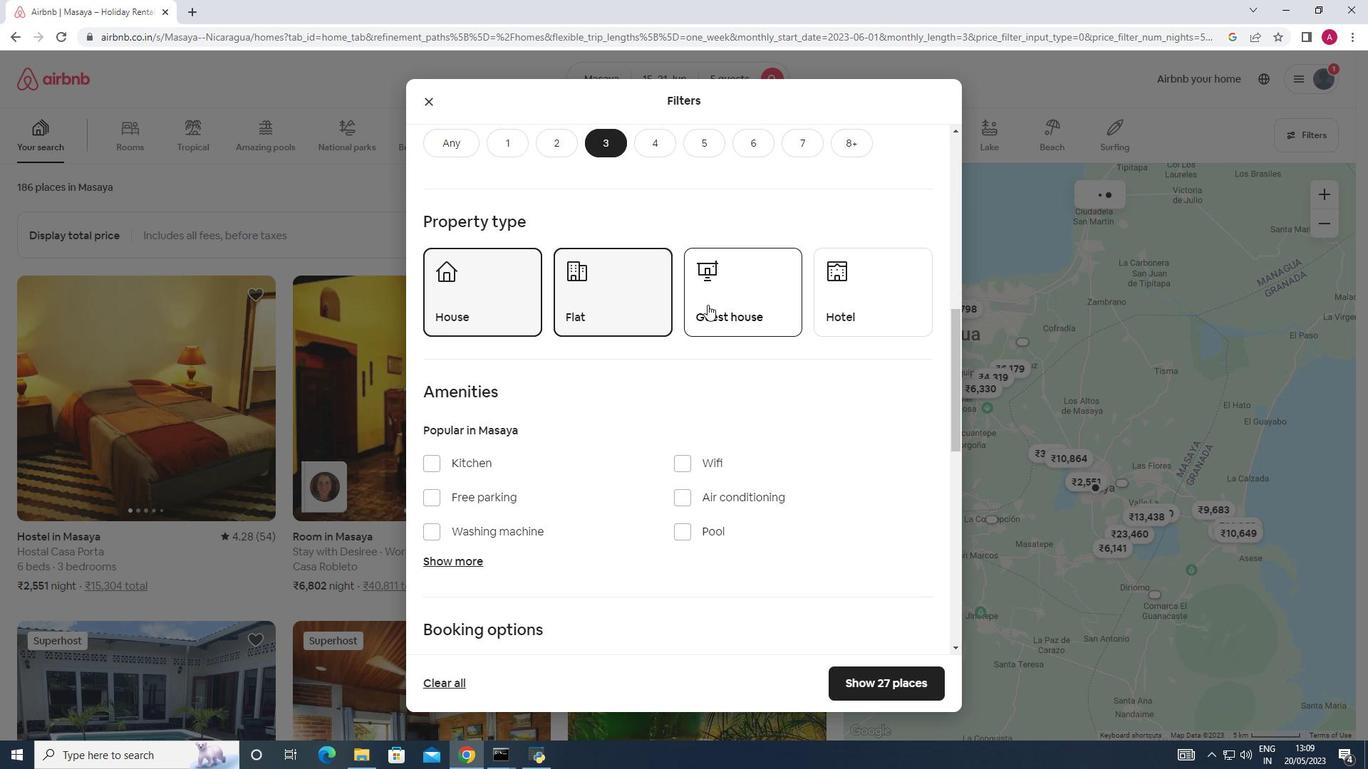 
Action: Mouse pressed left at (710, 303)
Screenshot: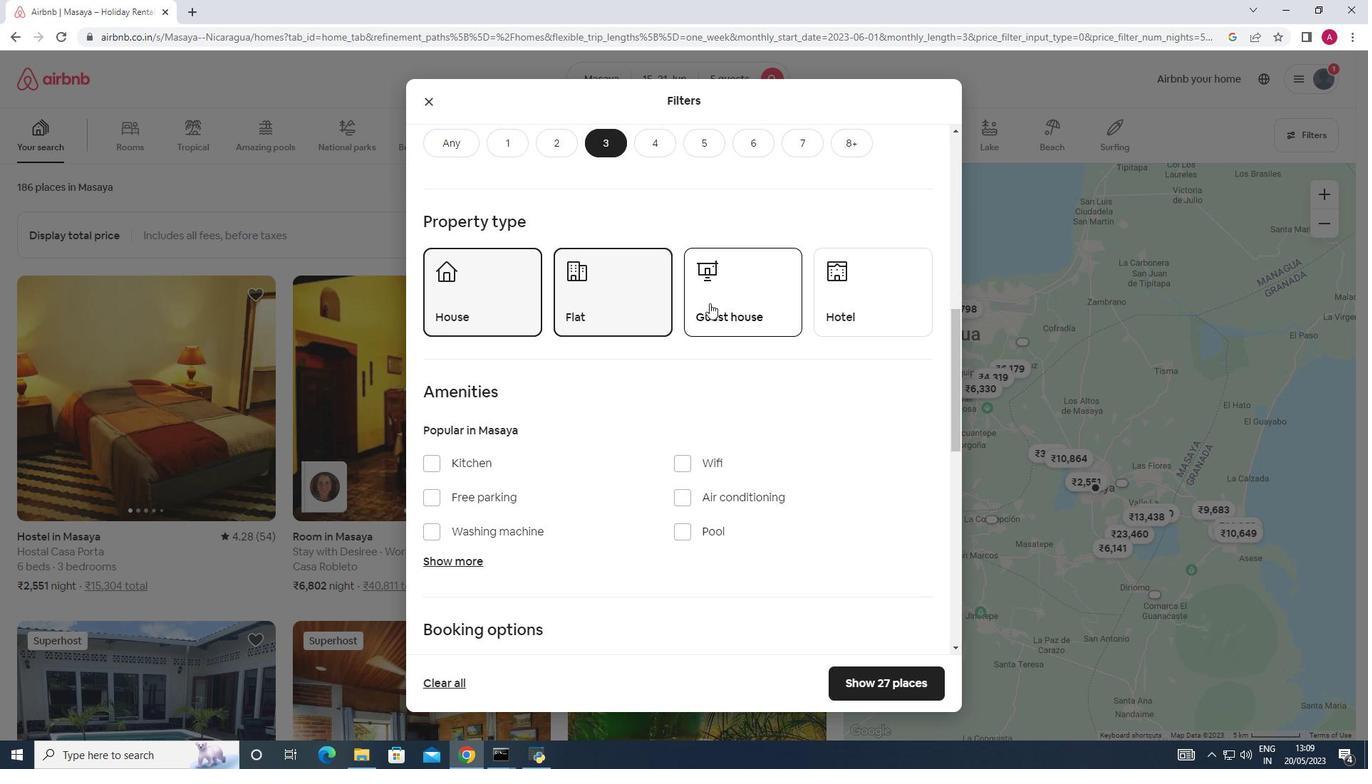 
Action: Mouse moved to (474, 357)
Screenshot: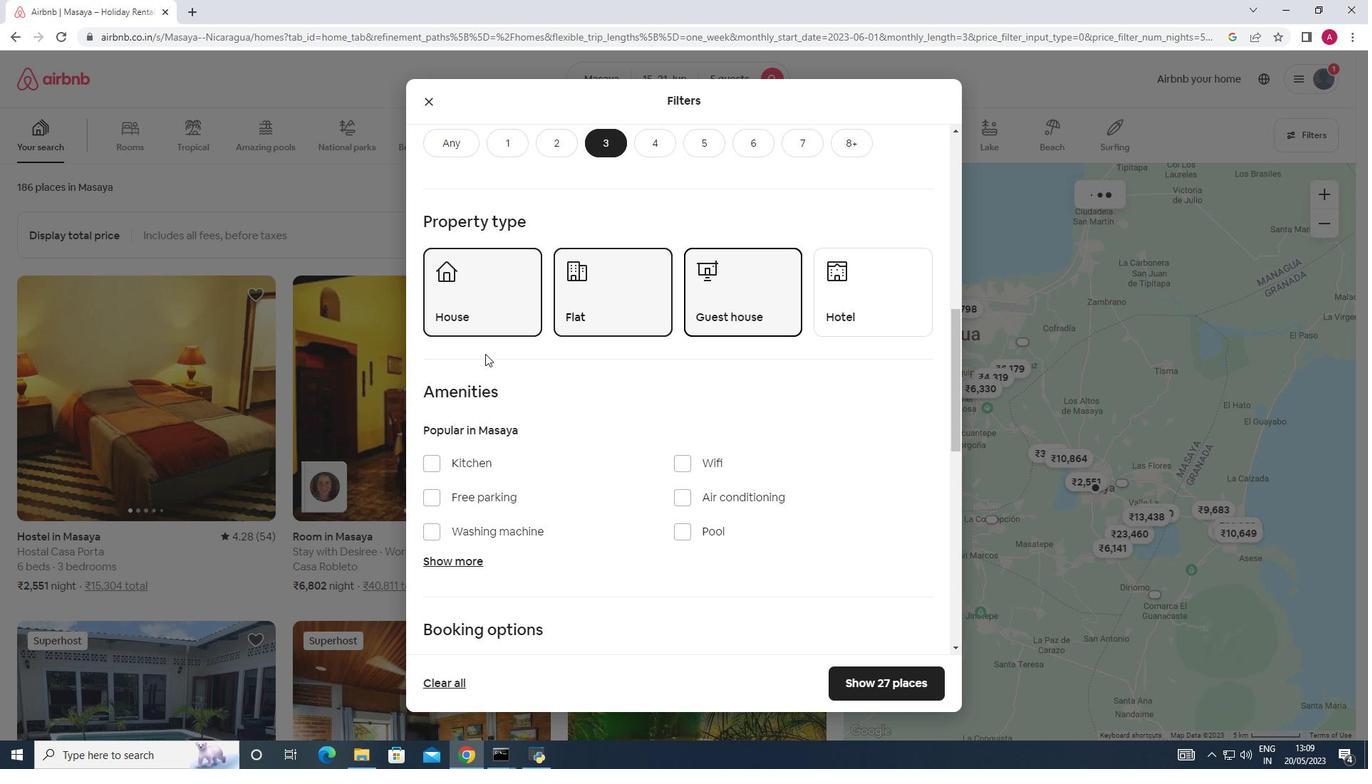 
Action: Mouse scrolled (474, 357) with delta (0, 0)
Screenshot: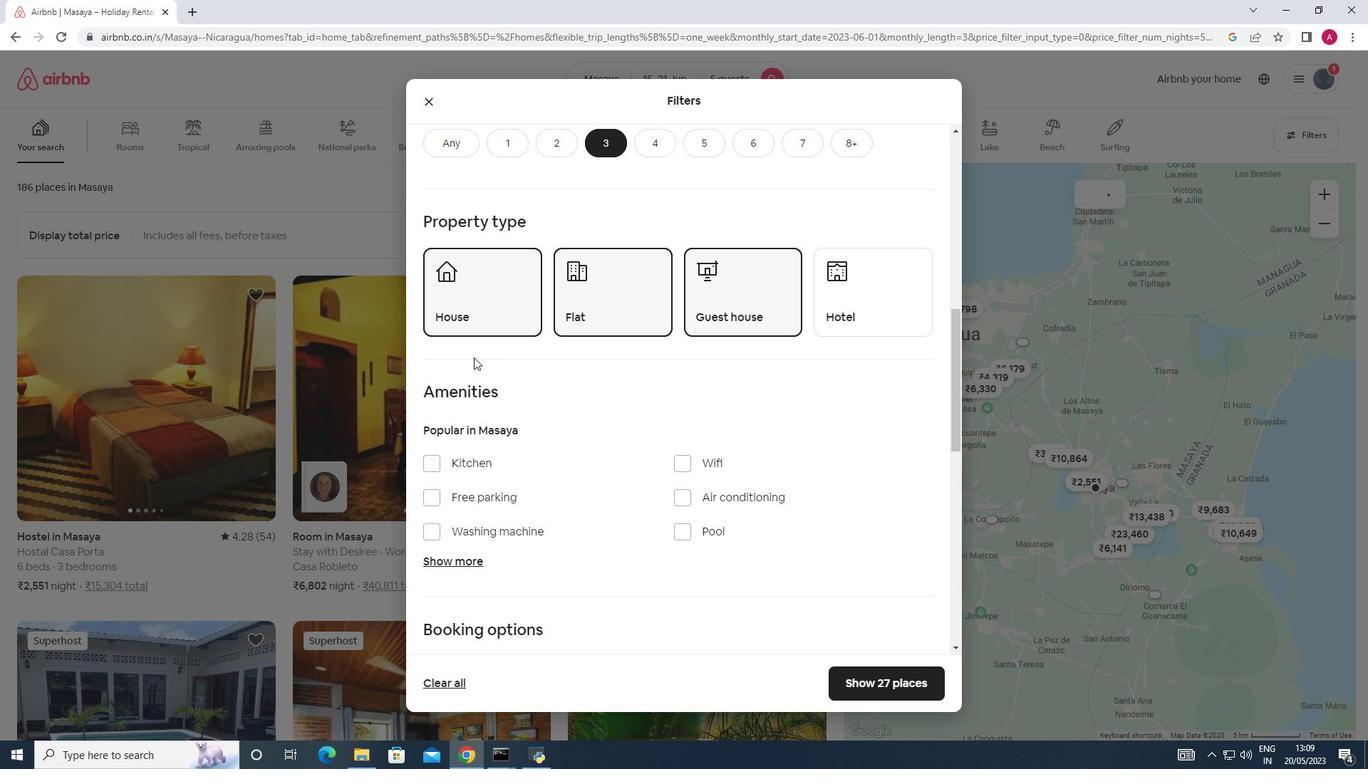 
Action: Mouse scrolled (474, 357) with delta (0, 0)
Screenshot: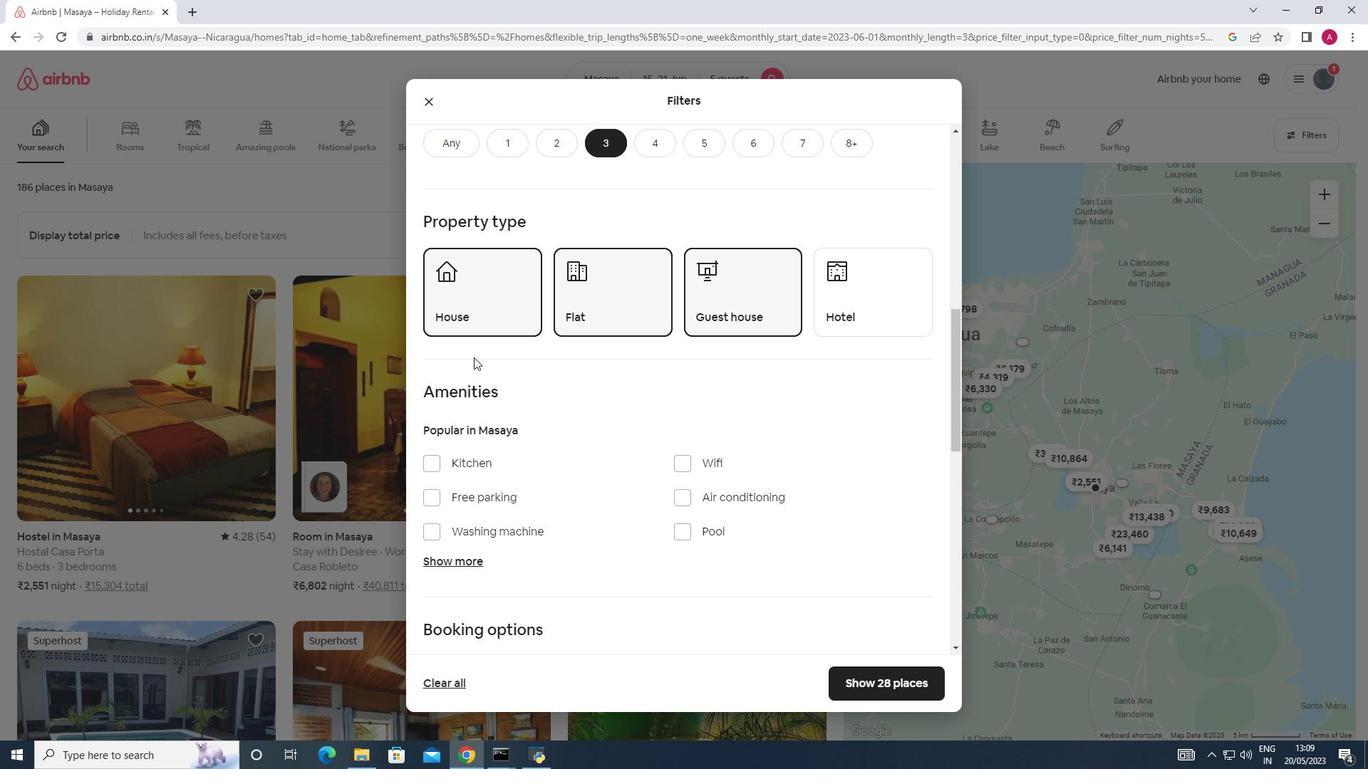 
Action: Mouse scrolled (474, 357) with delta (0, 0)
Screenshot: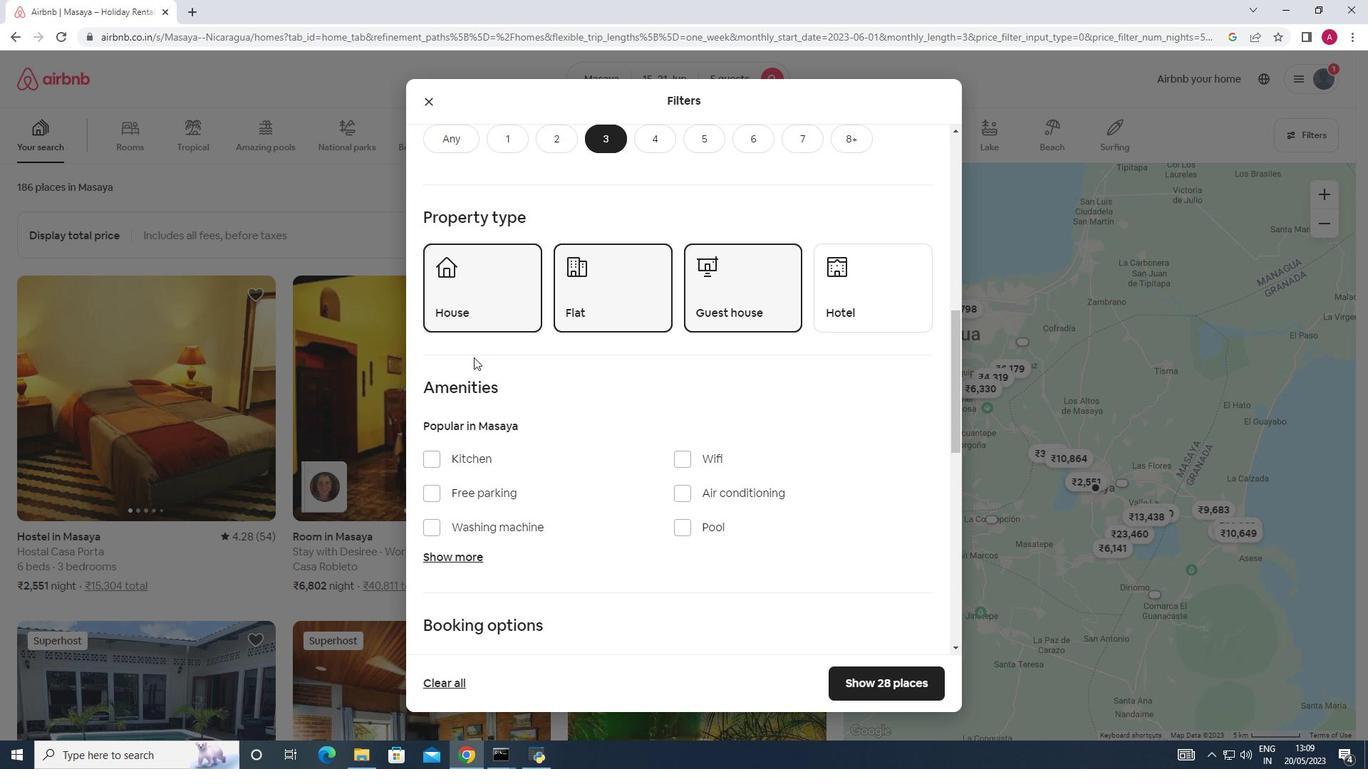 
Action: Mouse moved to (543, 340)
Screenshot: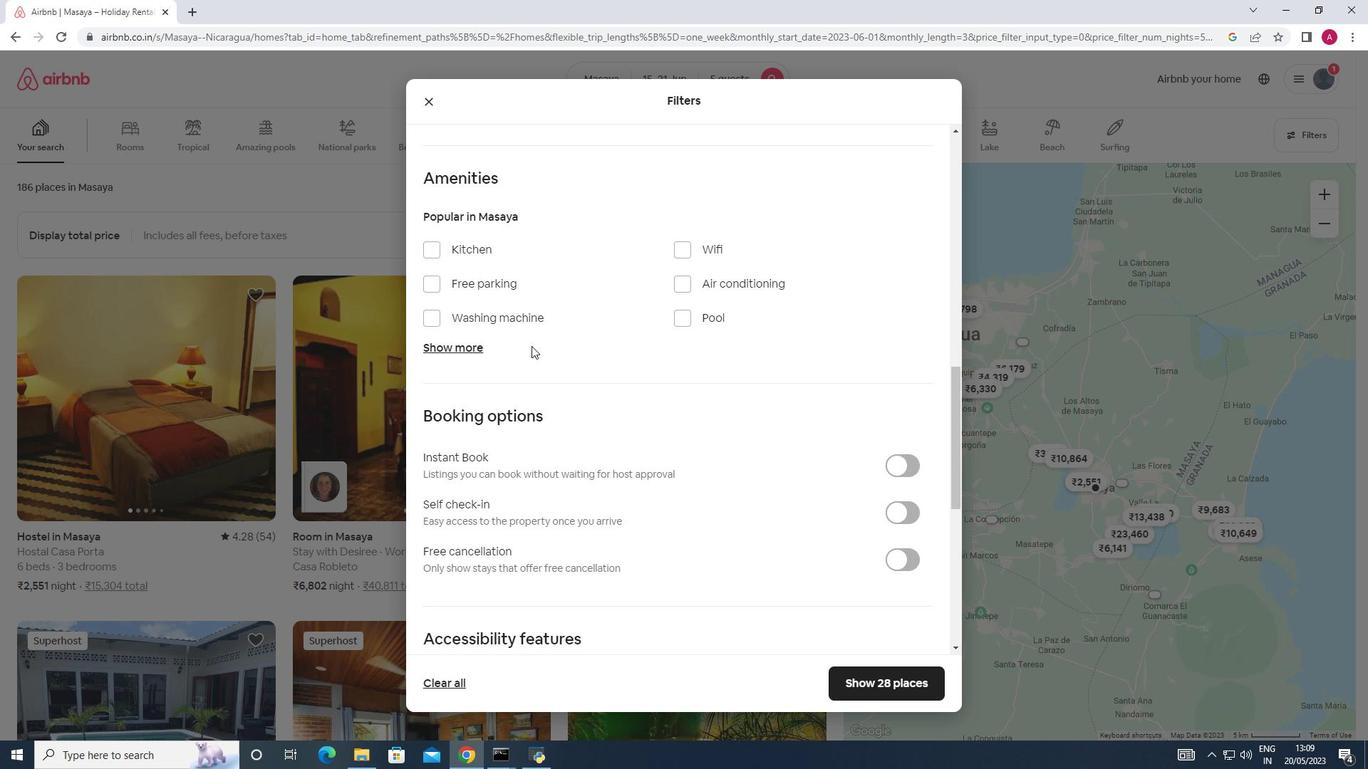 
Action: Mouse scrolled (543, 340) with delta (0, 0)
Screenshot: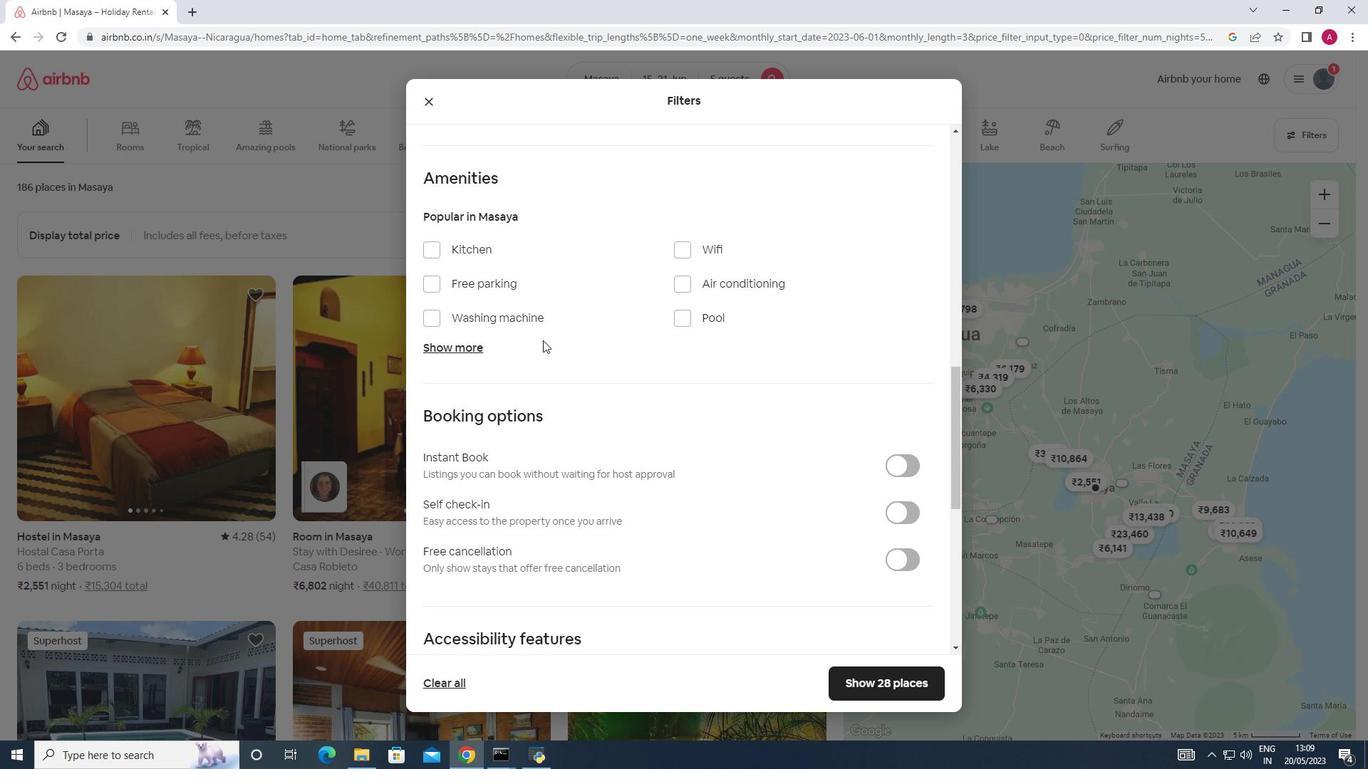 
Action: Mouse moved to (903, 434)
Screenshot: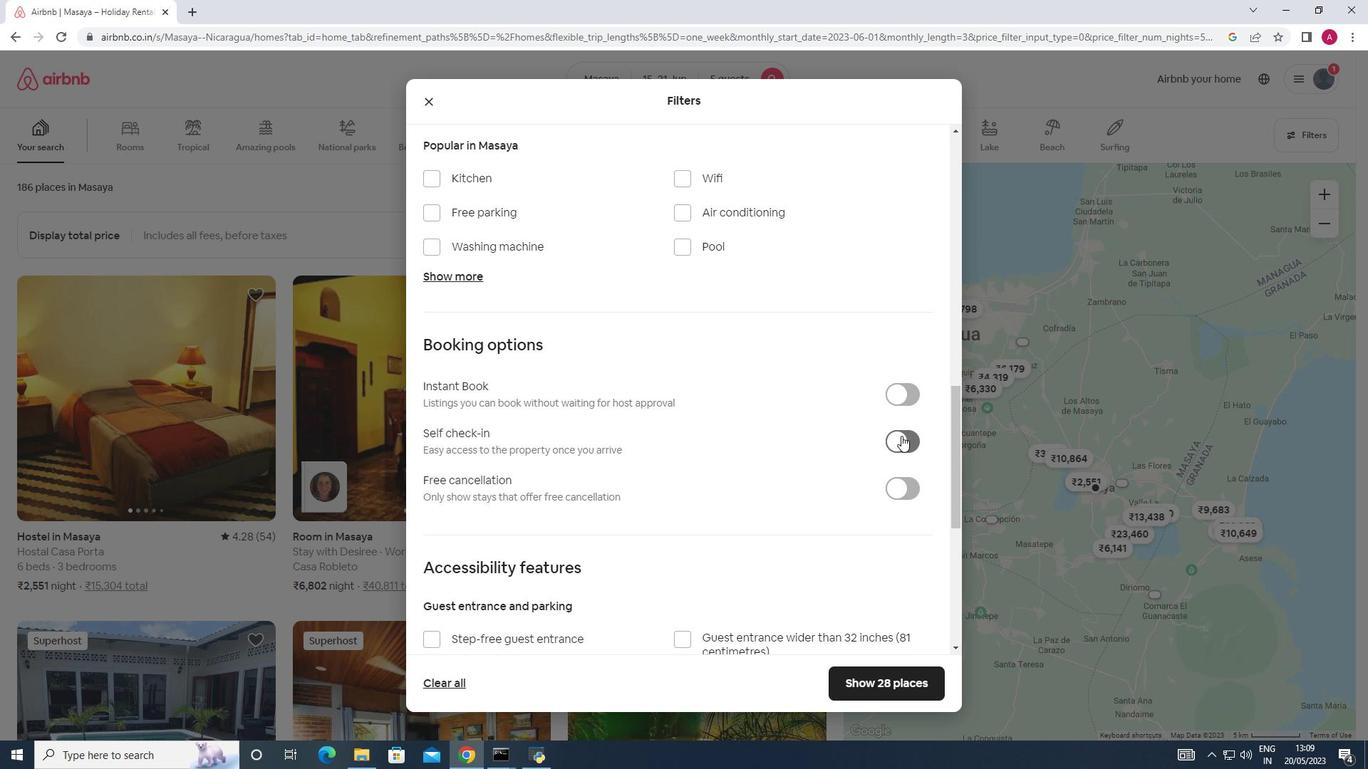 
Action: Mouse pressed left at (903, 434)
Screenshot: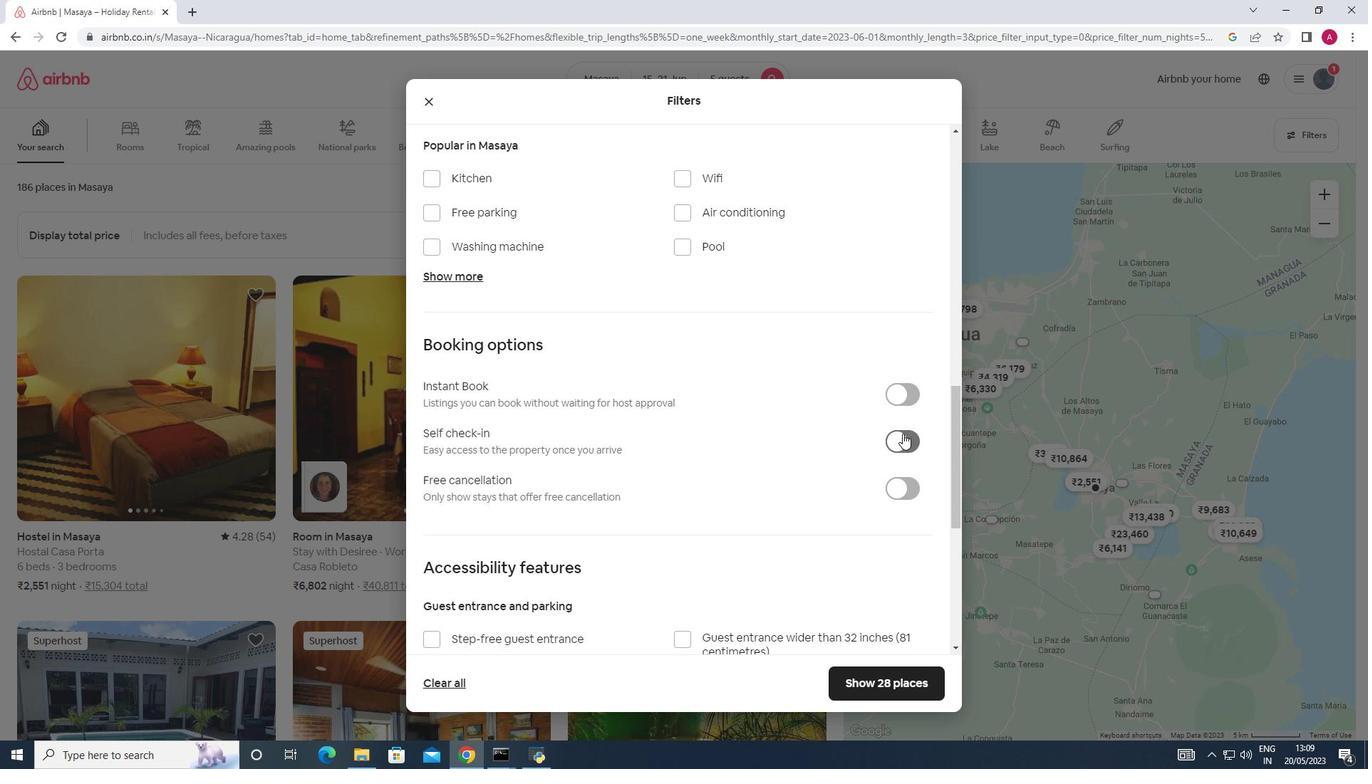 
Action: Mouse moved to (576, 399)
Screenshot: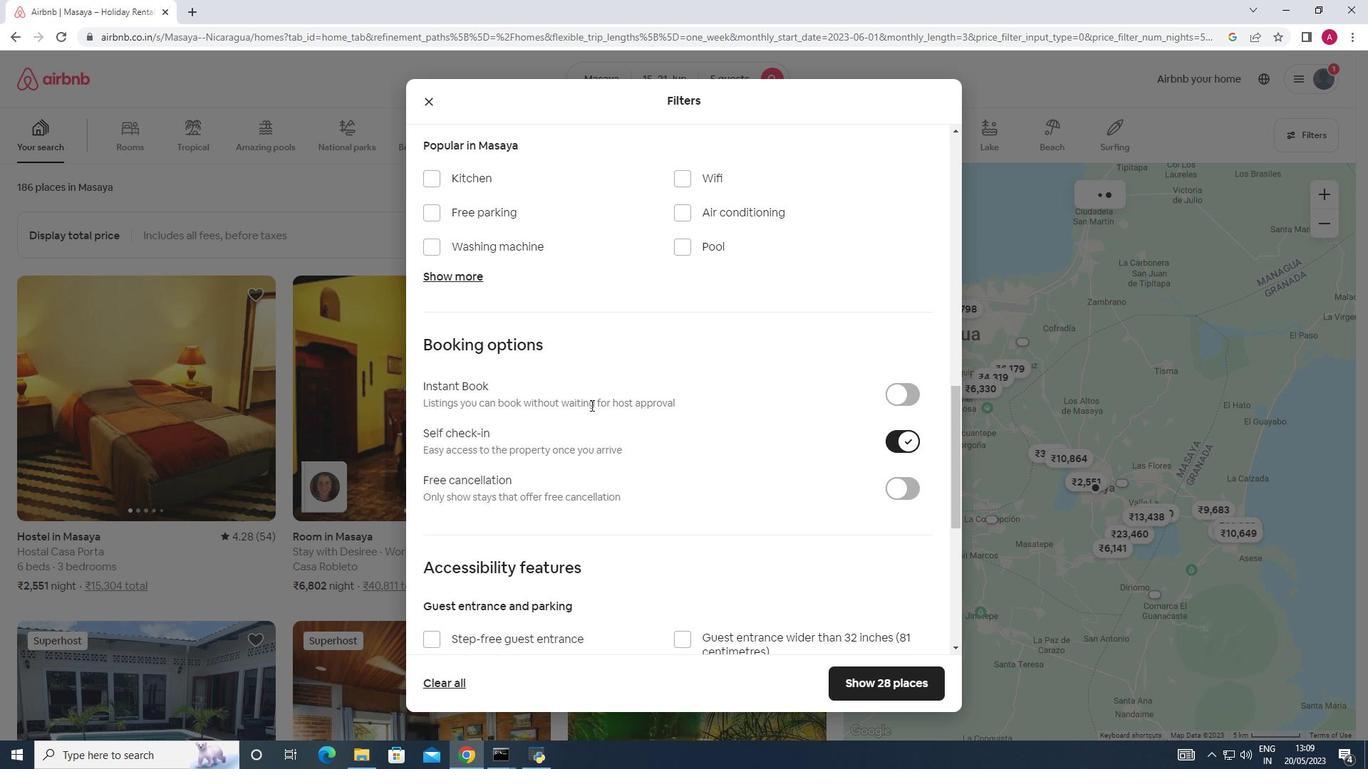 
Action: Mouse scrolled (576, 399) with delta (0, 0)
Screenshot: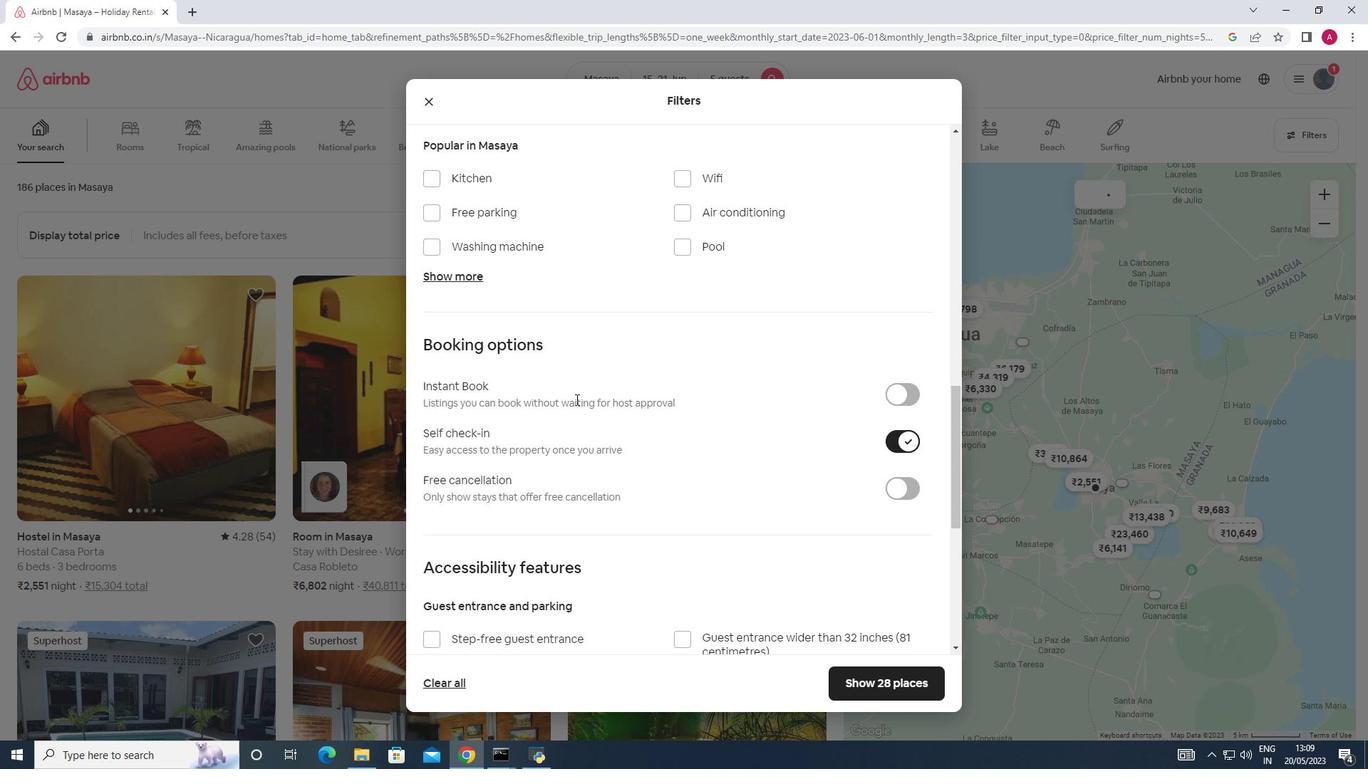 
Action: Mouse scrolled (576, 399) with delta (0, 0)
Screenshot: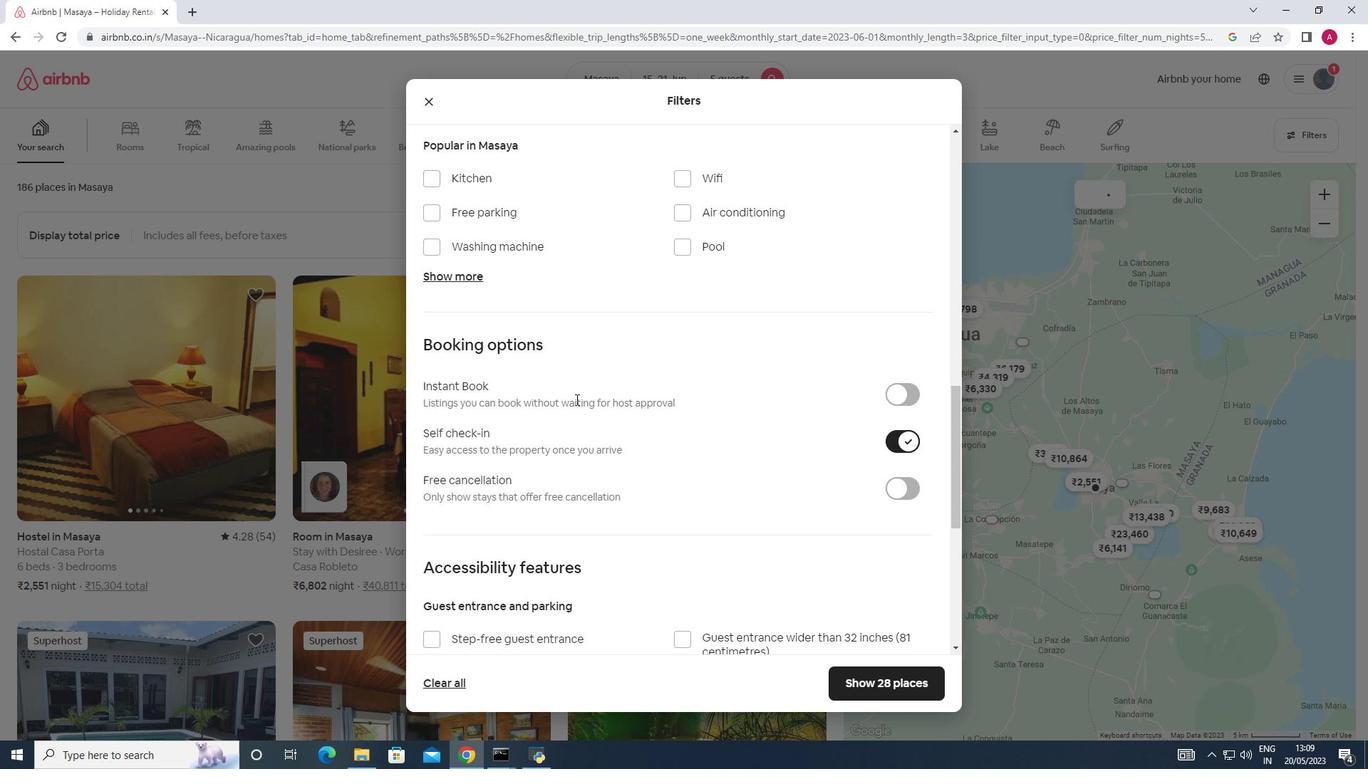 
Action: Mouse moved to (573, 397)
Screenshot: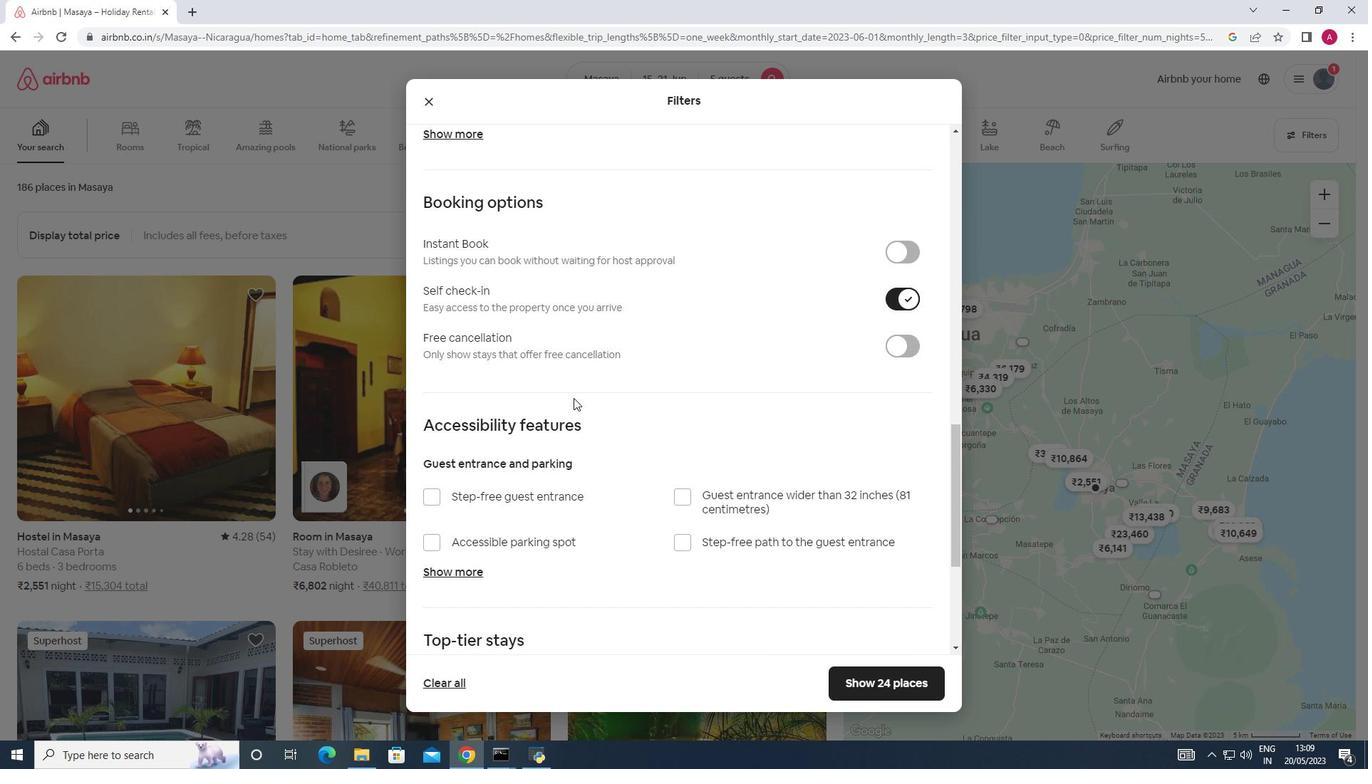 
Action: Mouse scrolled (573, 397) with delta (0, 0)
Screenshot: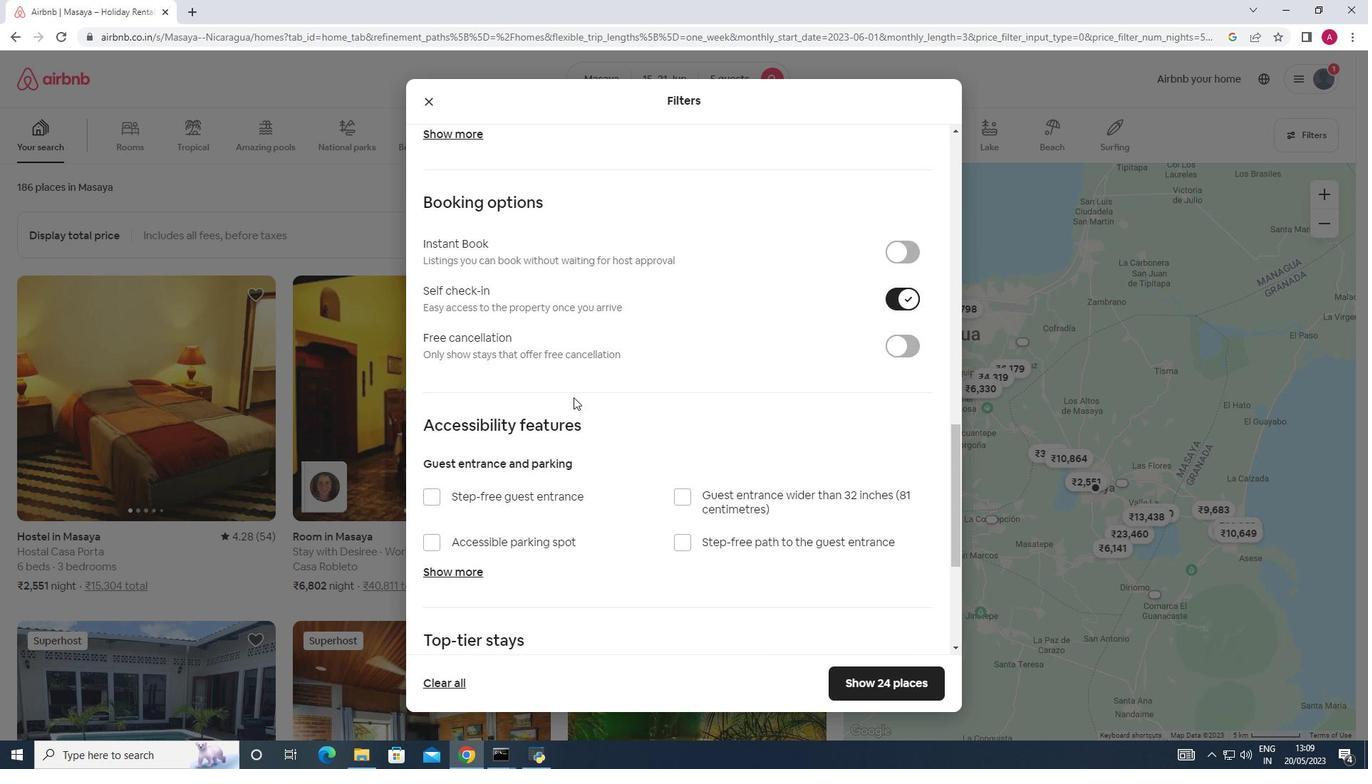 
Action: Mouse scrolled (573, 397) with delta (0, 0)
Screenshot: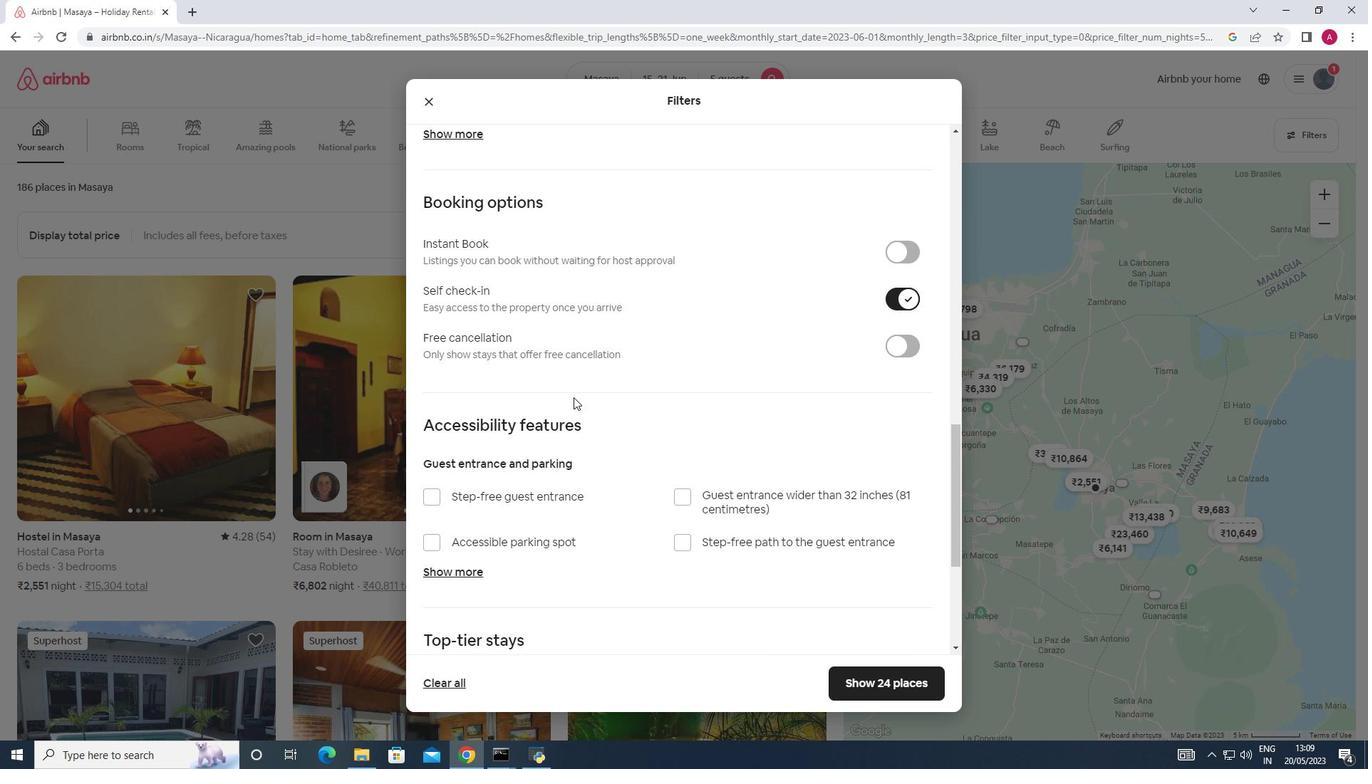 
Action: Mouse moved to (569, 394)
Screenshot: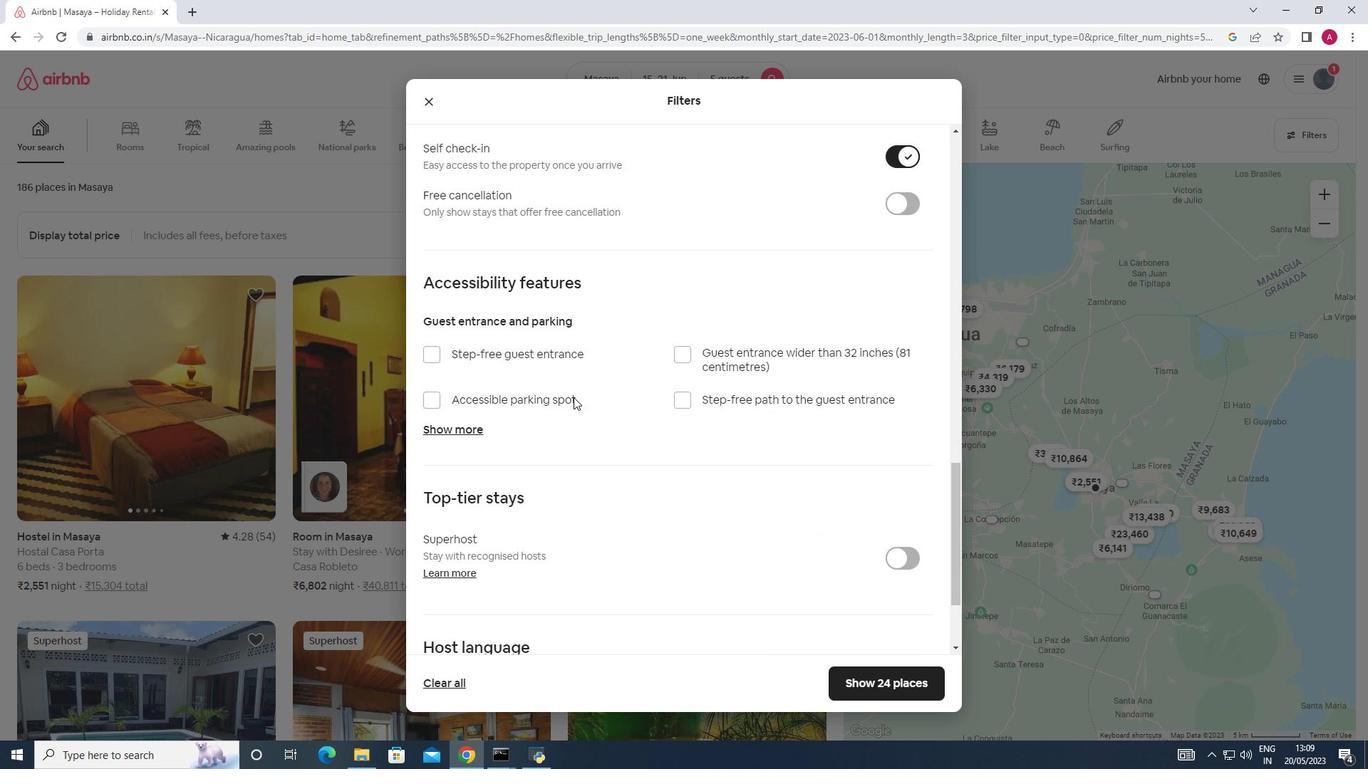 
Action: Mouse scrolled (569, 394) with delta (0, 0)
Screenshot: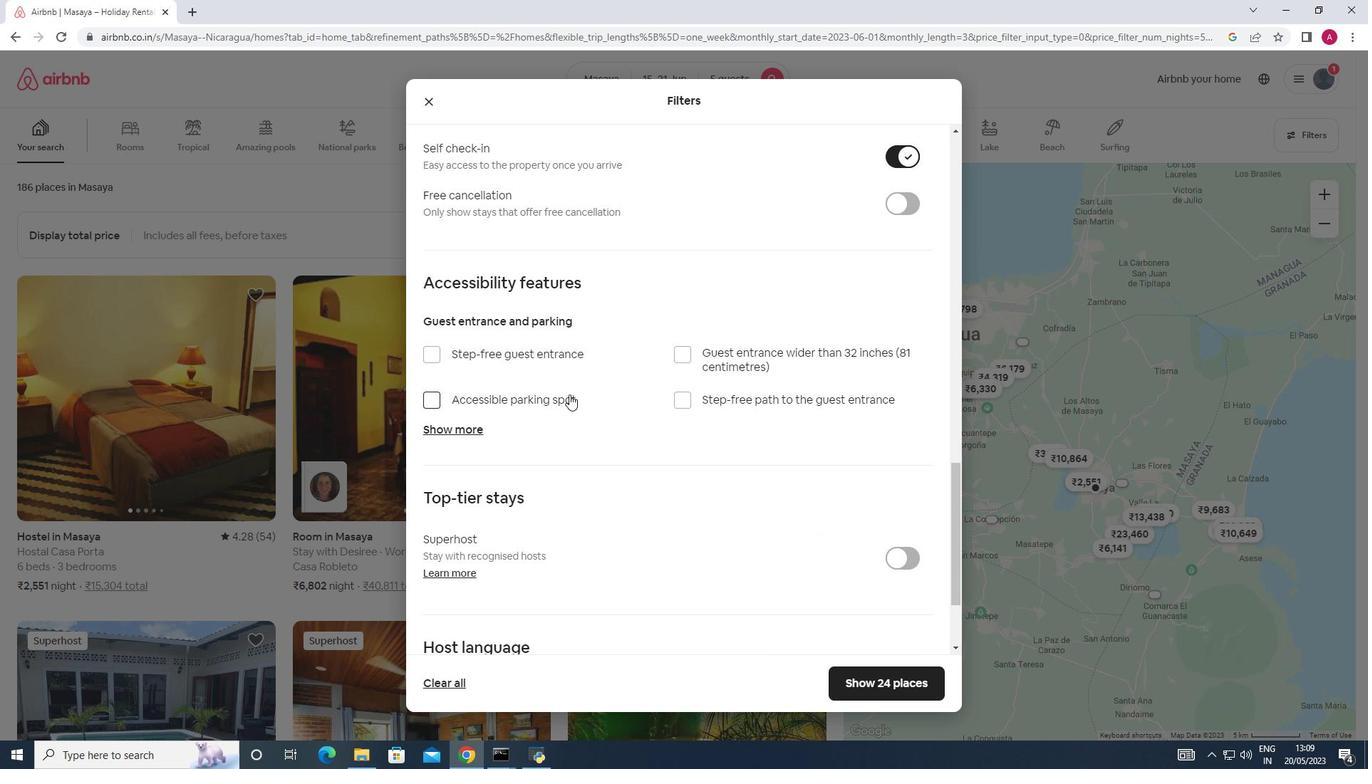 
Action: Mouse scrolled (569, 394) with delta (0, 0)
Screenshot: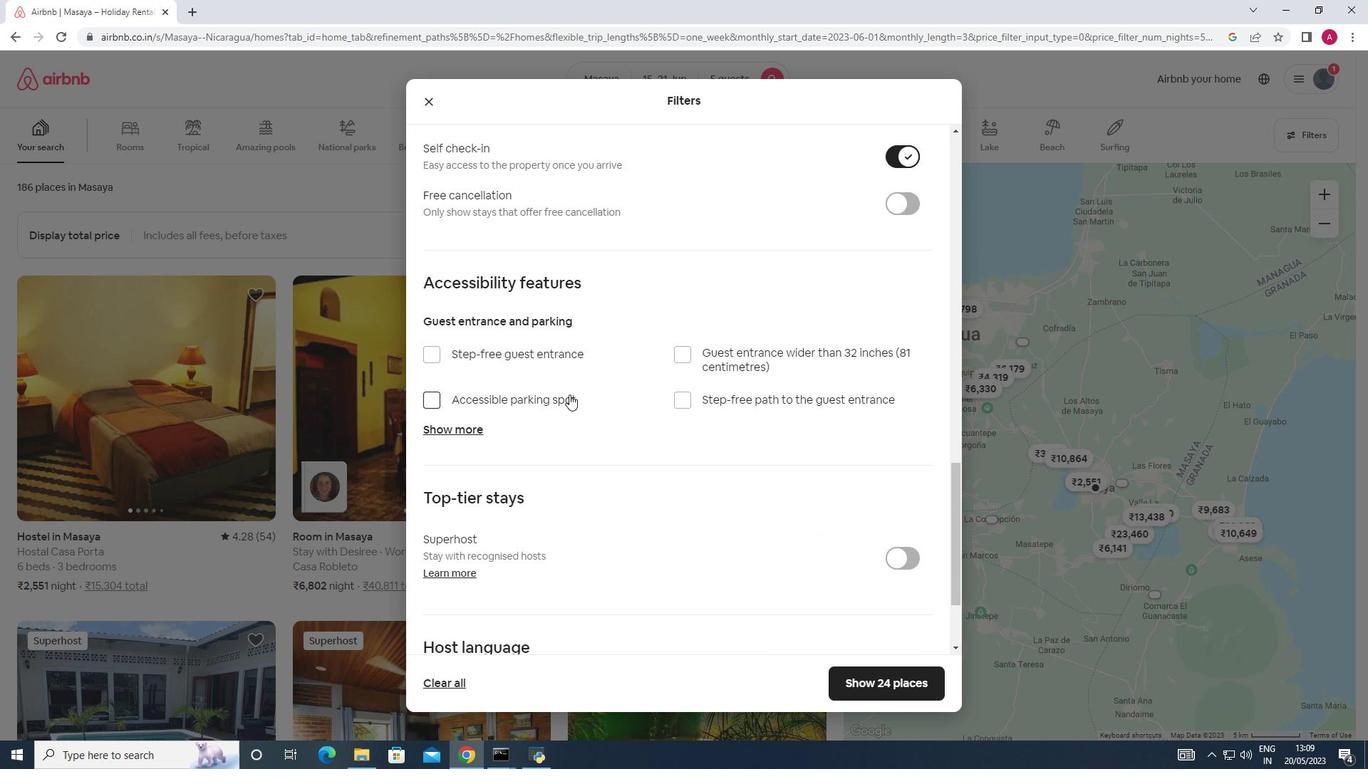 
Action: Mouse scrolled (569, 394) with delta (0, 0)
Screenshot: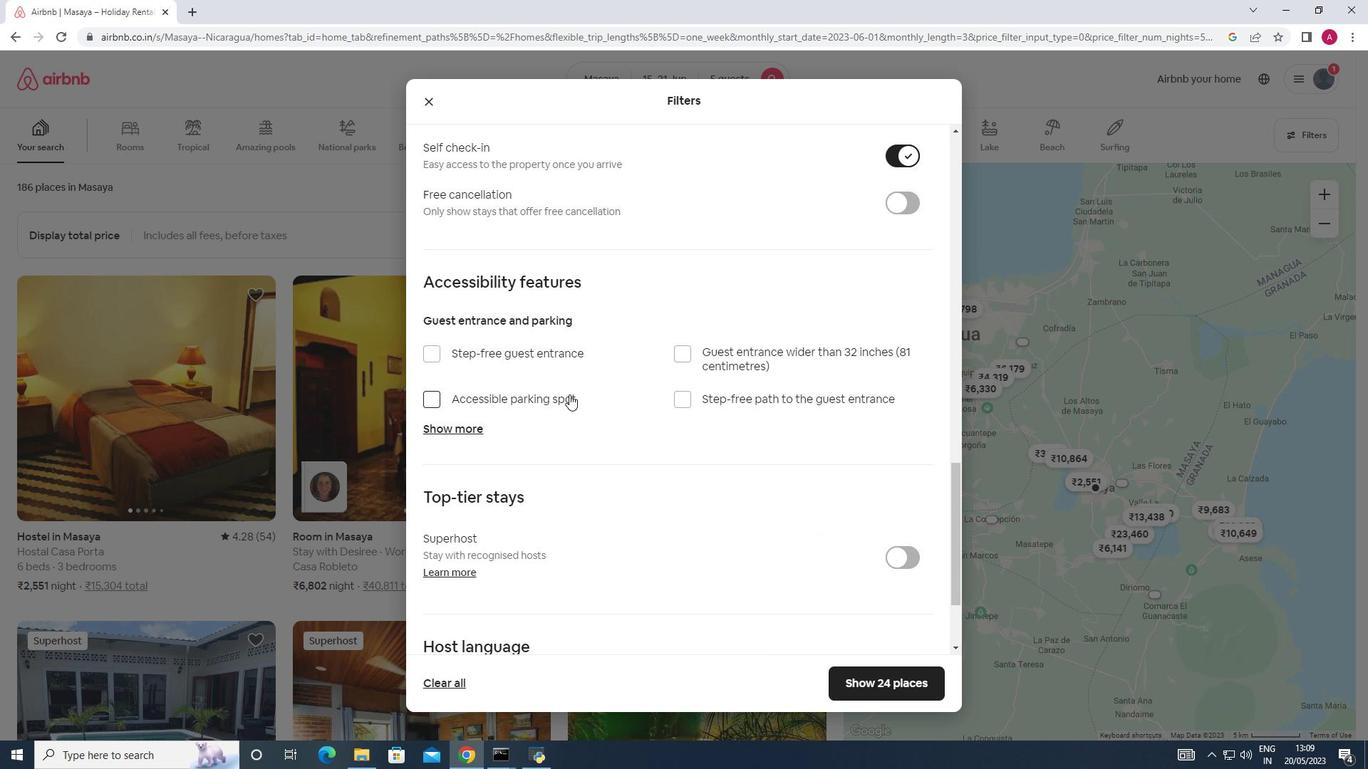 
Action: Mouse moved to (473, 551)
Screenshot: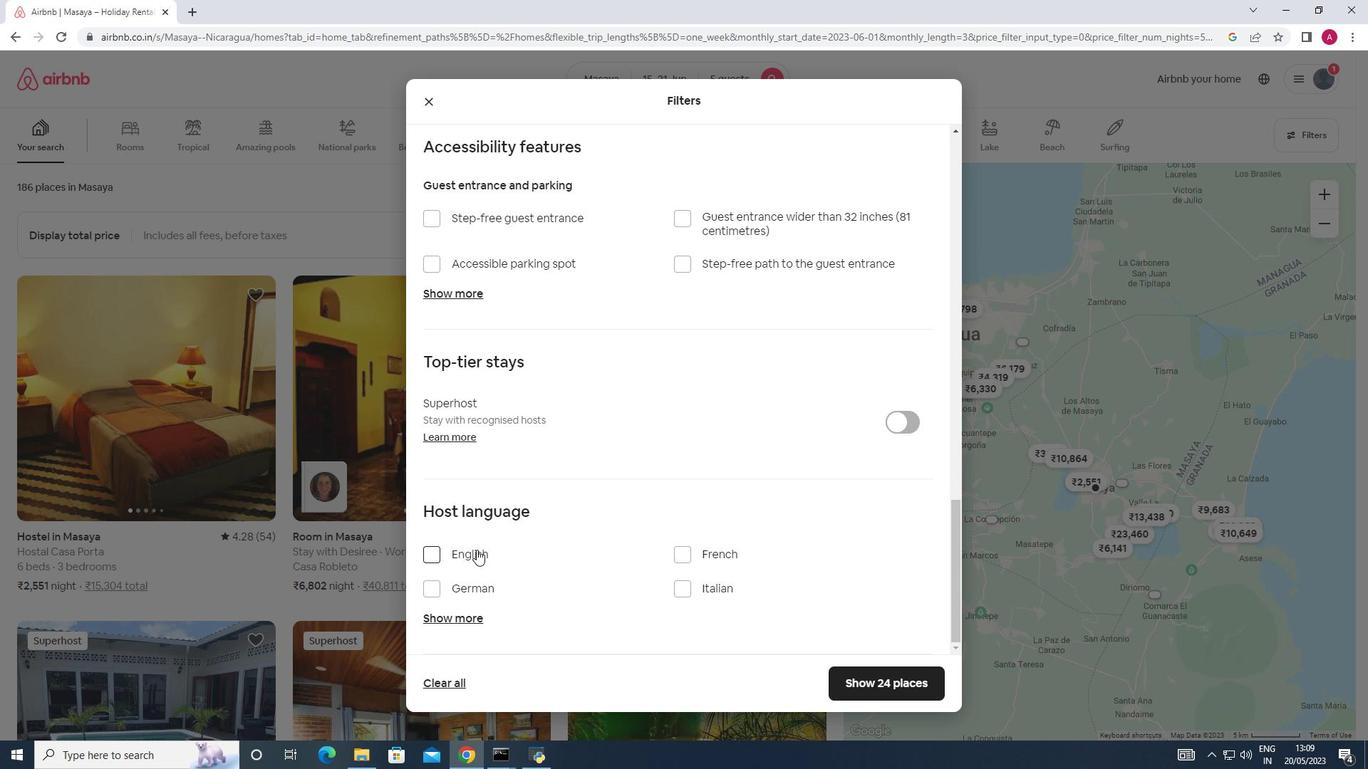 
Action: Mouse pressed left at (473, 551)
Screenshot: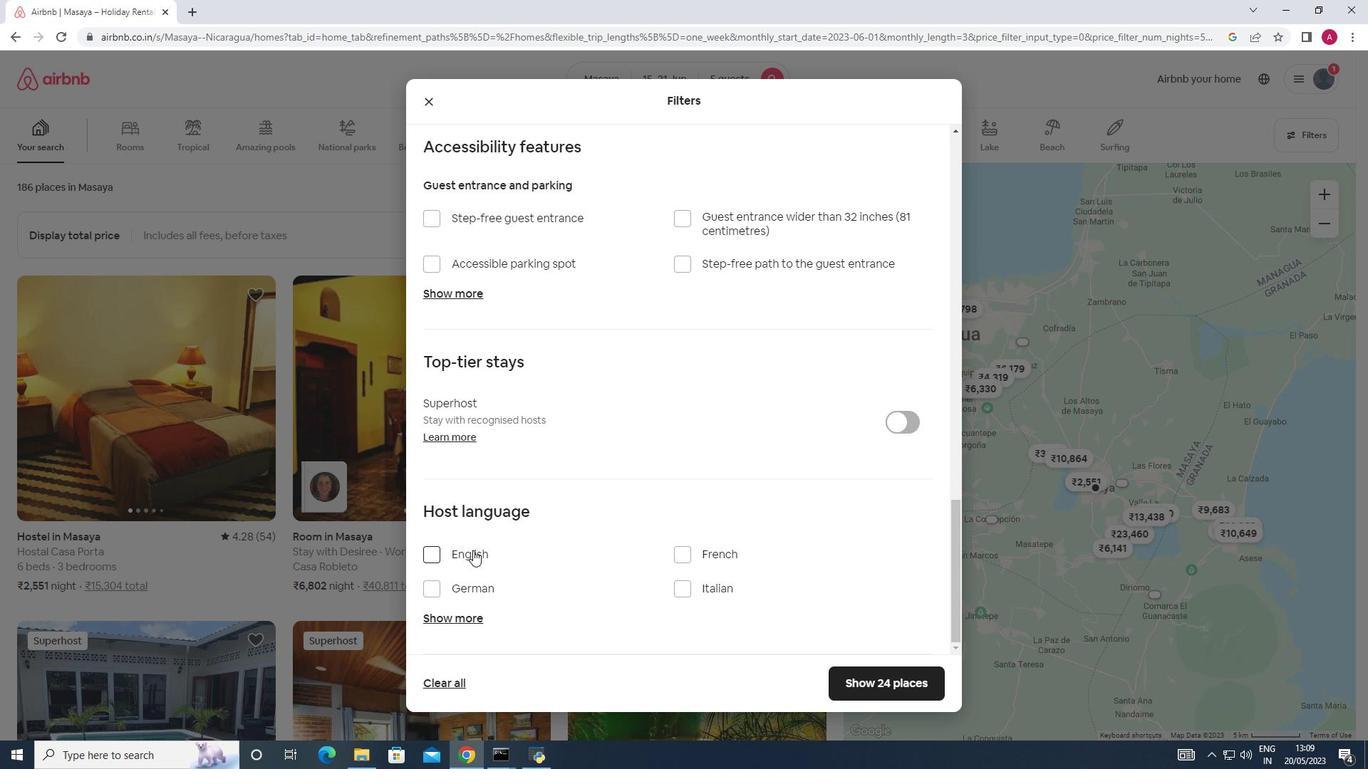 
Action: Mouse moved to (919, 689)
Screenshot: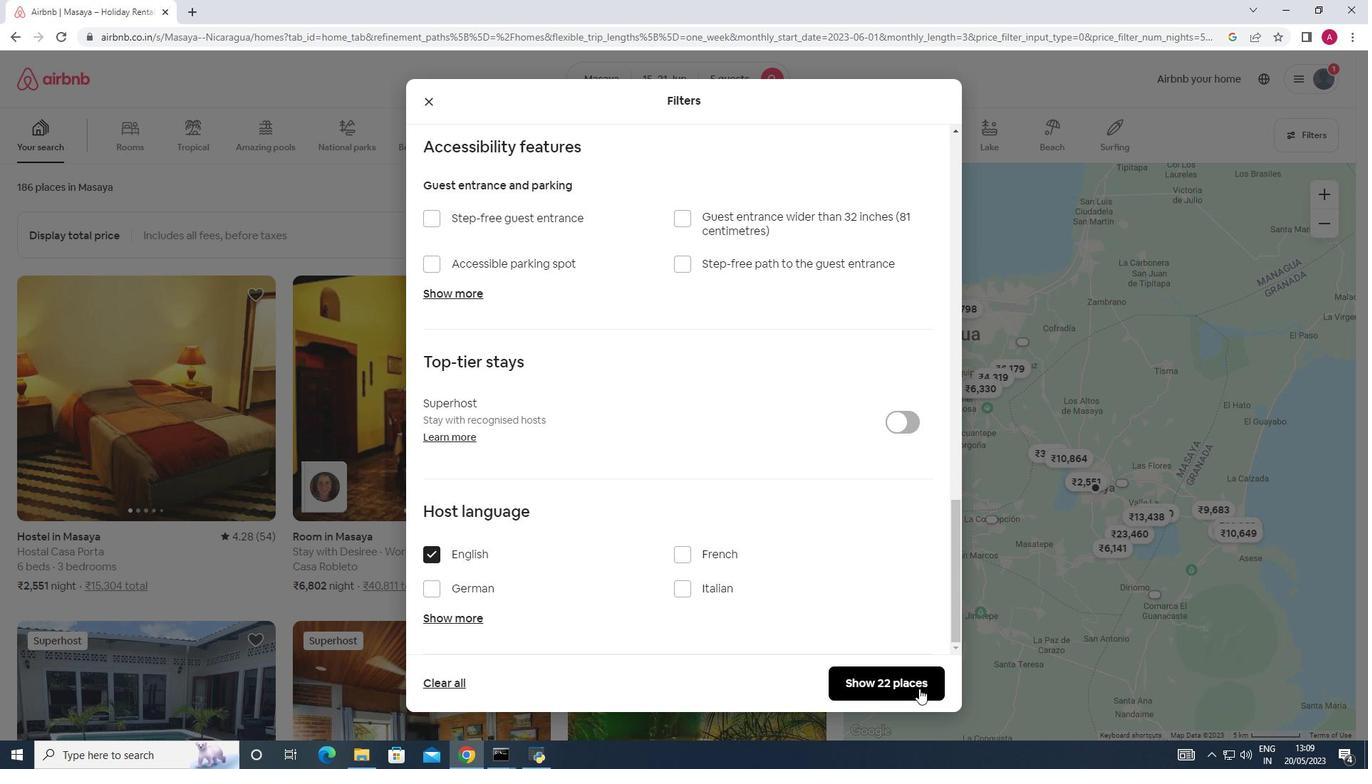 
Action: Mouse pressed left at (919, 689)
Screenshot: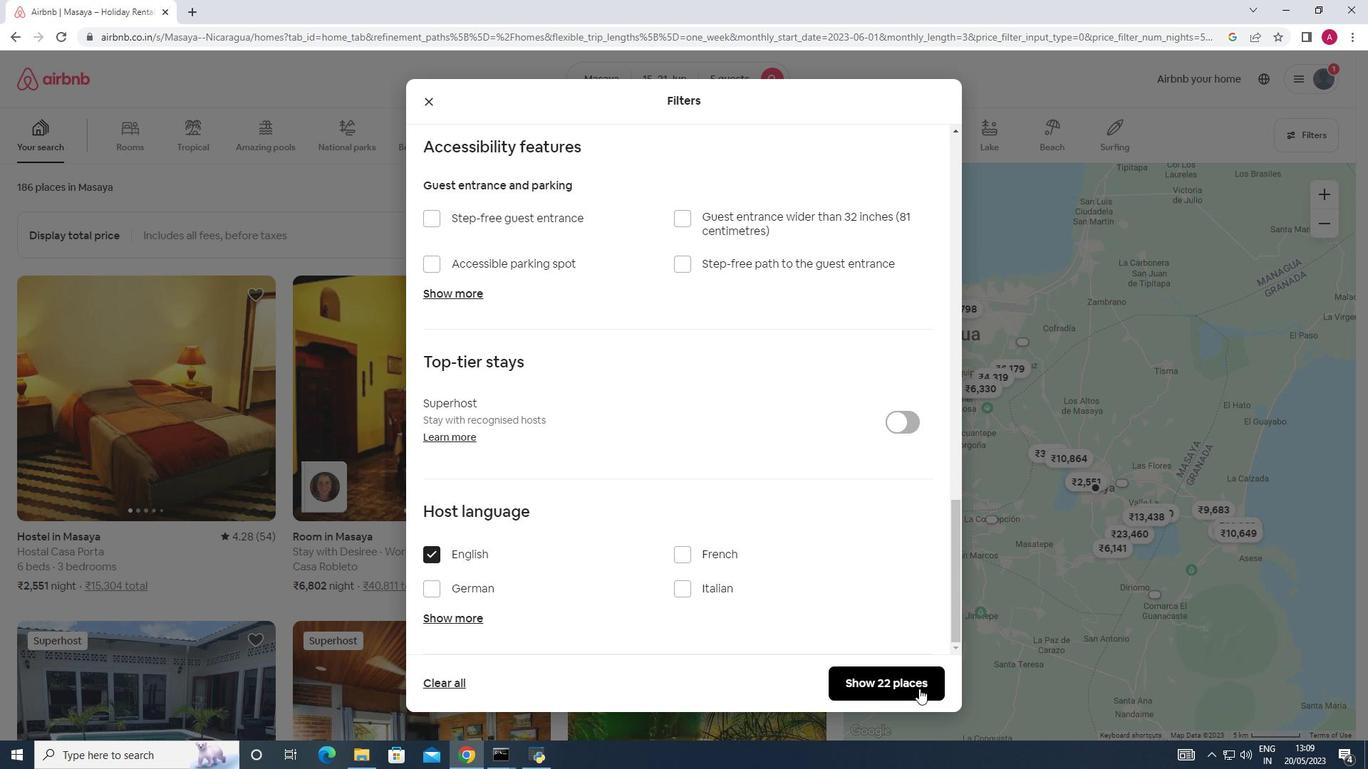 
